 Task: For heading Use Italics Times New Roman with navy blue colour & Underline.  font size for heading24,  'Change the font style of data to'Verdana and font size to 16,  Change the alignment of both headline & data to Align right In the sheet  Budget Template Workbook Sheet
Action: Mouse moved to (29, 143)
Screenshot: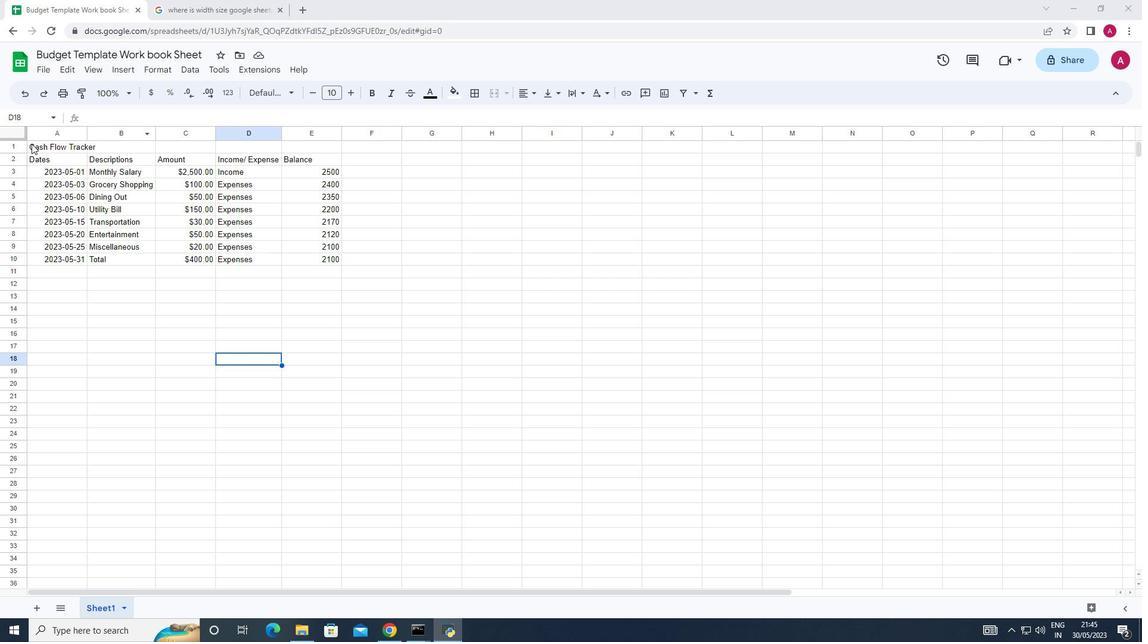 
Action: Mouse pressed left at (29, 143)
Screenshot: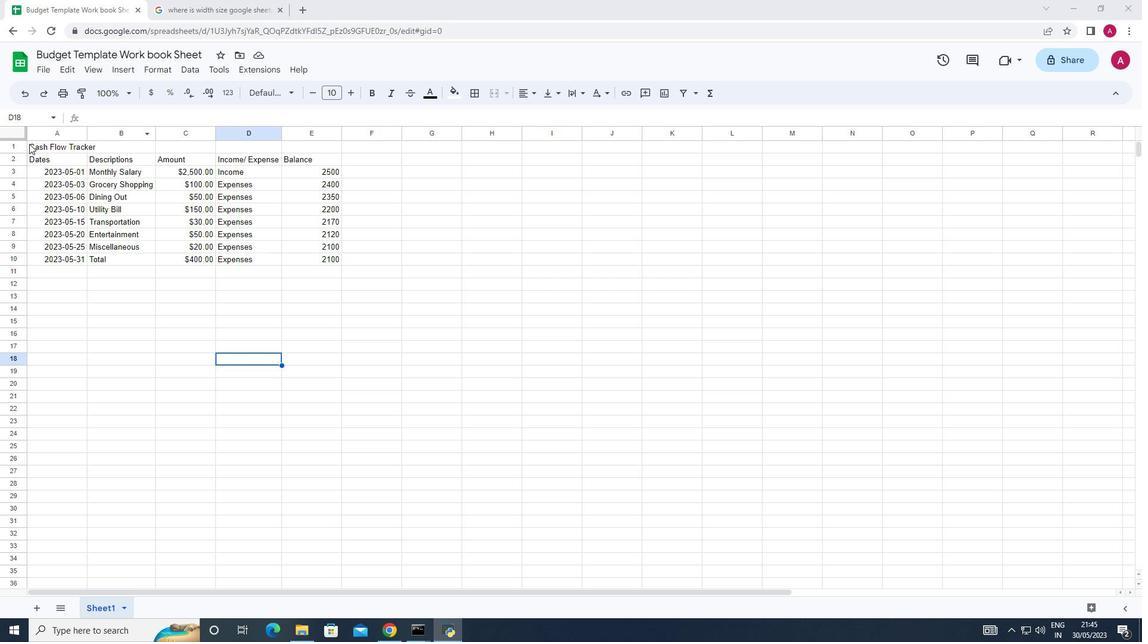 
Action: Mouse moved to (277, 91)
Screenshot: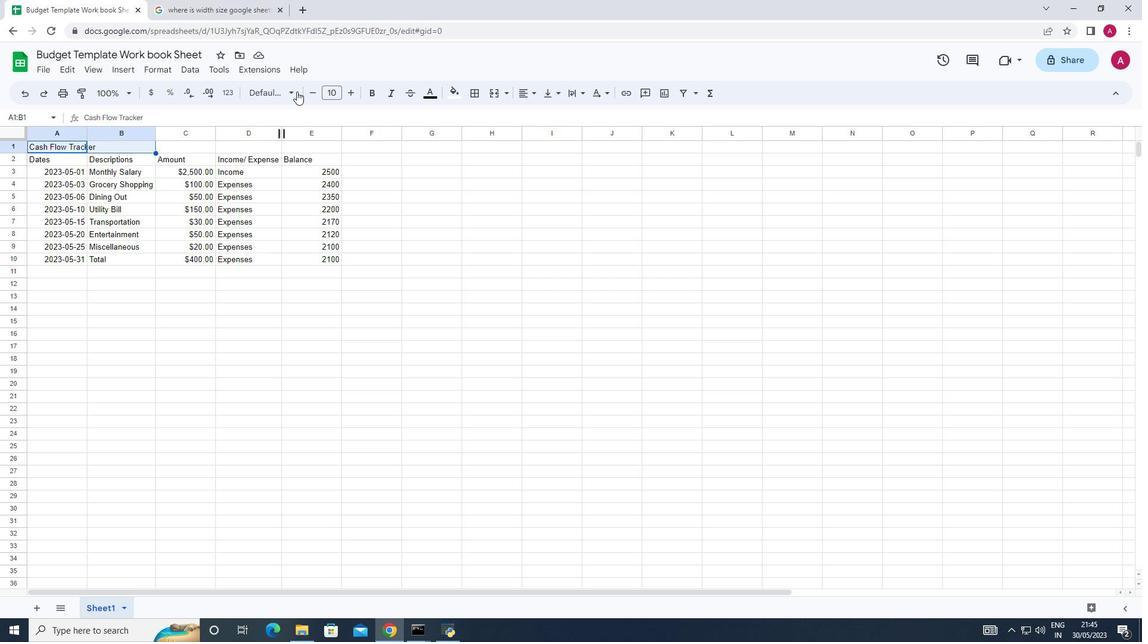 
Action: Mouse pressed left at (277, 91)
Screenshot: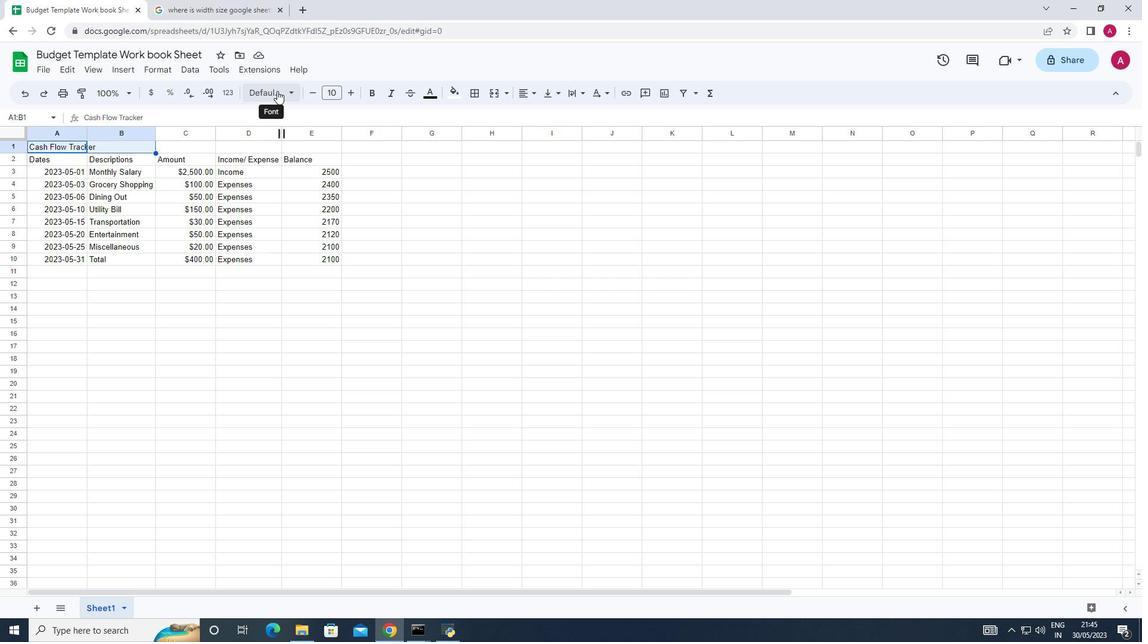 
Action: Mouse moved to (319, 397)
Screenshot: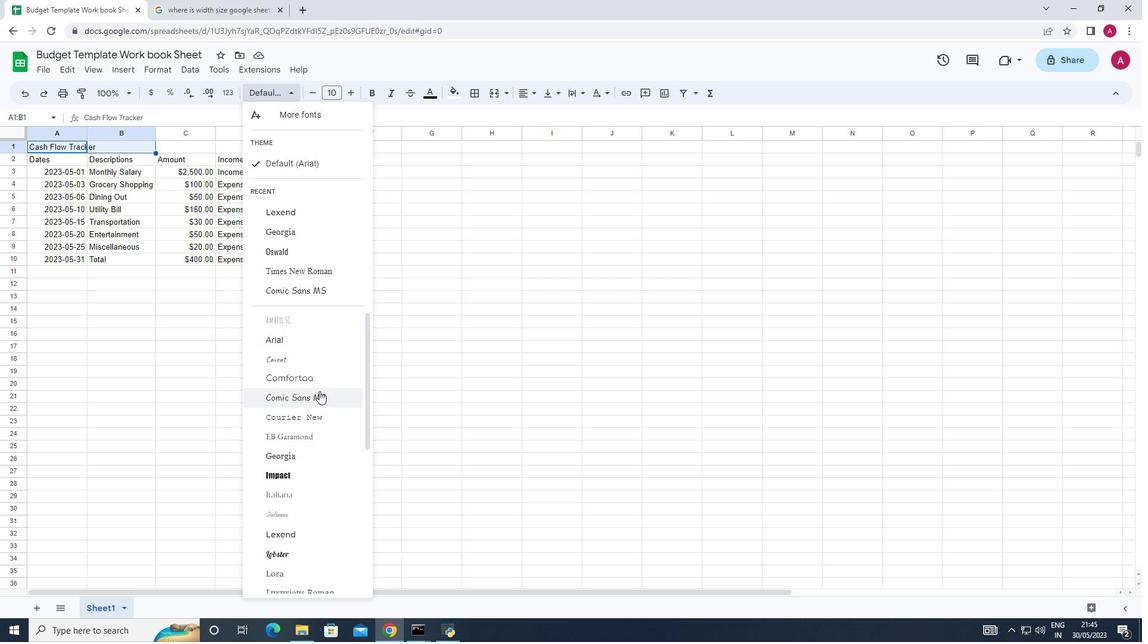 
Action: Mouse scrolled (319, 397) with delta (0, 0)
Screenshot: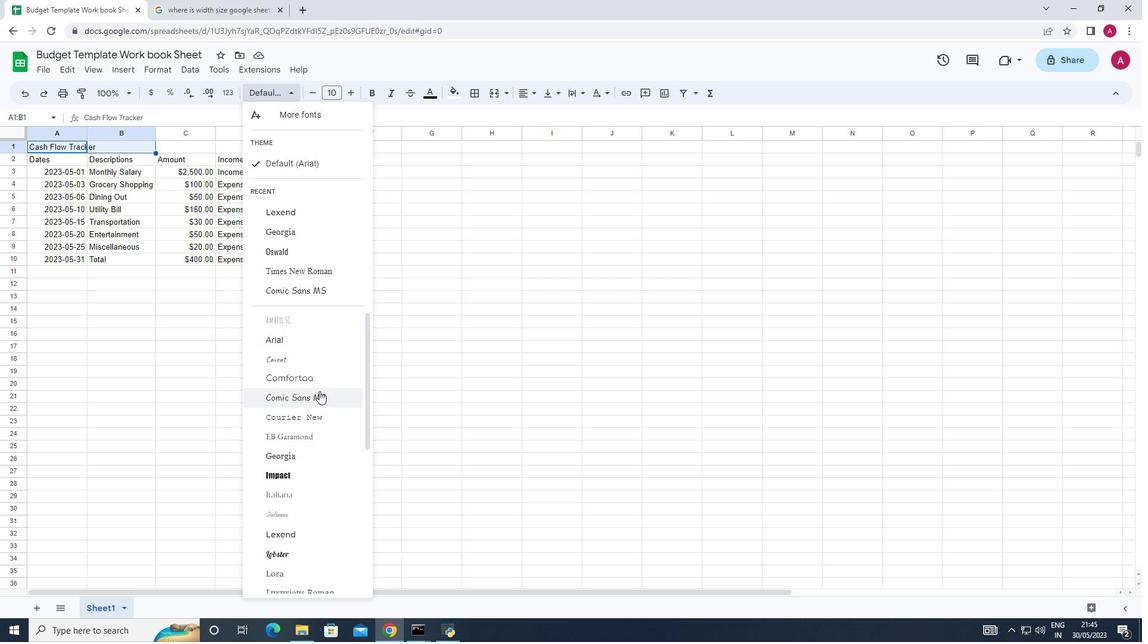 
Action: Mouse moved to (318, 414)
Screenshot: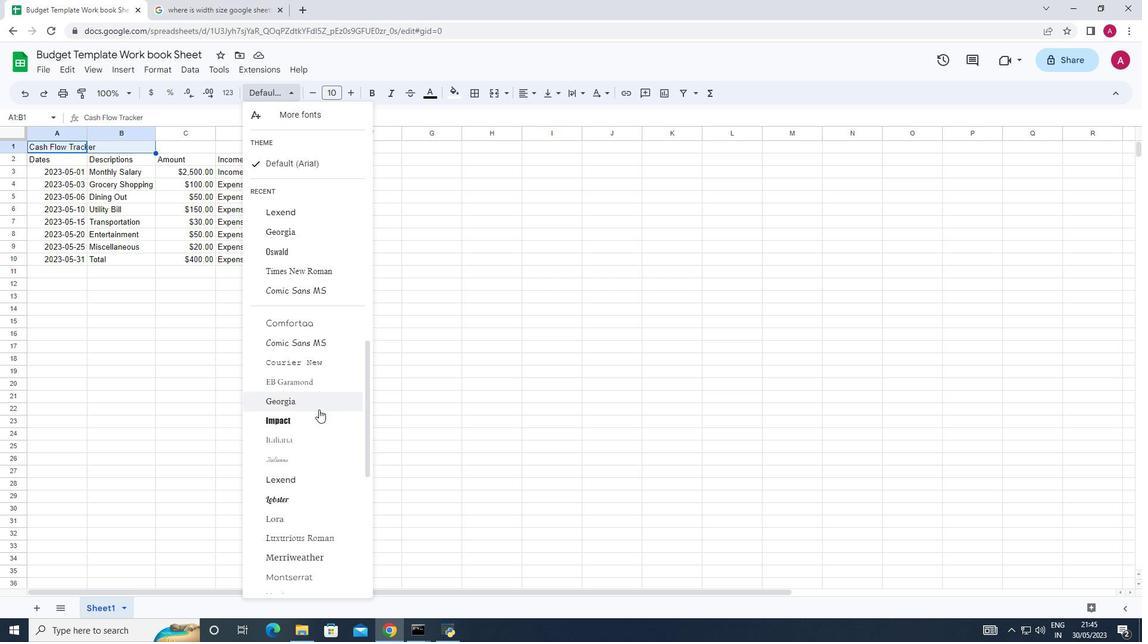 
Action: Mouse scrolled (318, 413) with delta (0, 0)
Screenshot: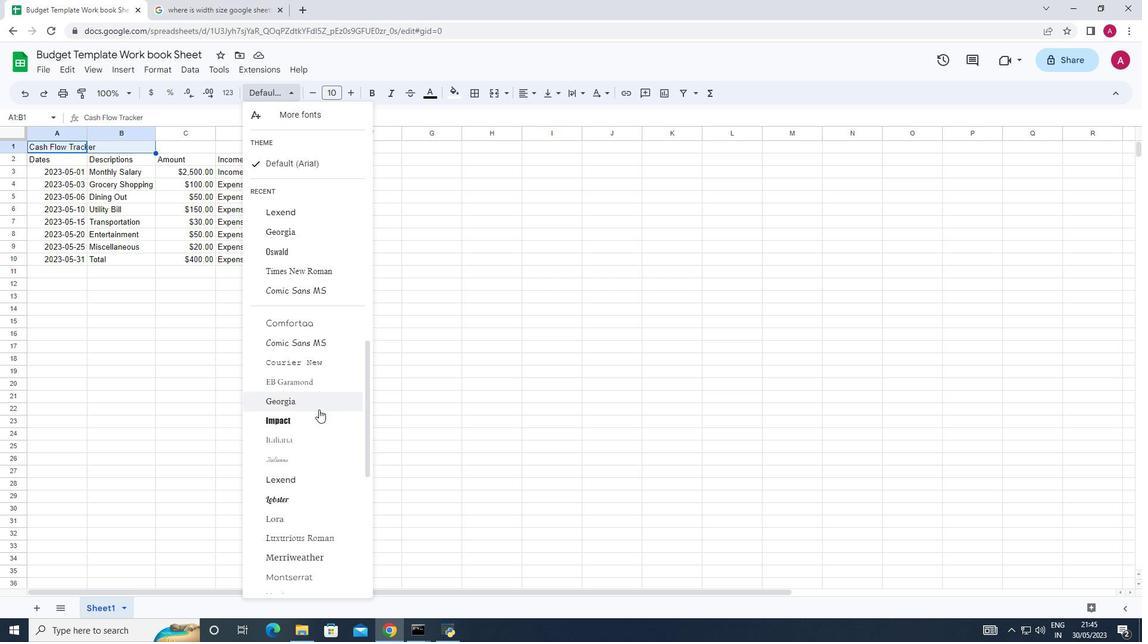 
Action: Mouse moved to (317, 422)
Screenshot: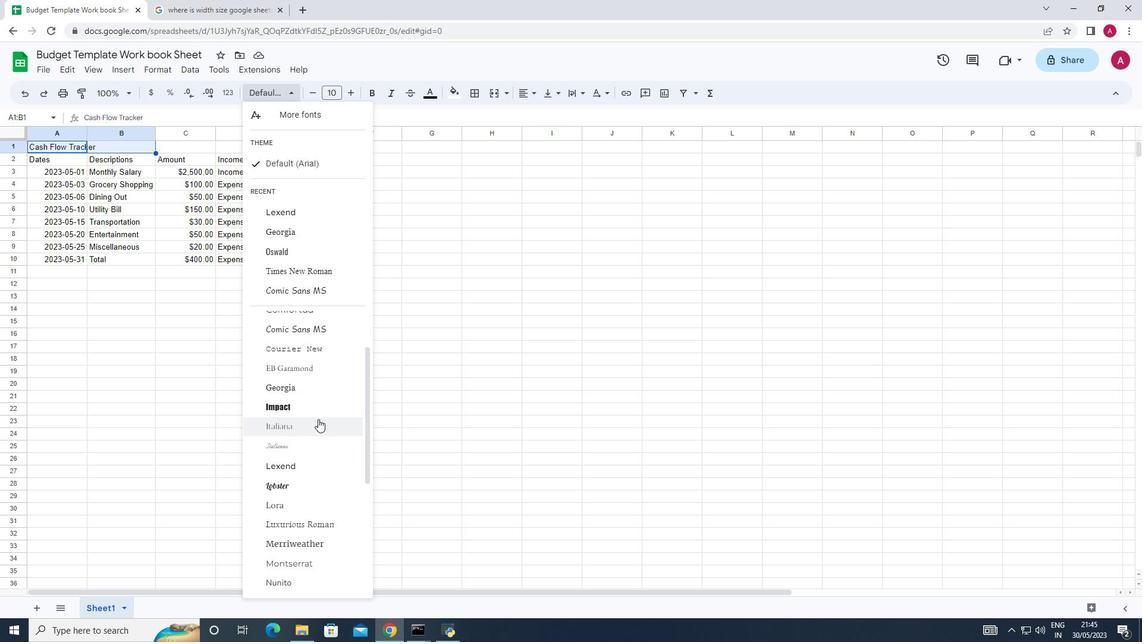 
Action: Mouse scrolled (317, 421) with delta (0, 0)
Screenshot: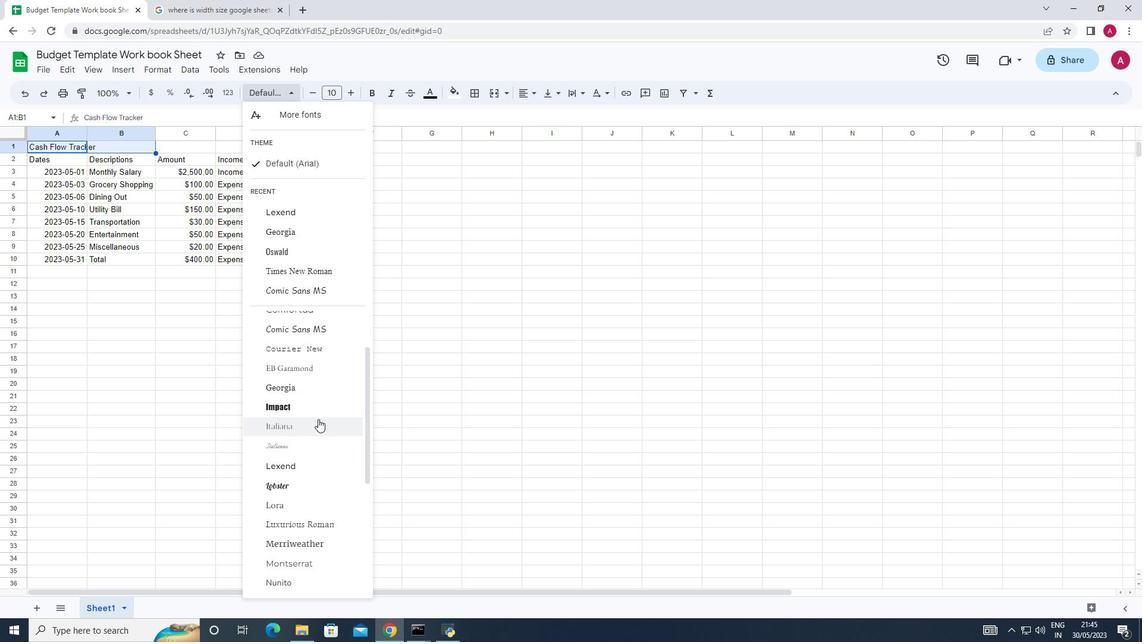 
Action: Mouse moved to (312, 438)
Screenshot: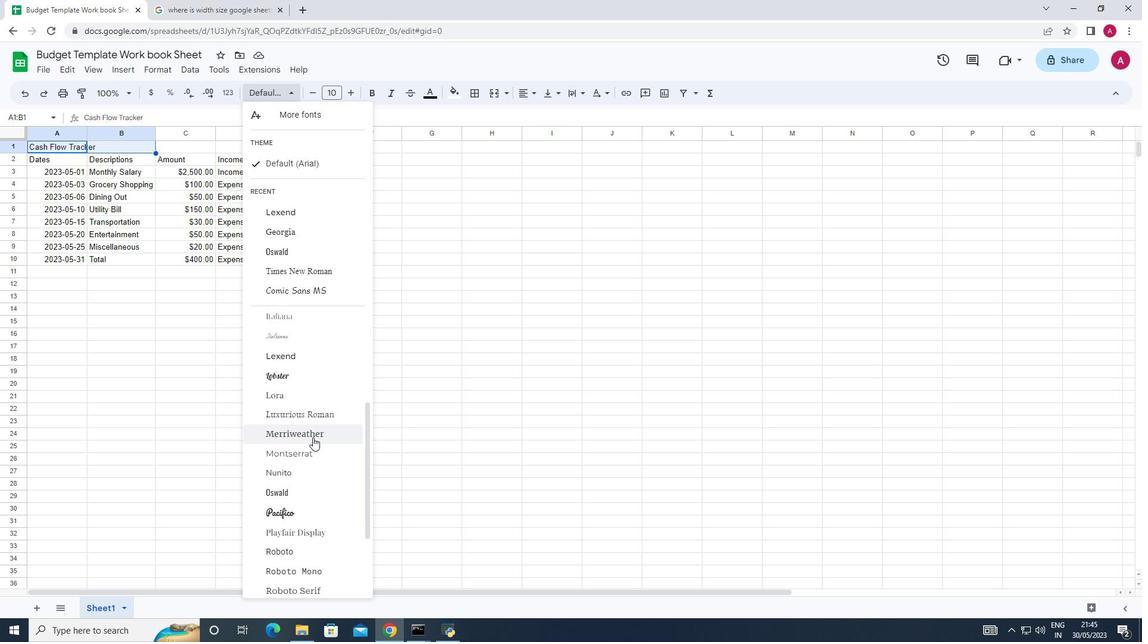 
Action: Mouse scrolled (312, 438) with delta (0, 0)
Screenshot: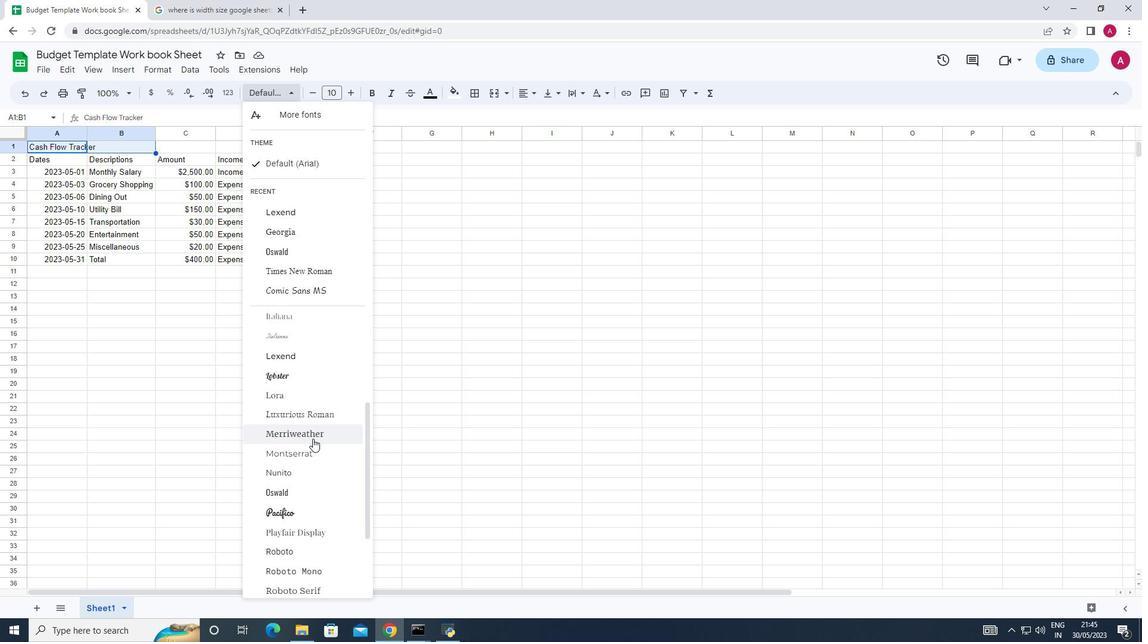 
Action: Mouse moved to (311, 443)
Screenshot: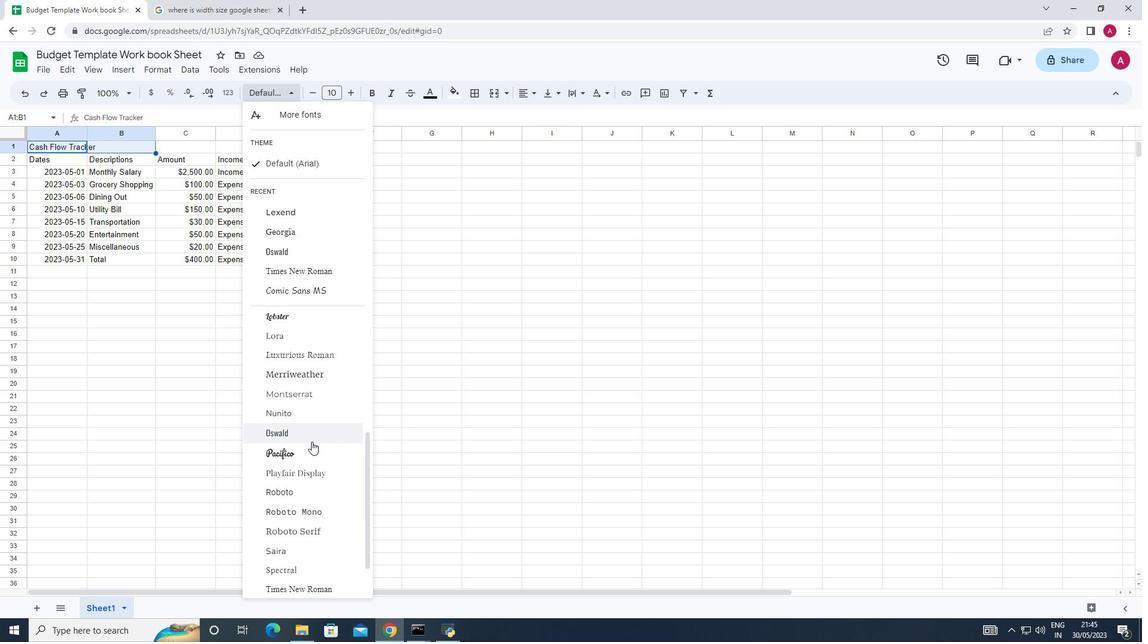 
Action: Mouse scrolled (311, 442) with delta (0, 0)
Screenshot: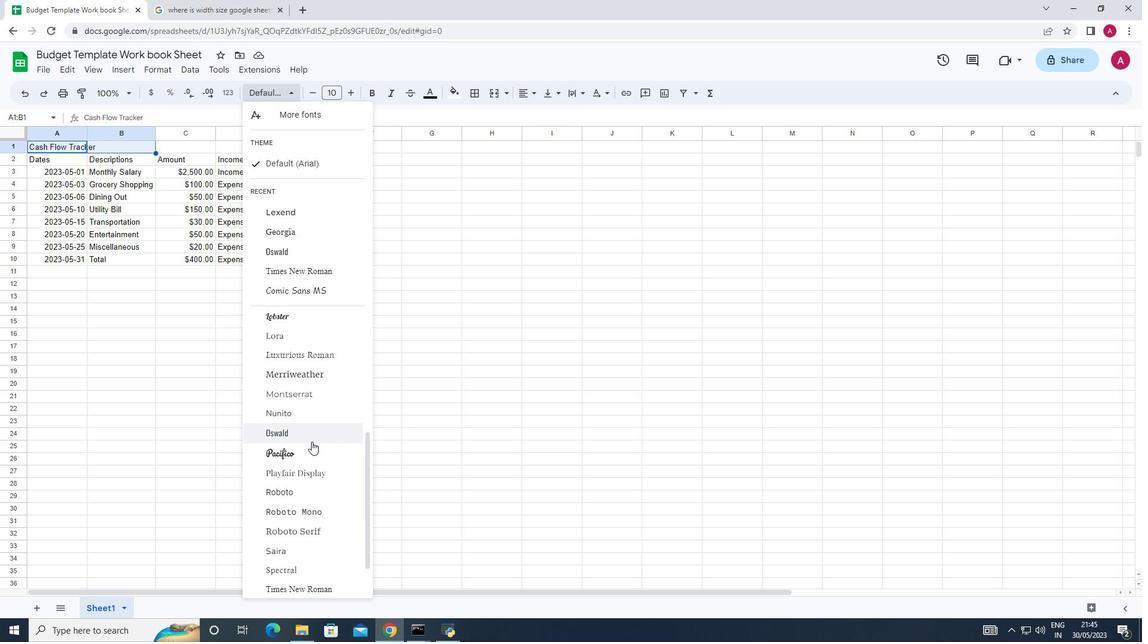 
Action: Mouse moved to (309, 453)
Screenshot: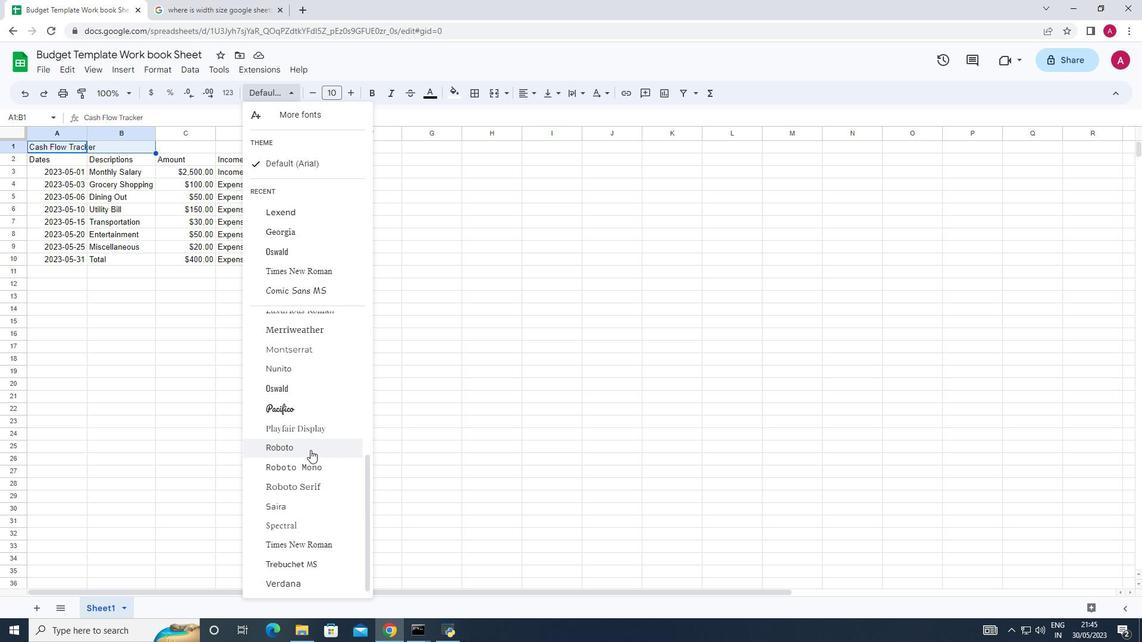 
Action: Mouse scrolled (309, 450) with delta (0, 0)
Screenshot: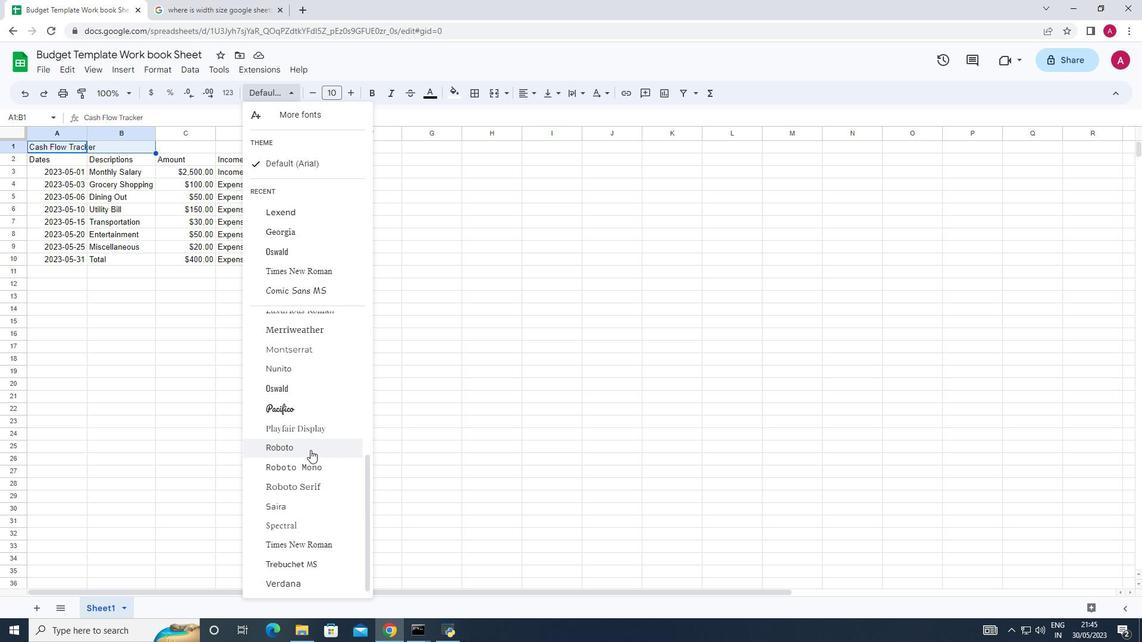 
Action: Mouse moved to (306, 460)
Screenshot: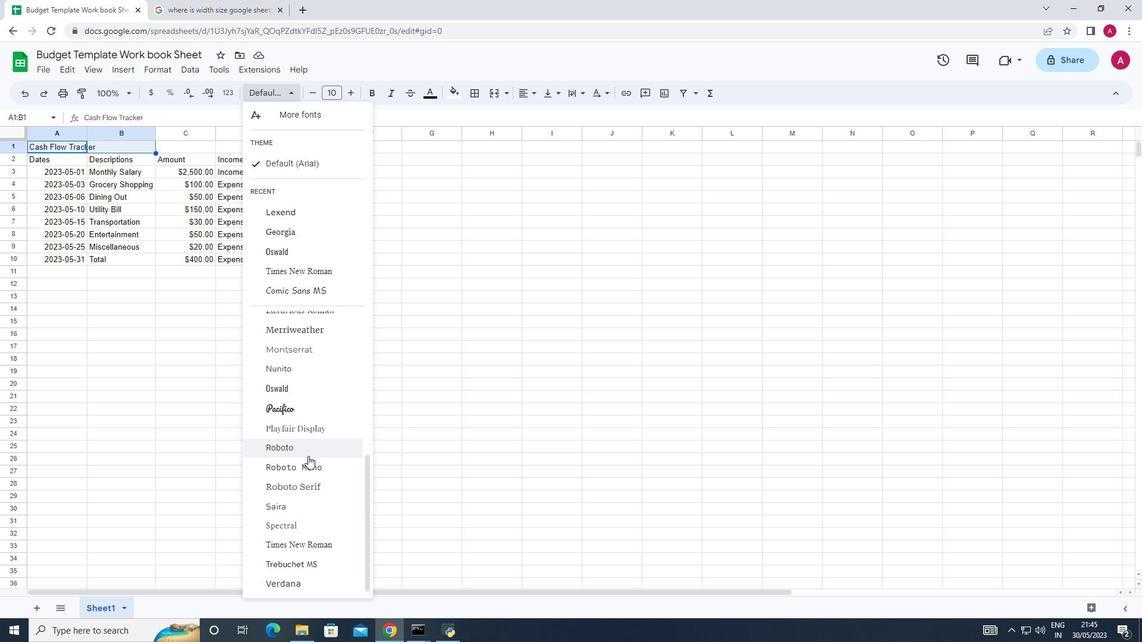 
Action: Mouse scrolled (306, 460) with delta (0, 0)
Screenshot: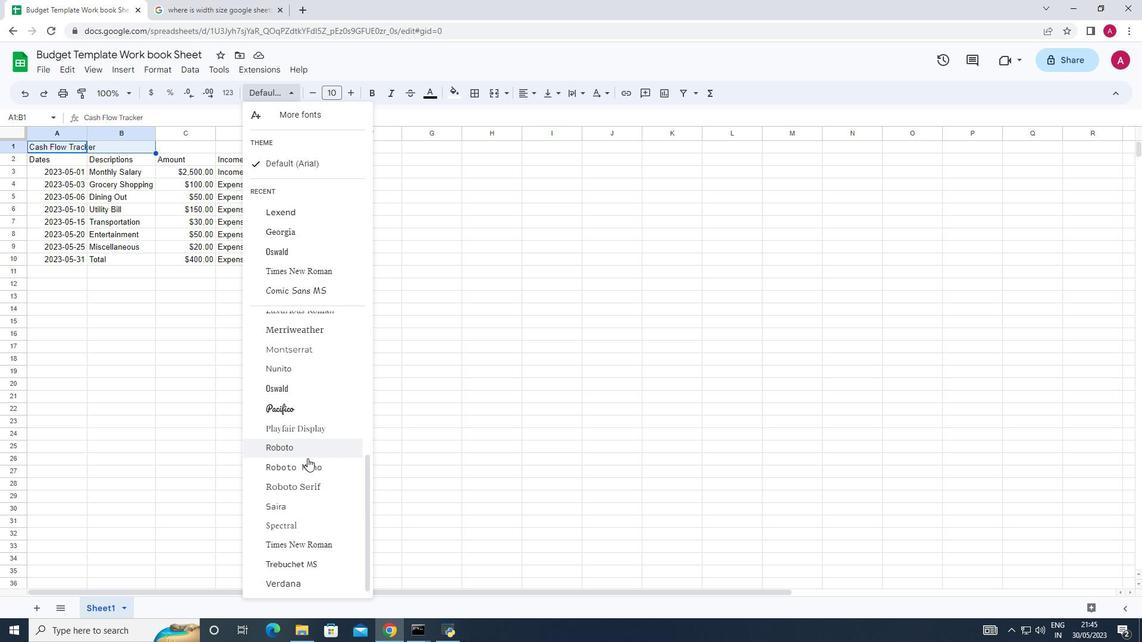 
Action: Mouse moved to (302, 540)
Screenshot: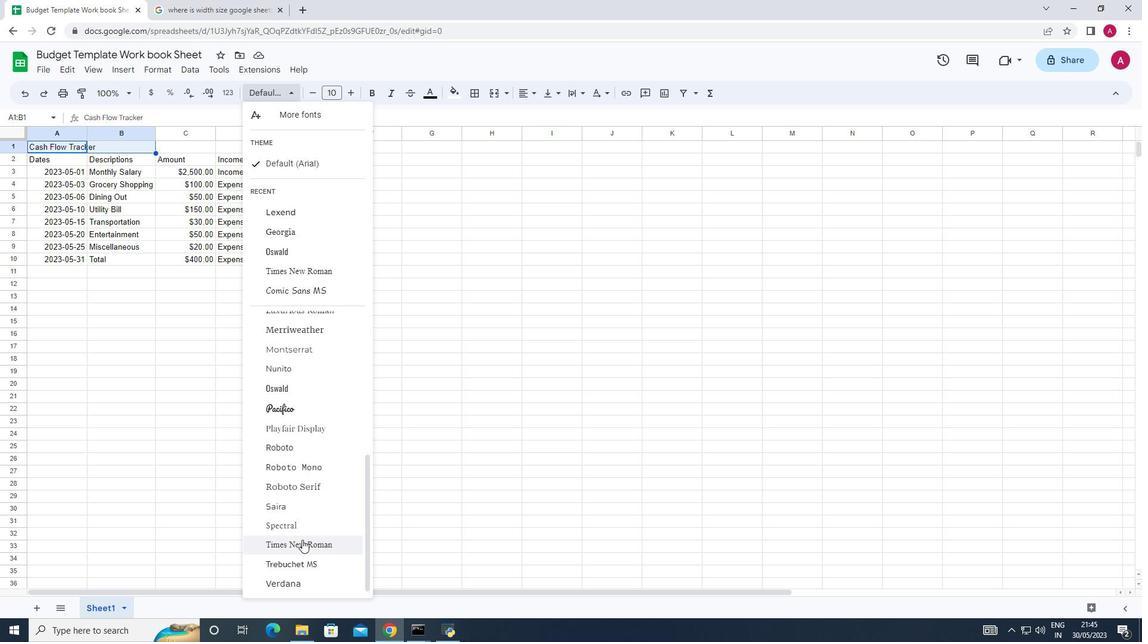 
Action: Mouse pressed left at (302, 540)
Screenshot: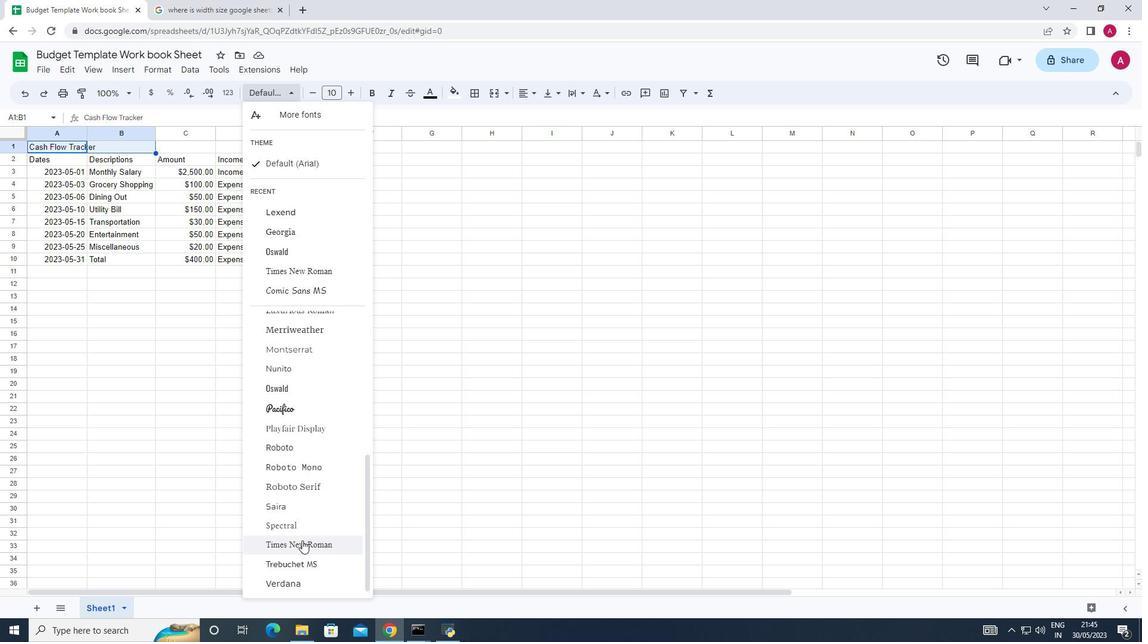 
Action: Mouse moved to (432, 96)
Screenshot: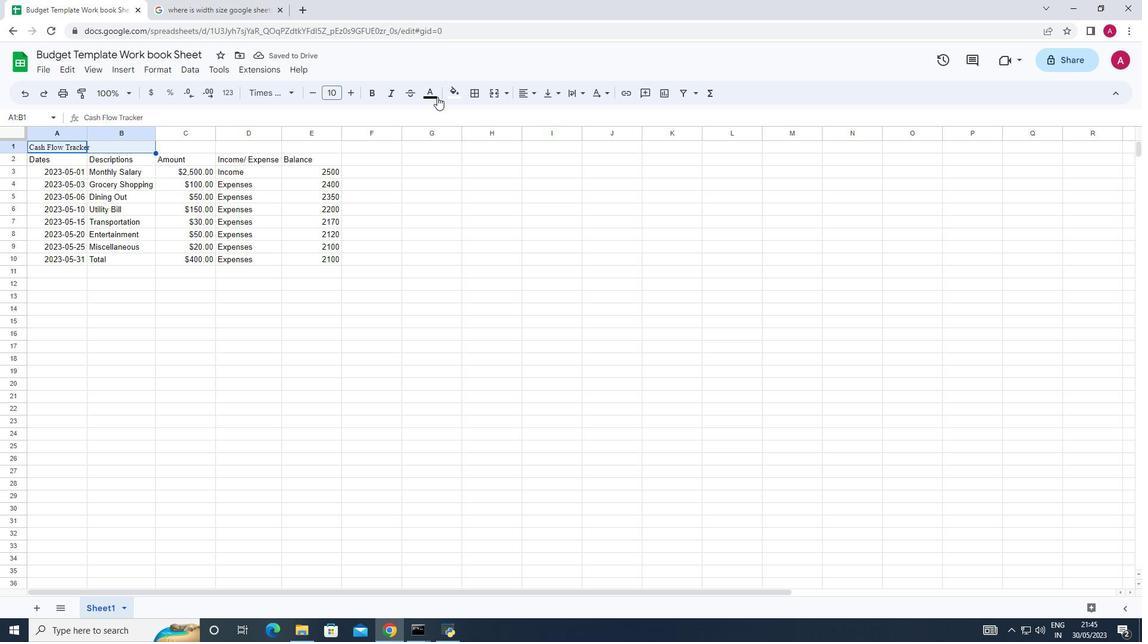 
Action: Mouse pressed left at (432, 96)
Screenshot: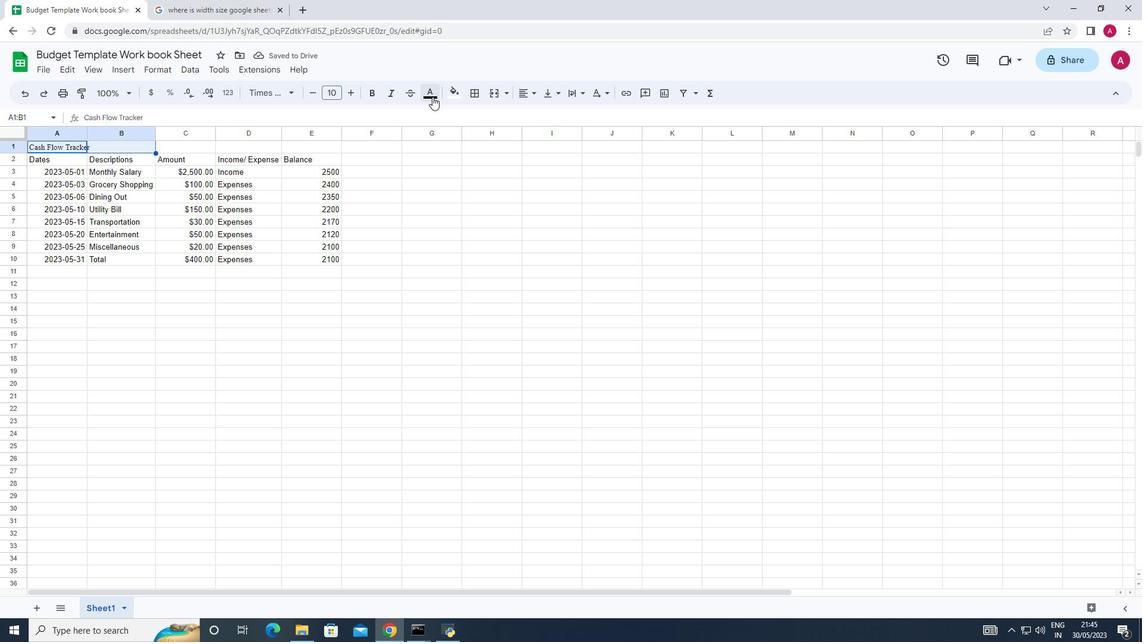 
Action: Mouse moved to (465, 284)
Screenshot: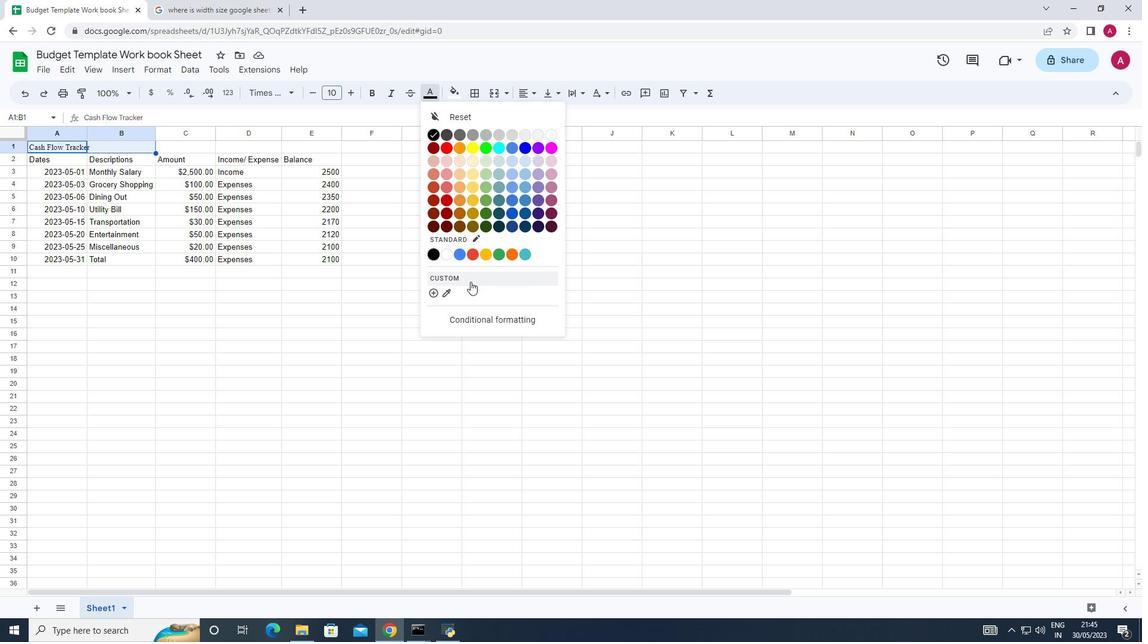 
Action: Mouse pressed left at (465, 284)
Screenshot: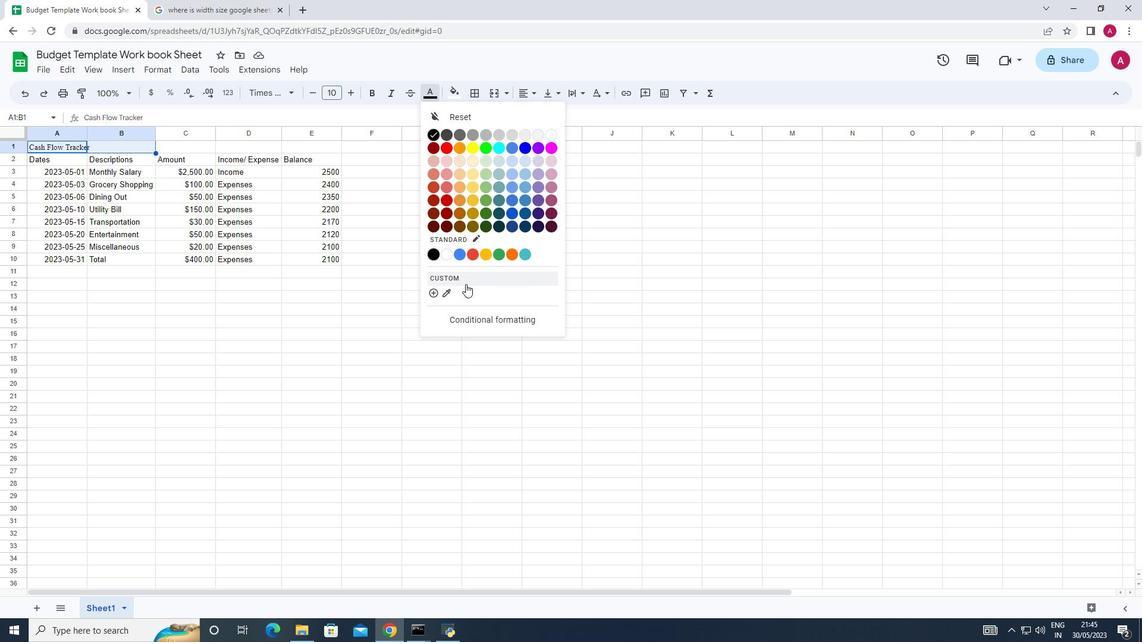
Action: Mouse moved to (608, 340)
Screenshot: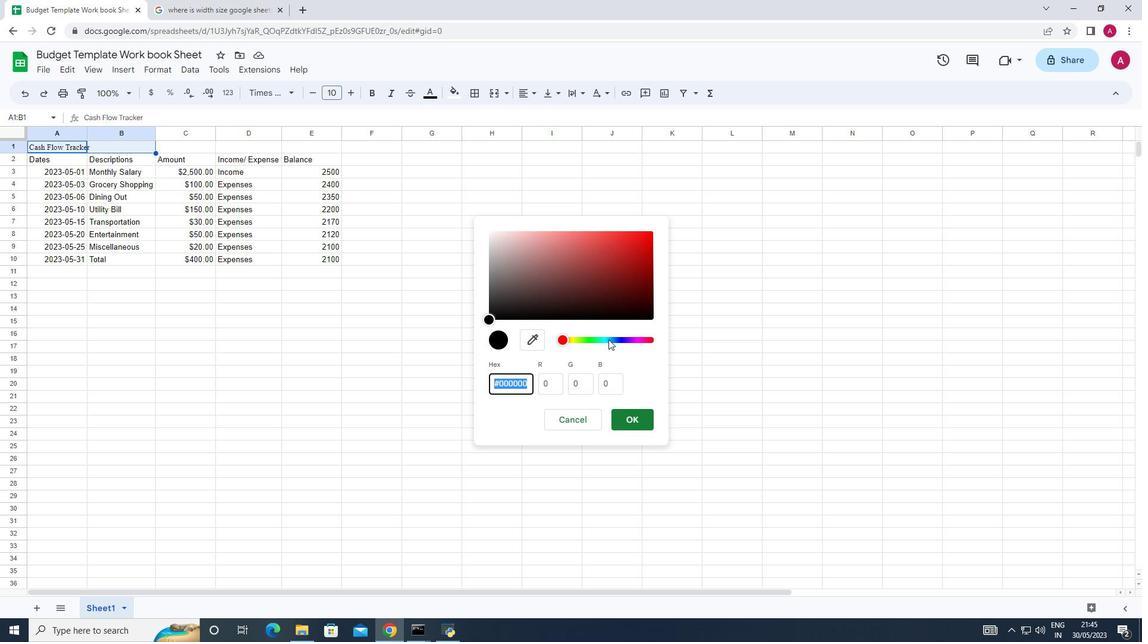 
Action: Mouse pressed left at (608, 340)
Screenshot: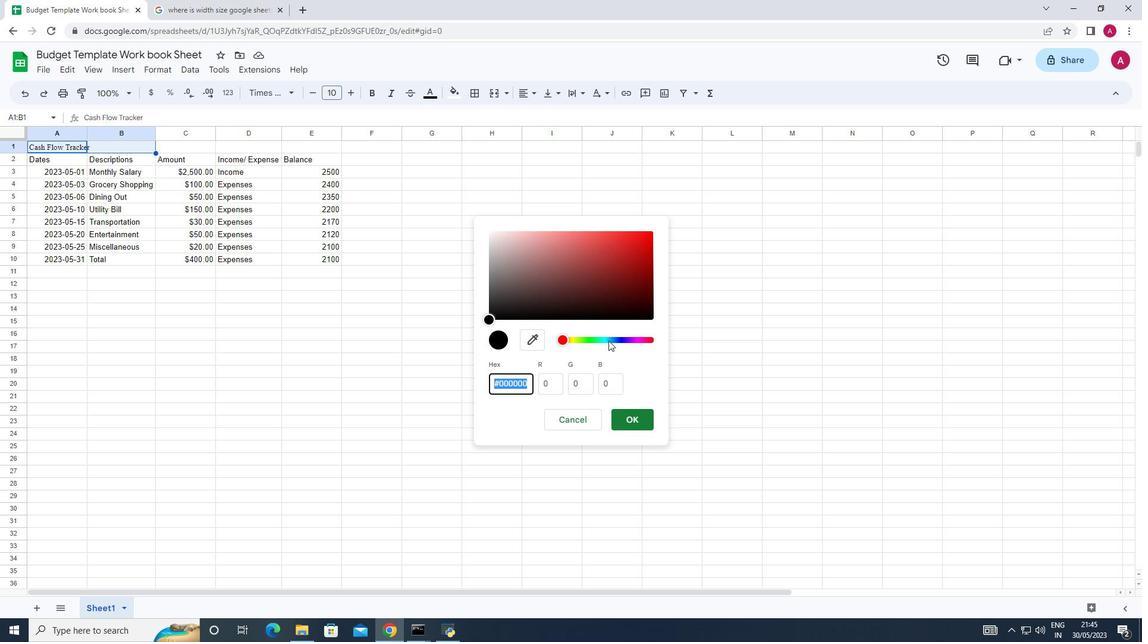 
Action: Mouse moved to (614, 340)
Screenshot: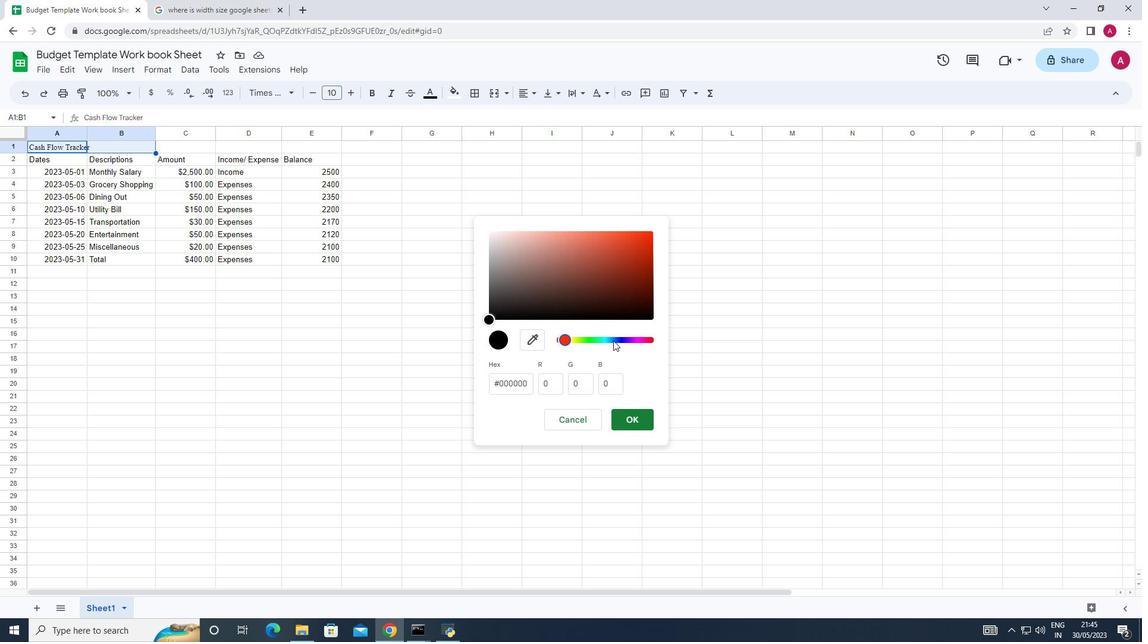 
Action: Mouse pressed left at (614, 340)
Screenshot: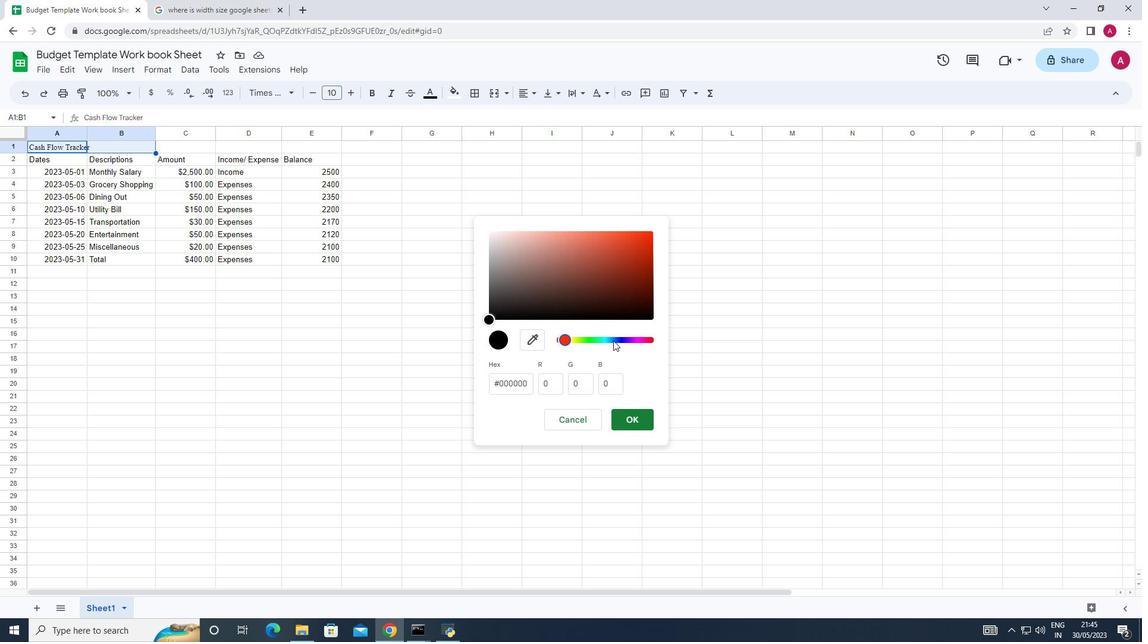 
Action: Mouse moved to (616, 338)
Screenshot: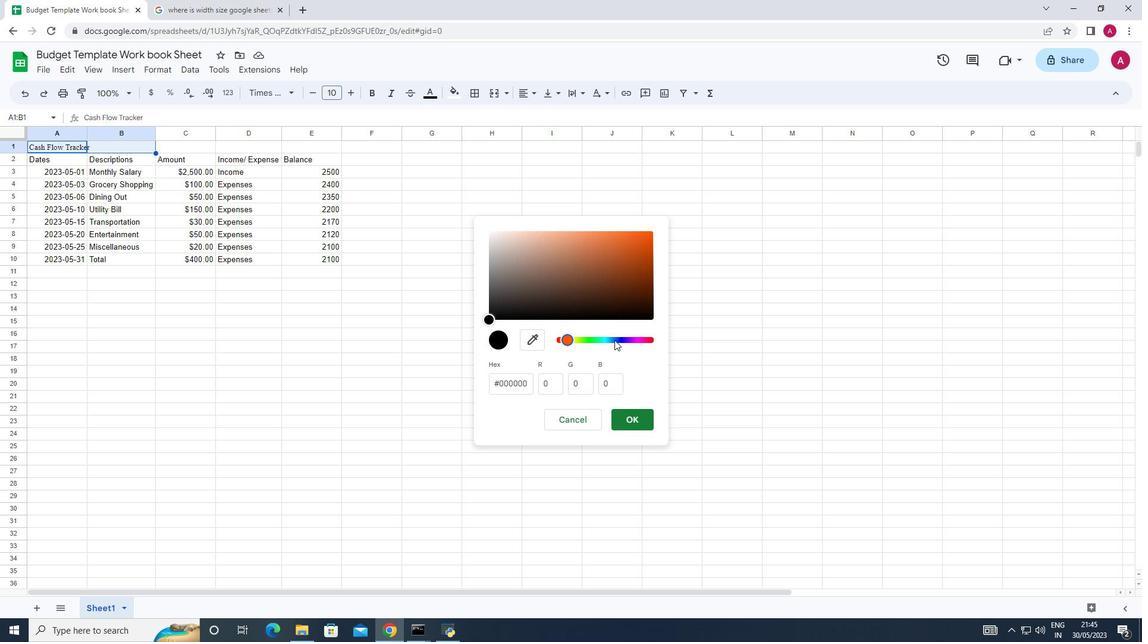 
Action: Mouse pressed left at (616, 338)
Screenshot: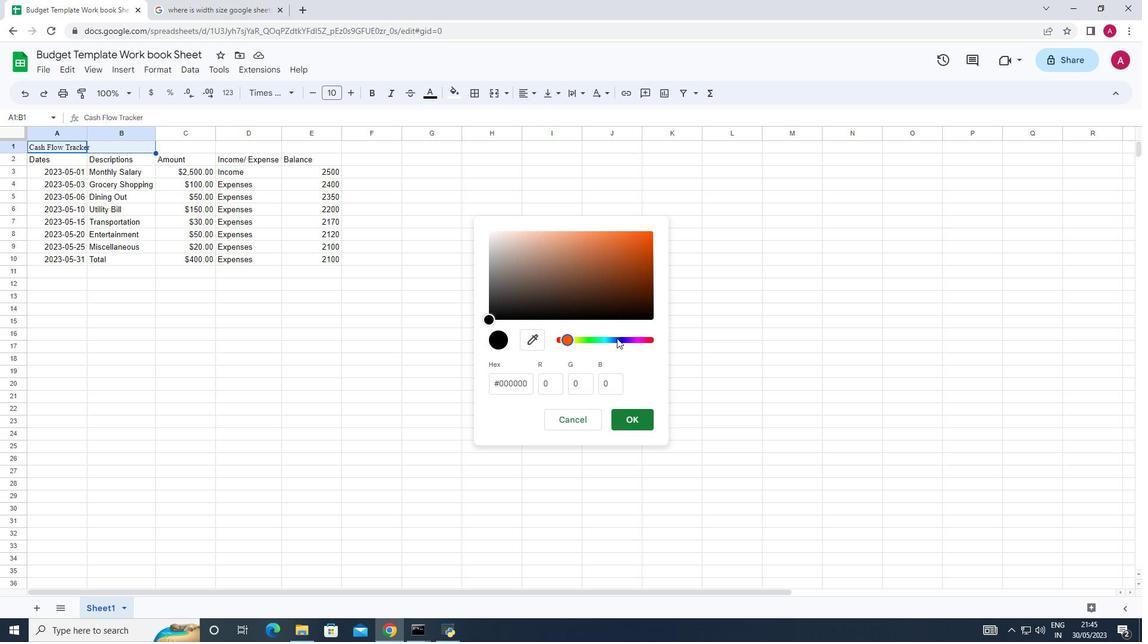 
Action: Mouse moved to (619, 339)
Screenshot: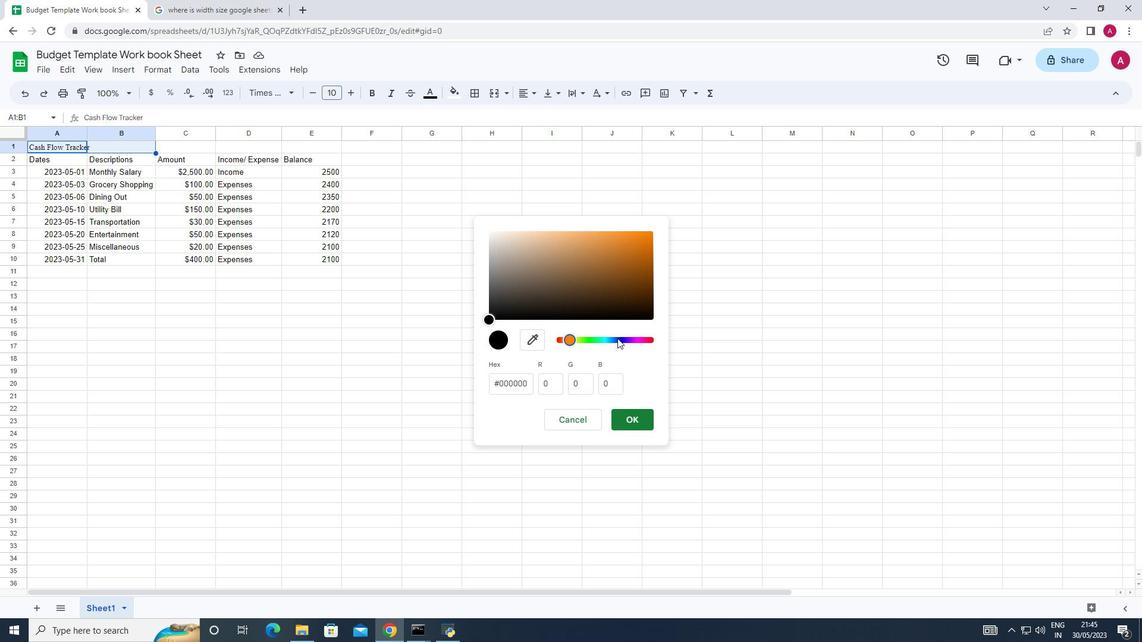 
Action: Mouse pressed left at (619, 339)
Screenshot: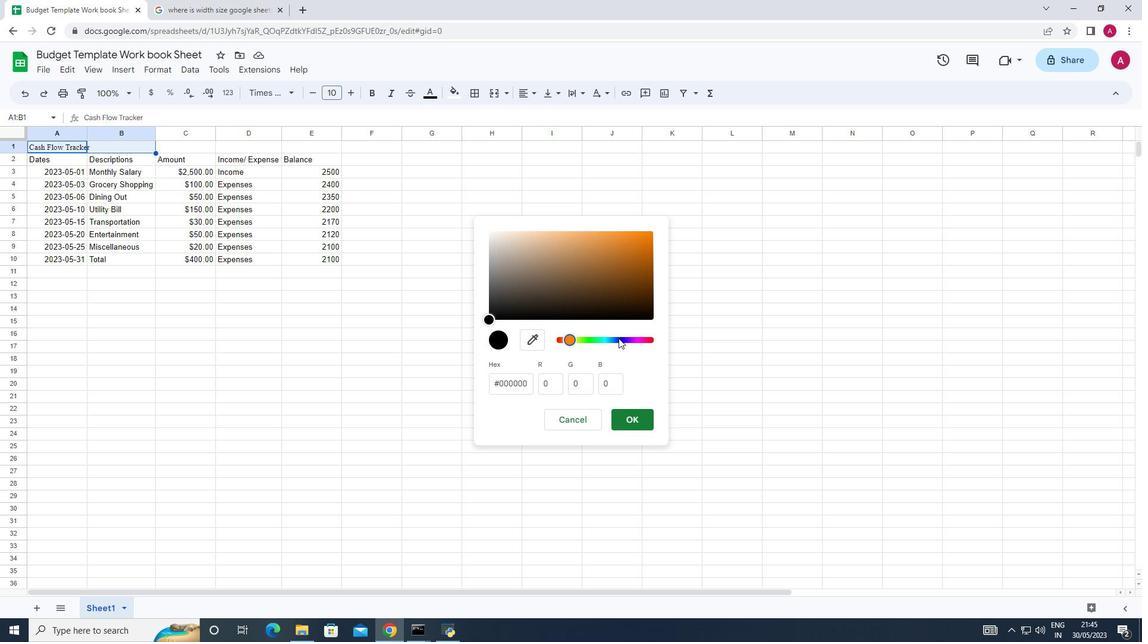 
Action: Mouse pressed left at (619, 339)
Screenshot: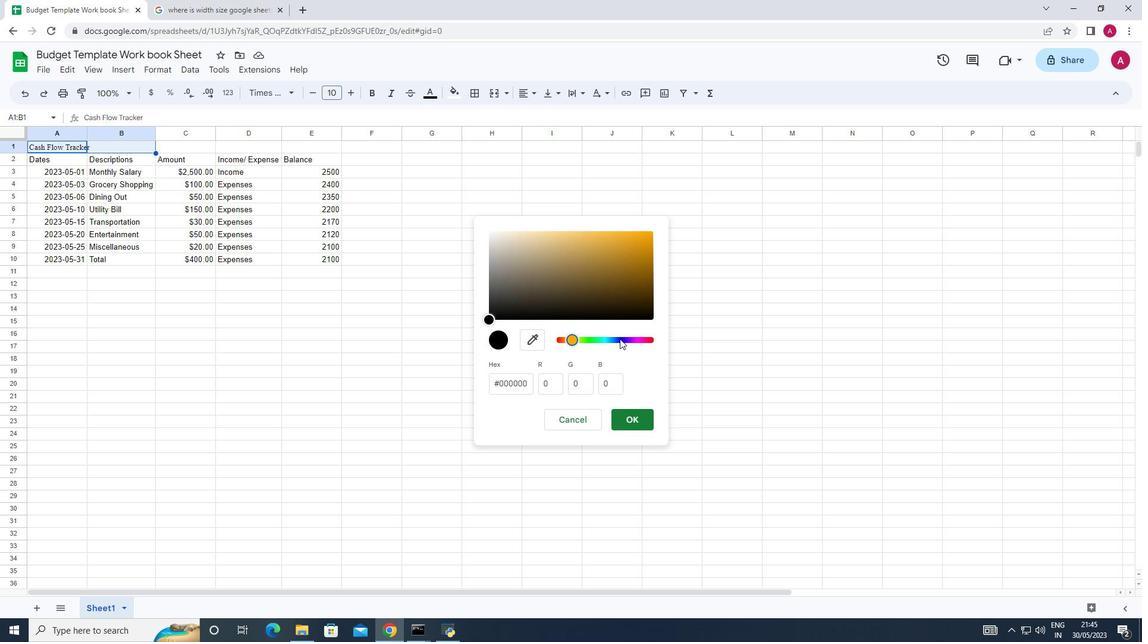 
Action: Mouse pressed left at (619, 339)
Screenshot: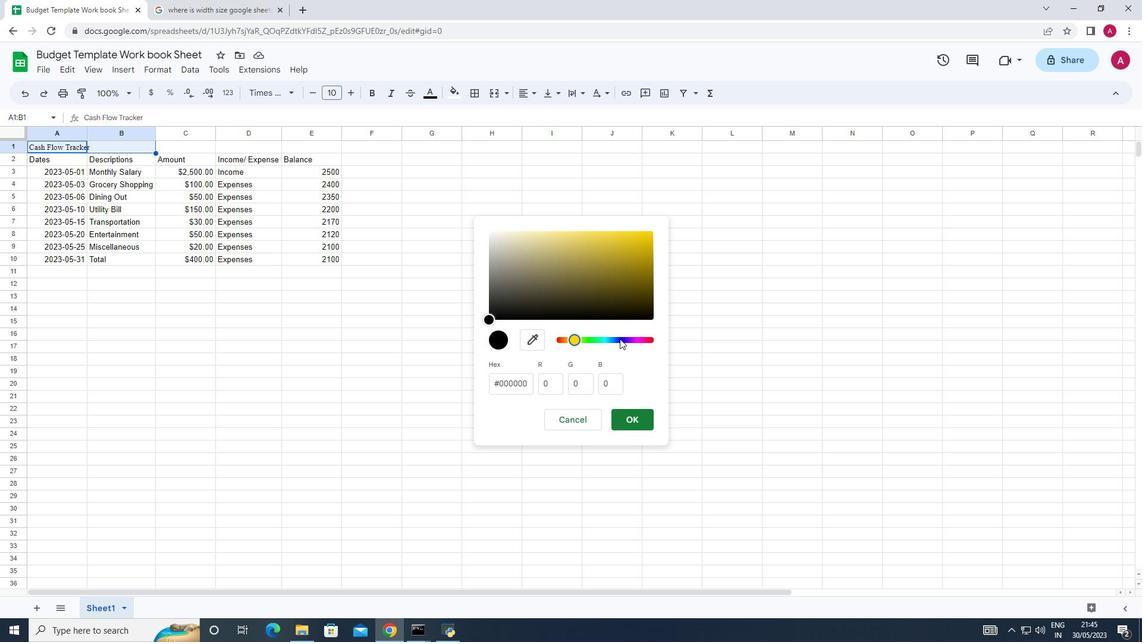 
Action: Mouse pressed left at (619, 339)
Screenshot: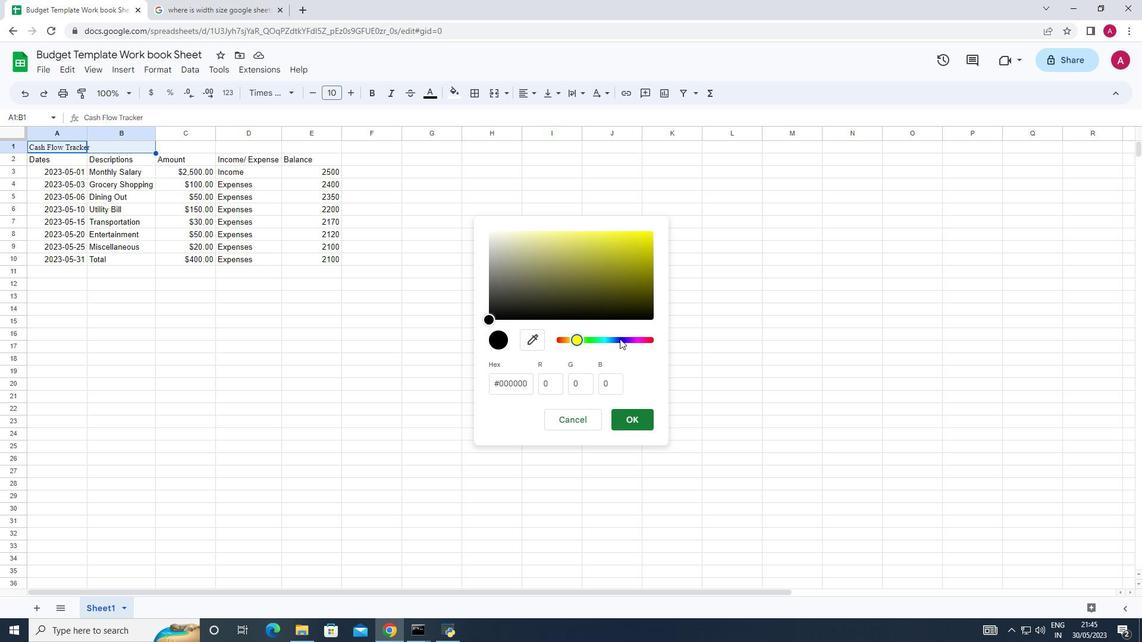 
Action: Mouse pressed left at (619, 339)
Screenshot: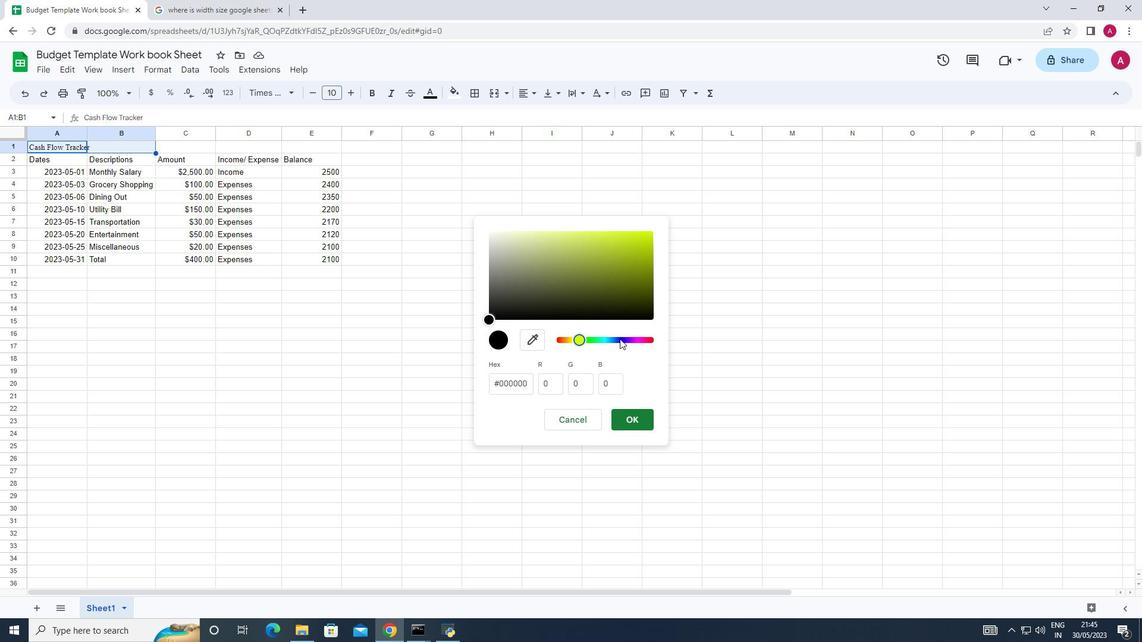 
Action: Mouse pressed left at (619, 339)
Screenshot: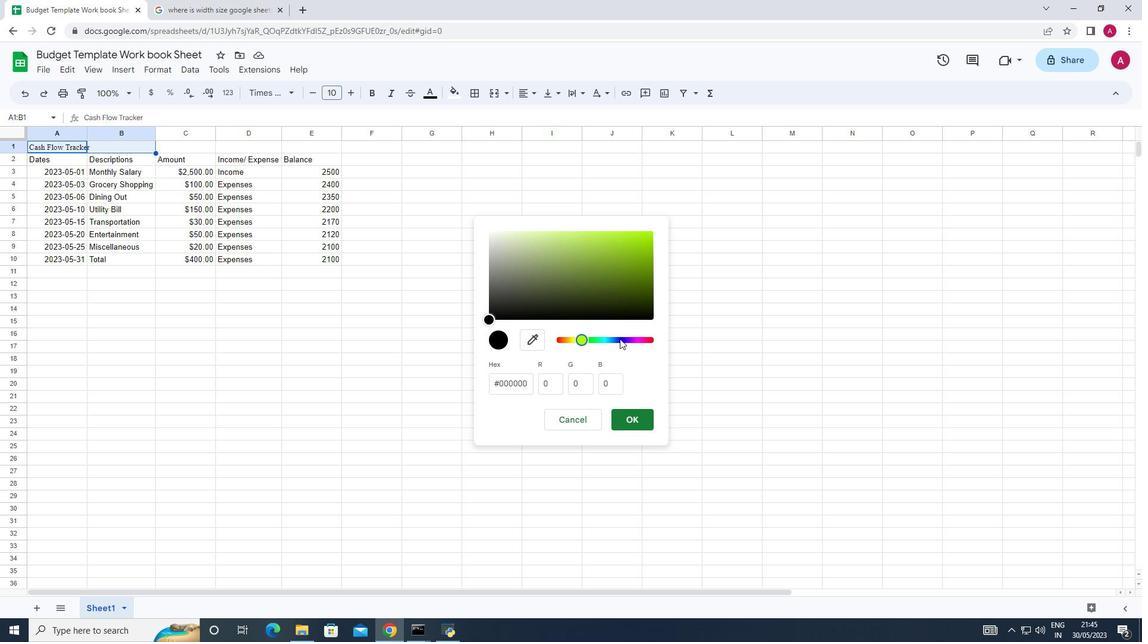 
Action: Mouse pressed left at (619, 339)
Screenshot: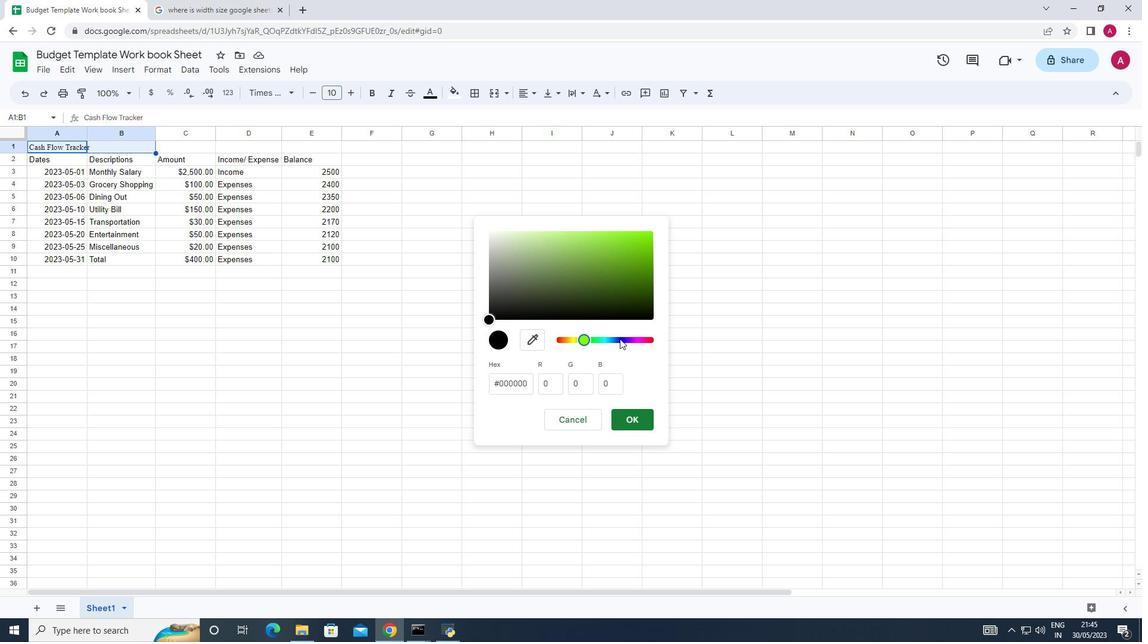 
Action: Mouse pressed left at (619, 339)
Screenshot: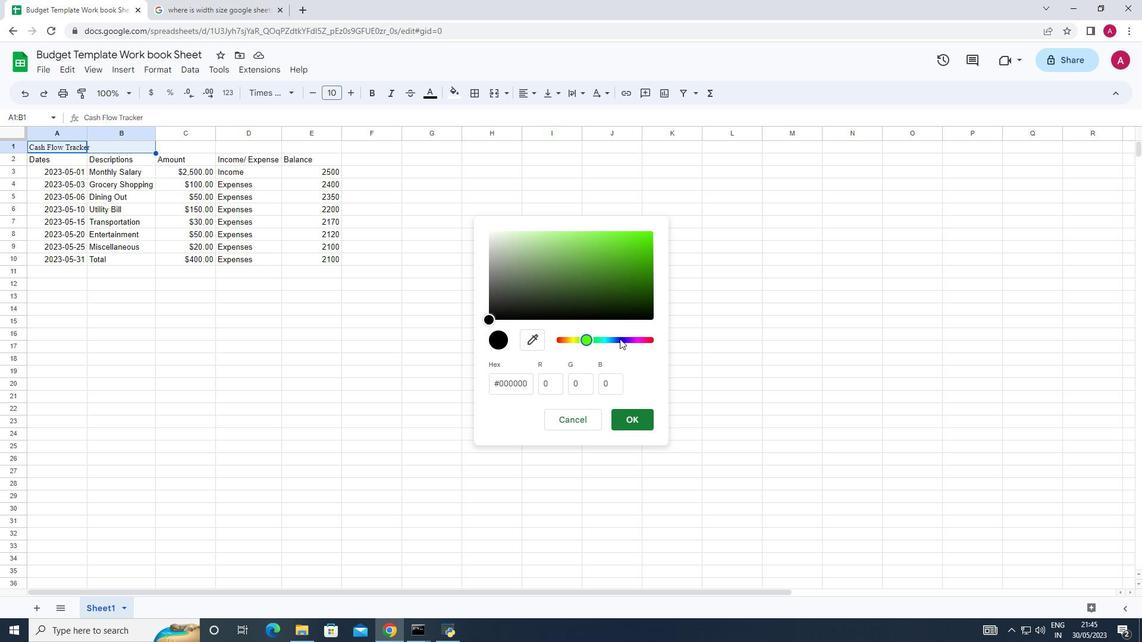 
Action: Mouse pressed left at (619, 339)
Screenshot: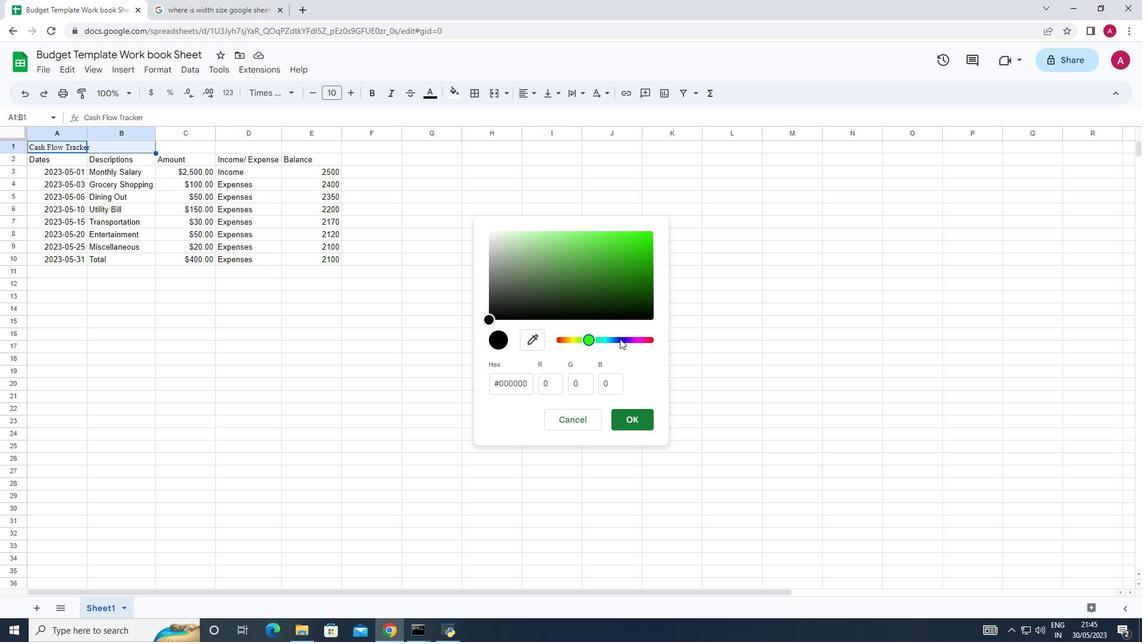 
Action: Mouse pressed left at (619, 339)
Screenshot: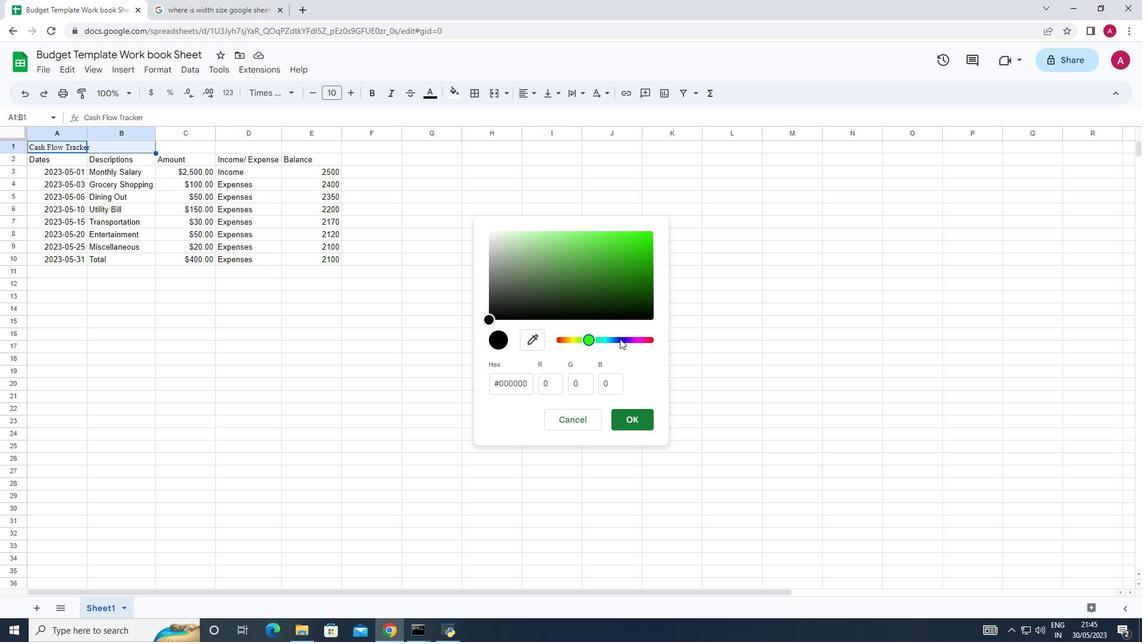 
Action: Mouse pressed left at (619, 339)
Screenshot: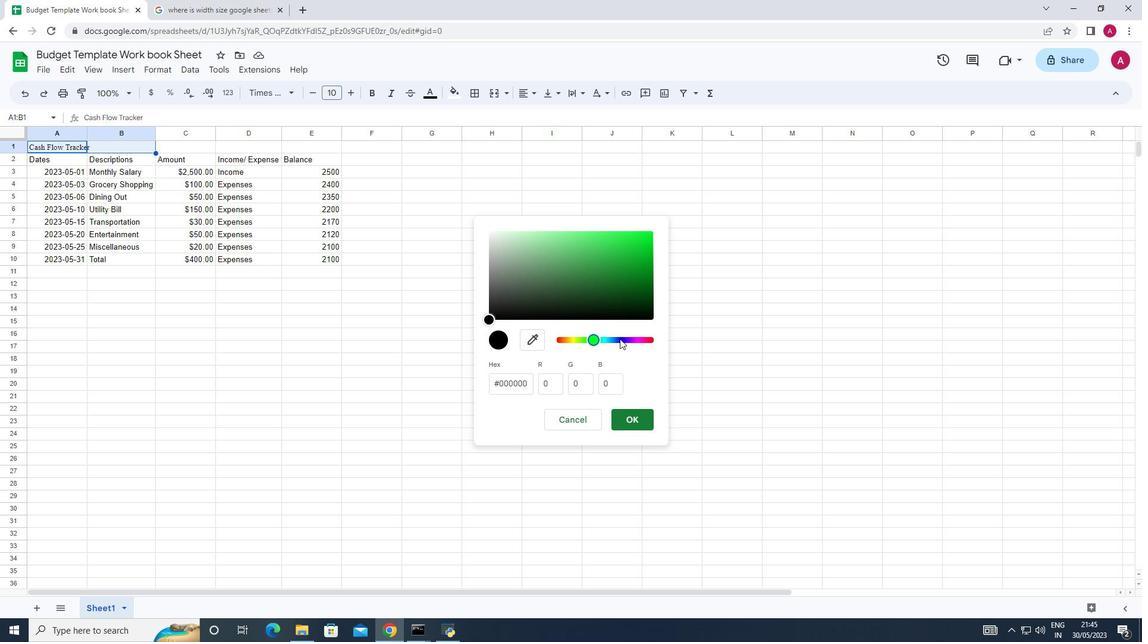 
Action: Mouse pressed left at (619, 339)
Screenshot: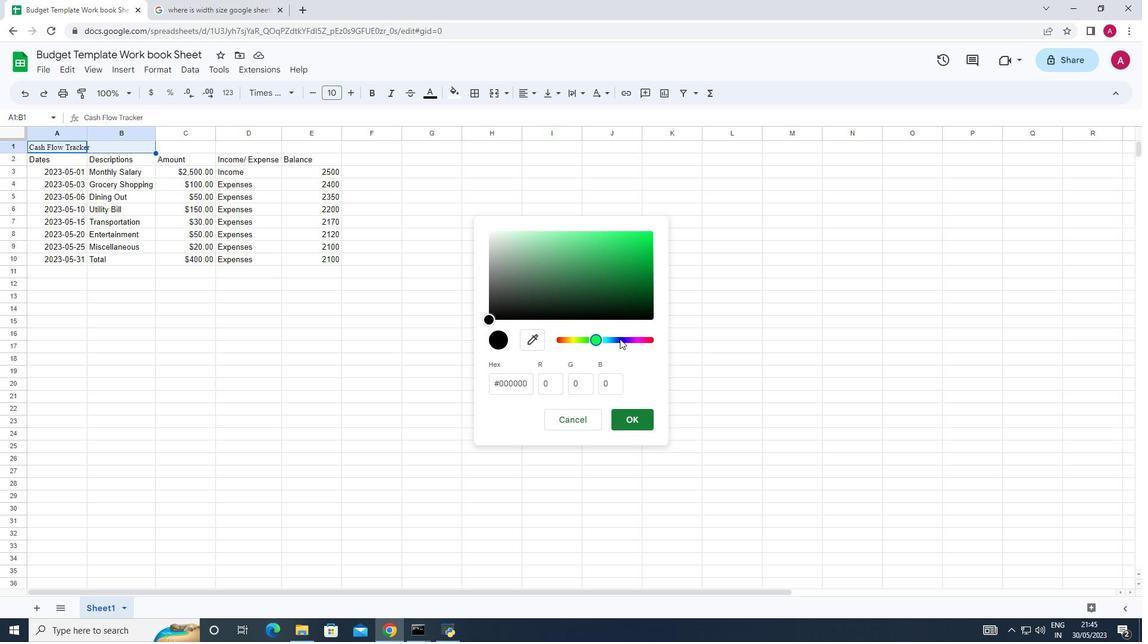
Action: Mouse pressed left at (619, 339)
Screenshot: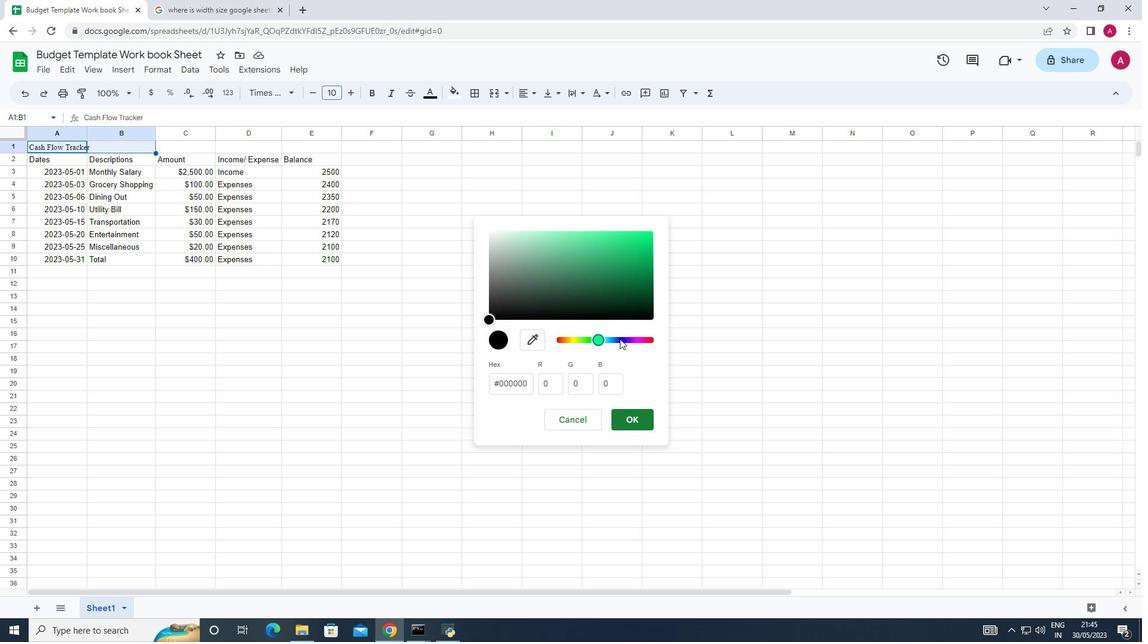 
Action: Mouse pressed left at (619, 339)
Screenshot: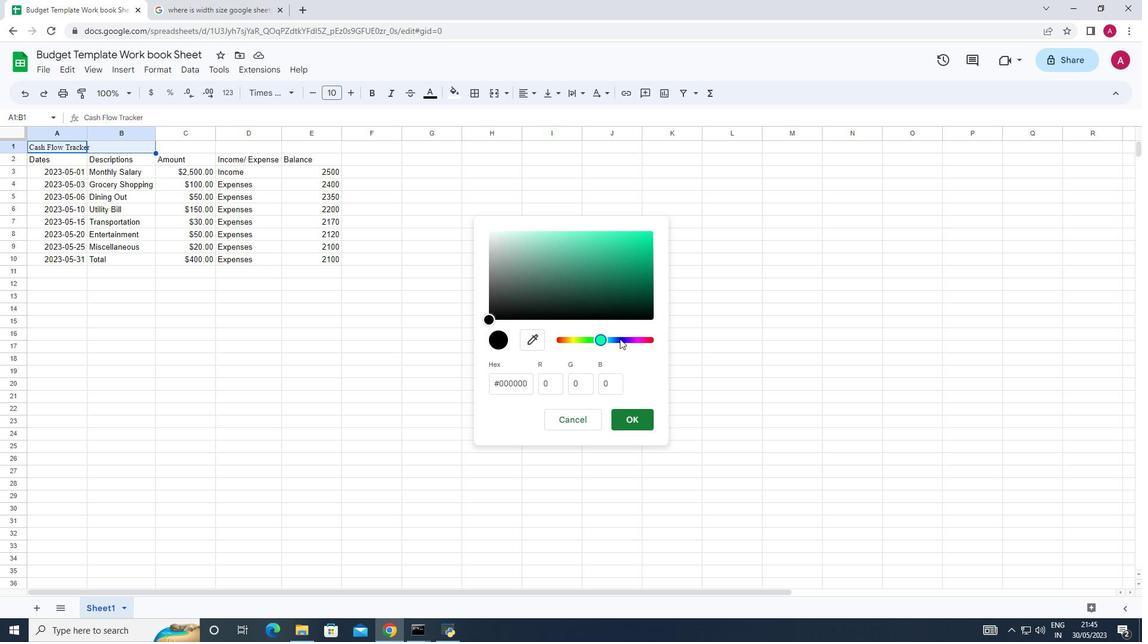 
Action: Mouse pressed left at (619, 339)
Screenshot: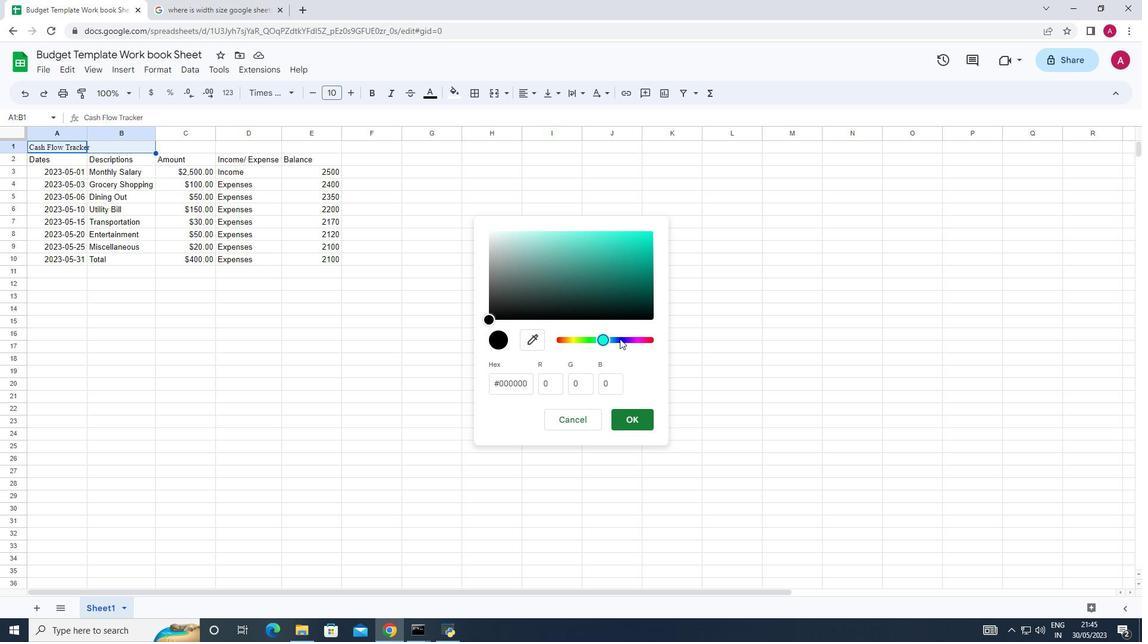 
Action: Mouse pressed left at (619, 339)
Screenshot: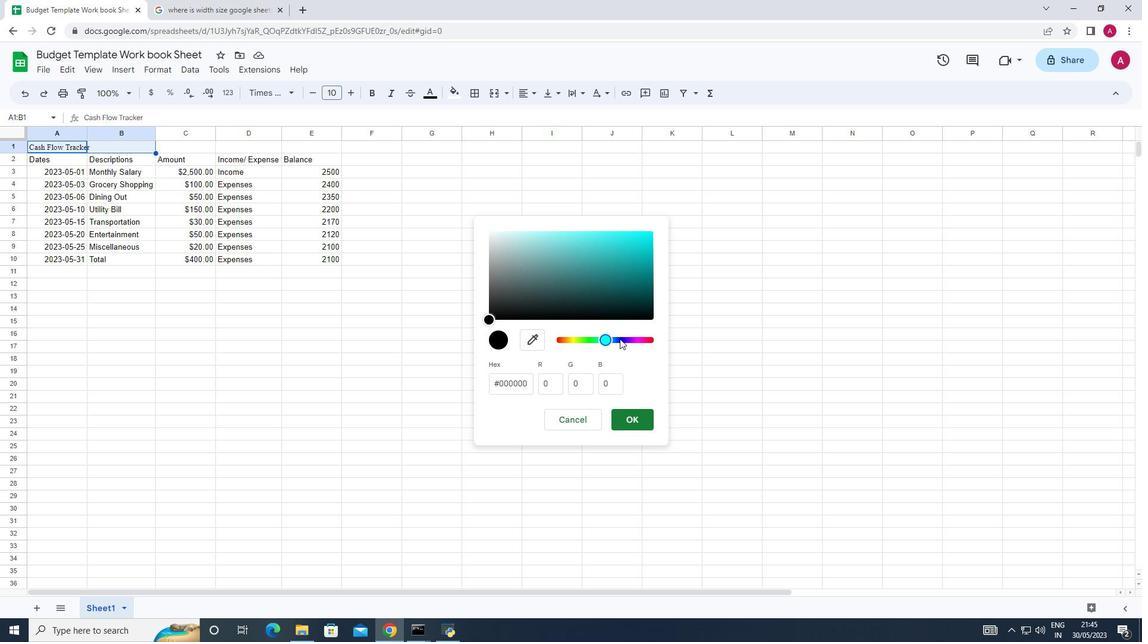 
Action: Mouse pressed left at (619, 339)
Screenshot: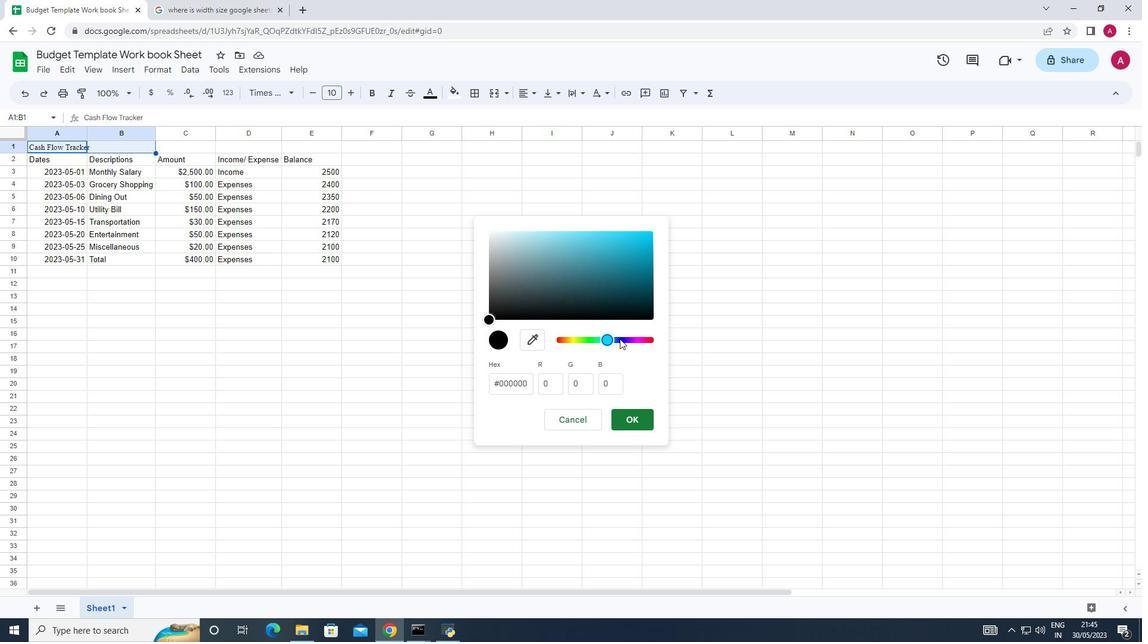 
Action: Mouse pressed left at (619, 339)
Screenshot: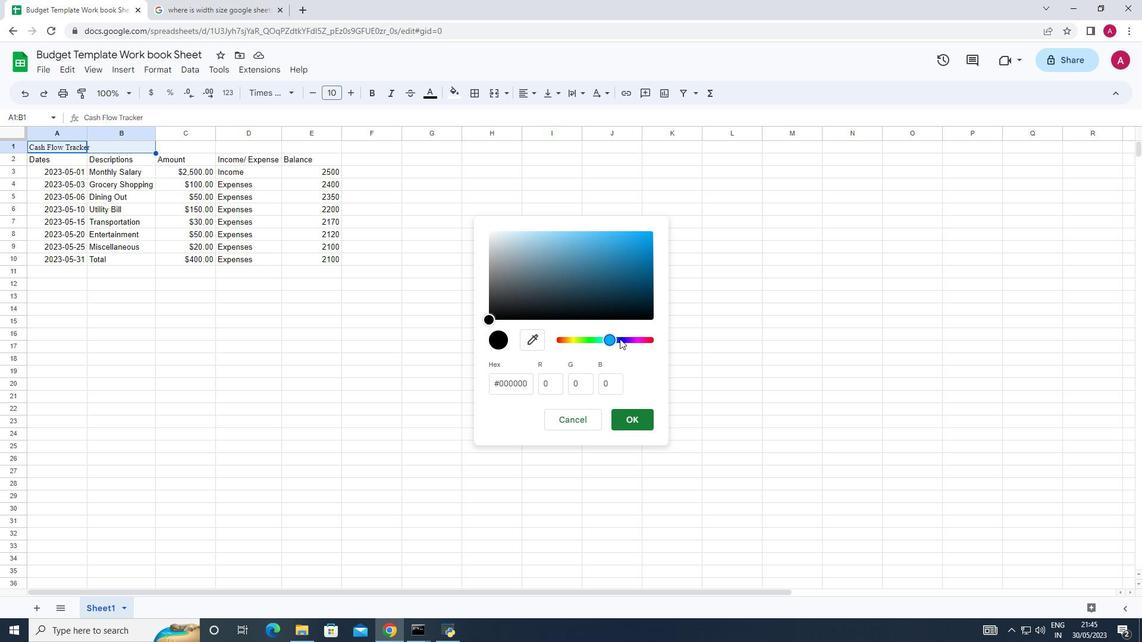 
Action: Mouse moved to (651, 266)
Screenshot: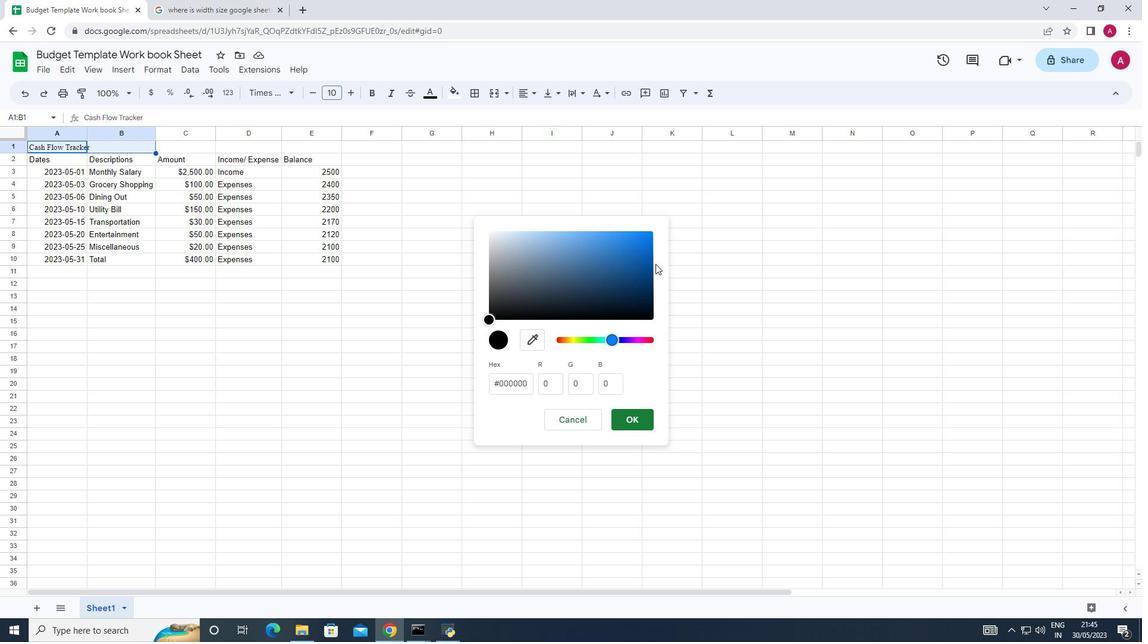 
Action: Mouse pressed left at (651, 266)
Screenshot: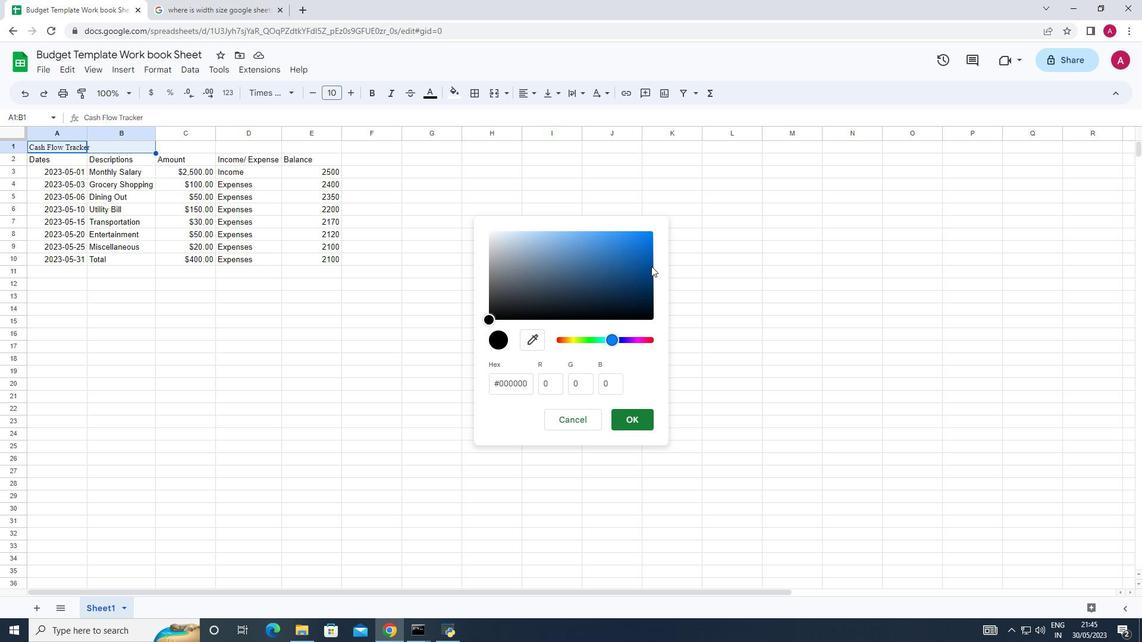 
Action: Mouse moved to (650, 264)
Screenshot: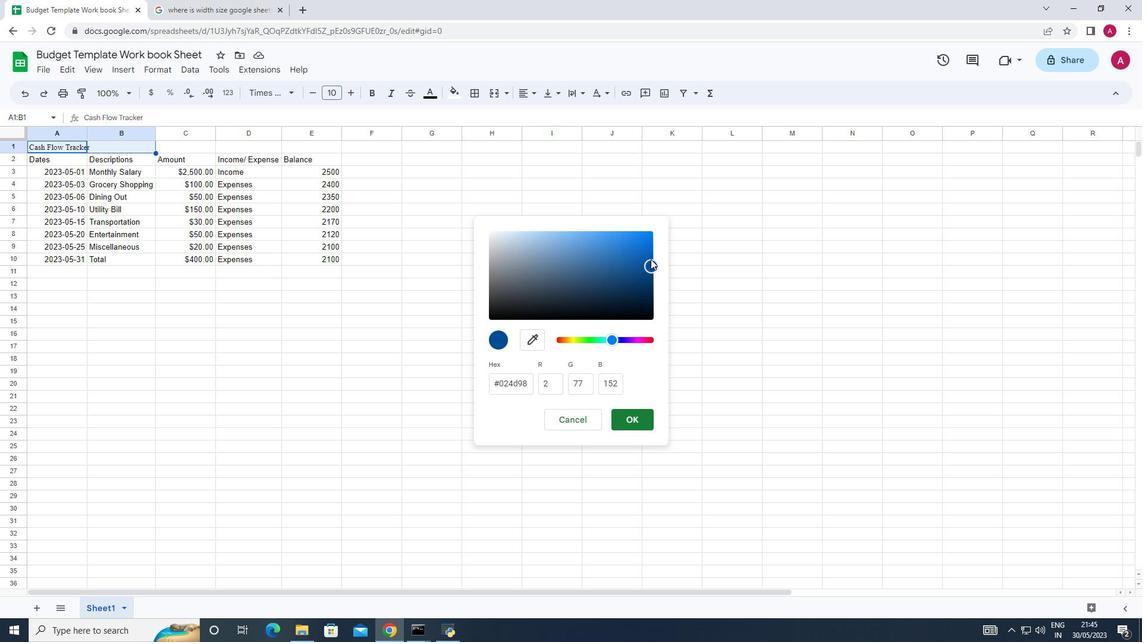 
Action: Mouse pressed left at (650, 264)
Screenshot: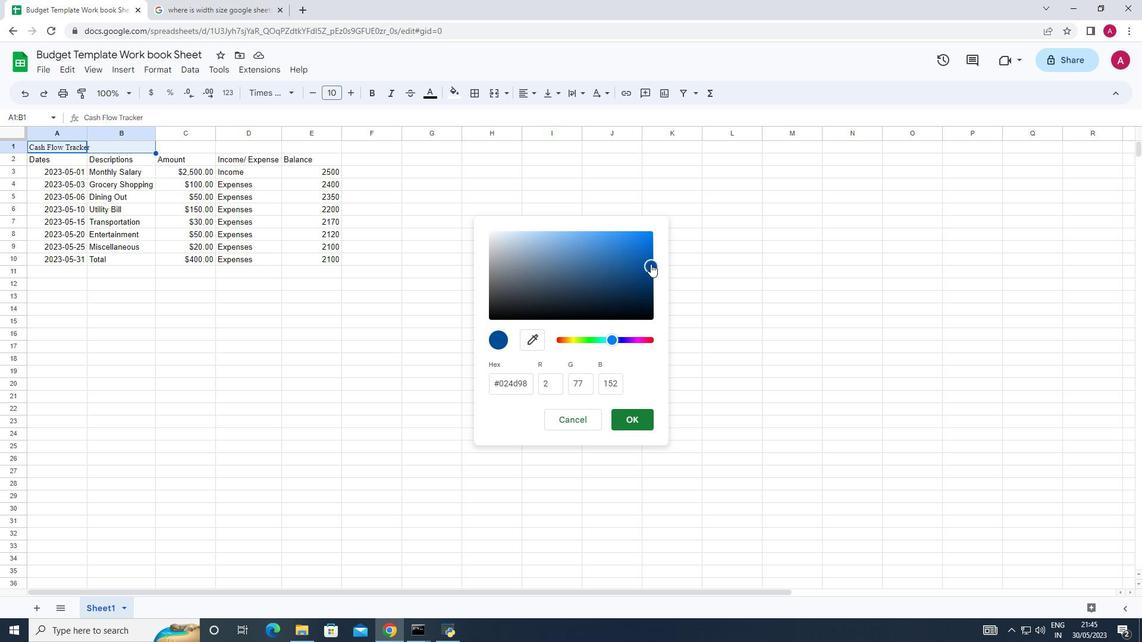 
Action: Mouse moved to (626, 415)
Screenshot: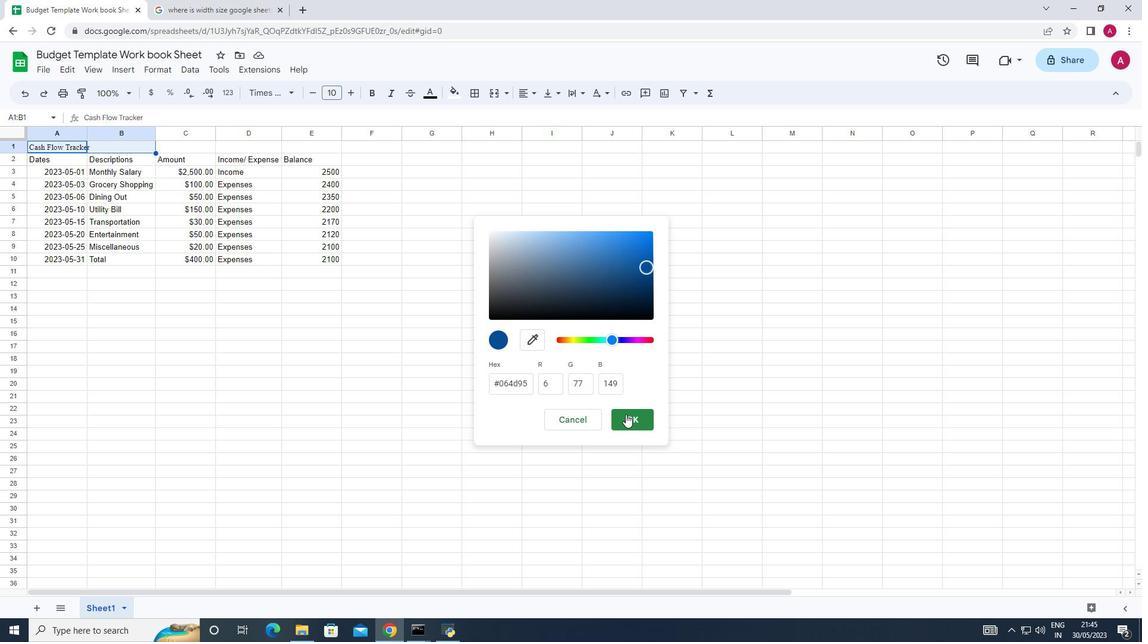 
Action: Mouse pressed left at (626, 415)
Screenshot: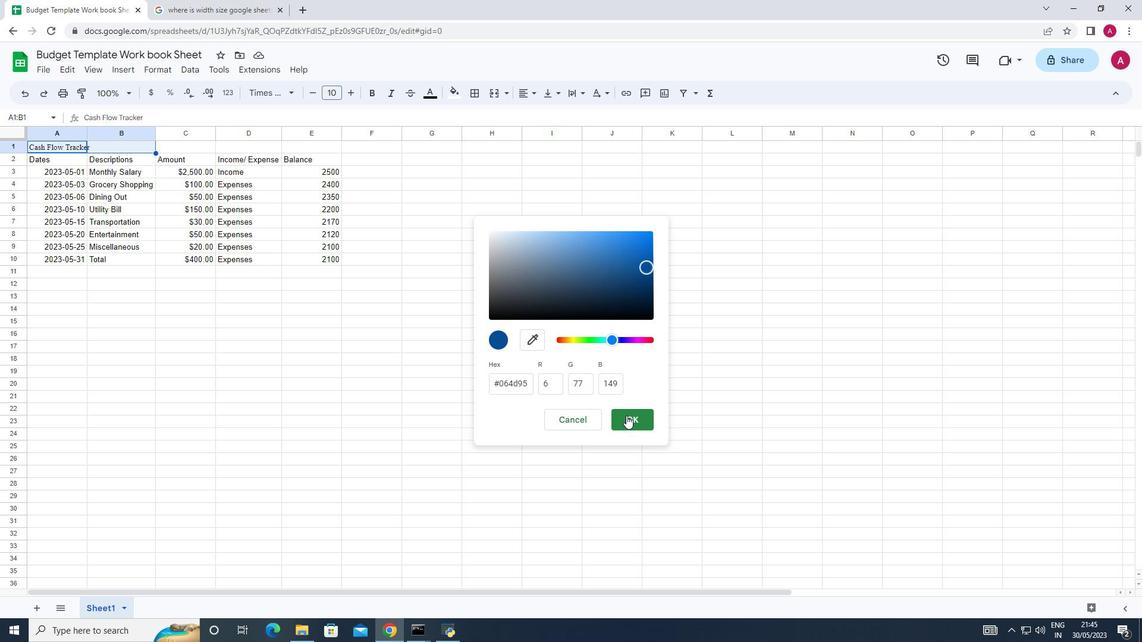 
Action: Mouse moved to (163, 74)
Screenshot: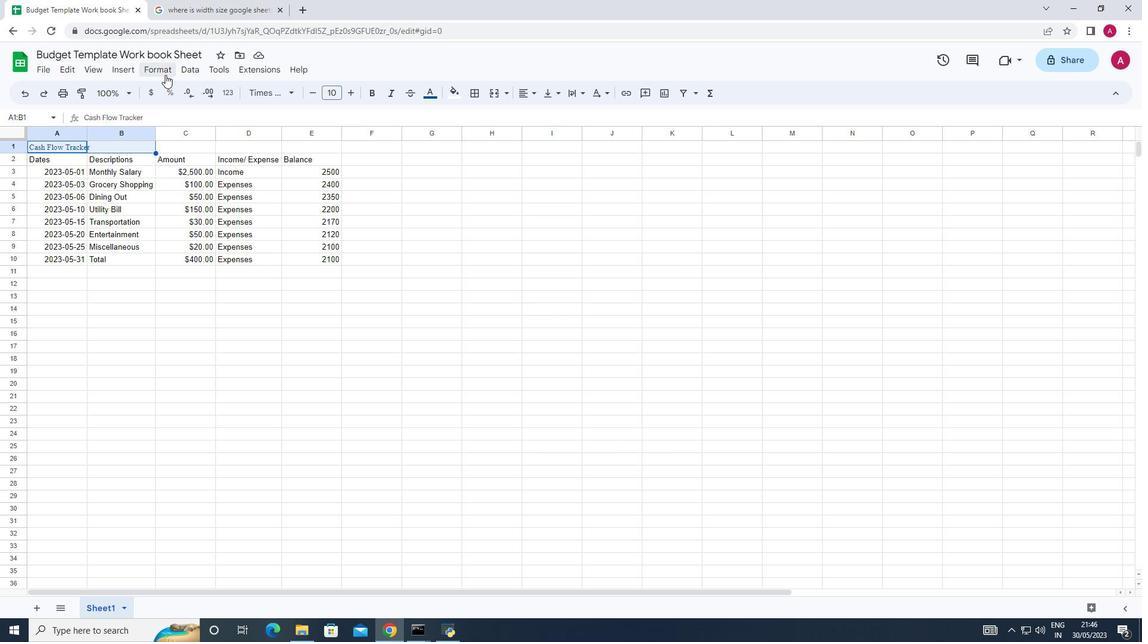 
Action: Mouse pressed left at (163, 74)
Screenshot: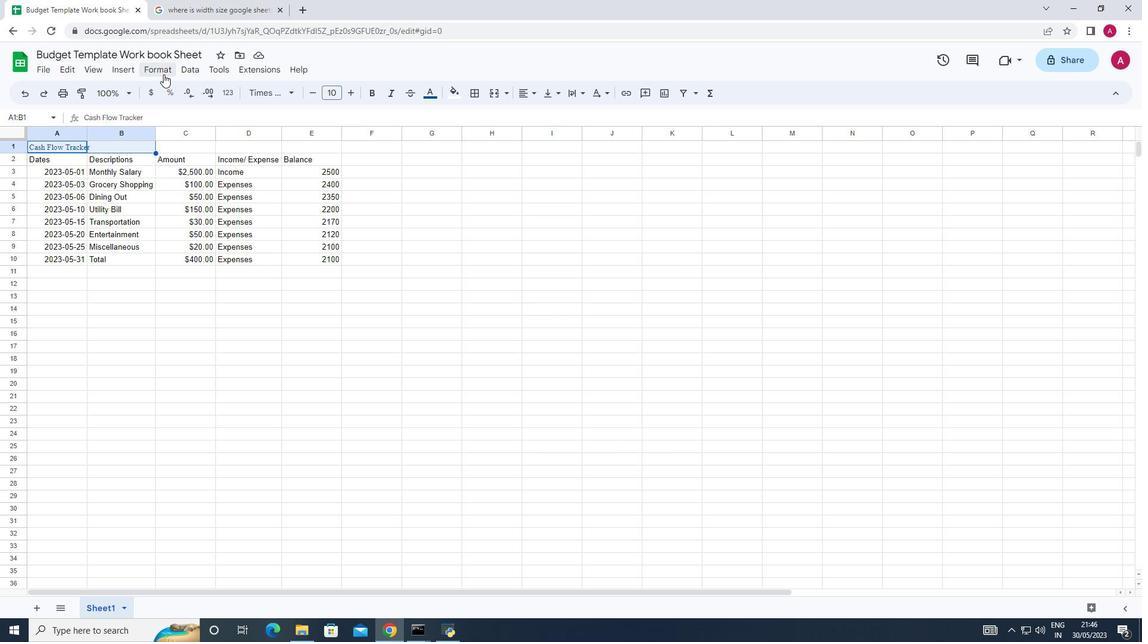
Action: Mouse moved to (218, 130)
Screenshot: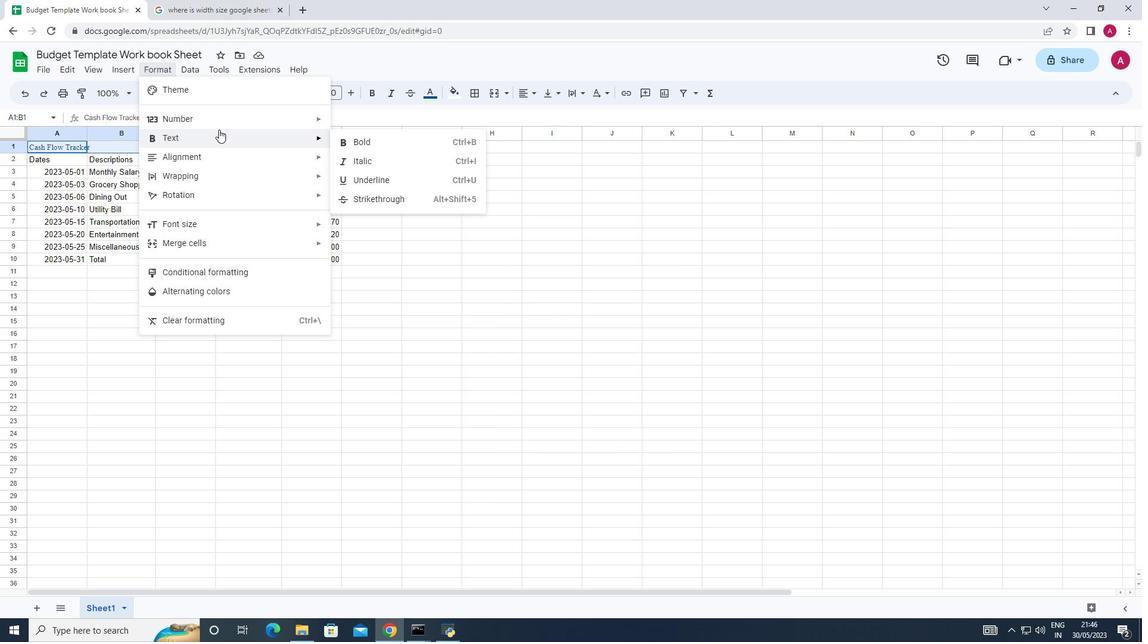 
Action: Mouse pressed left at (218, 130)
Screenshot: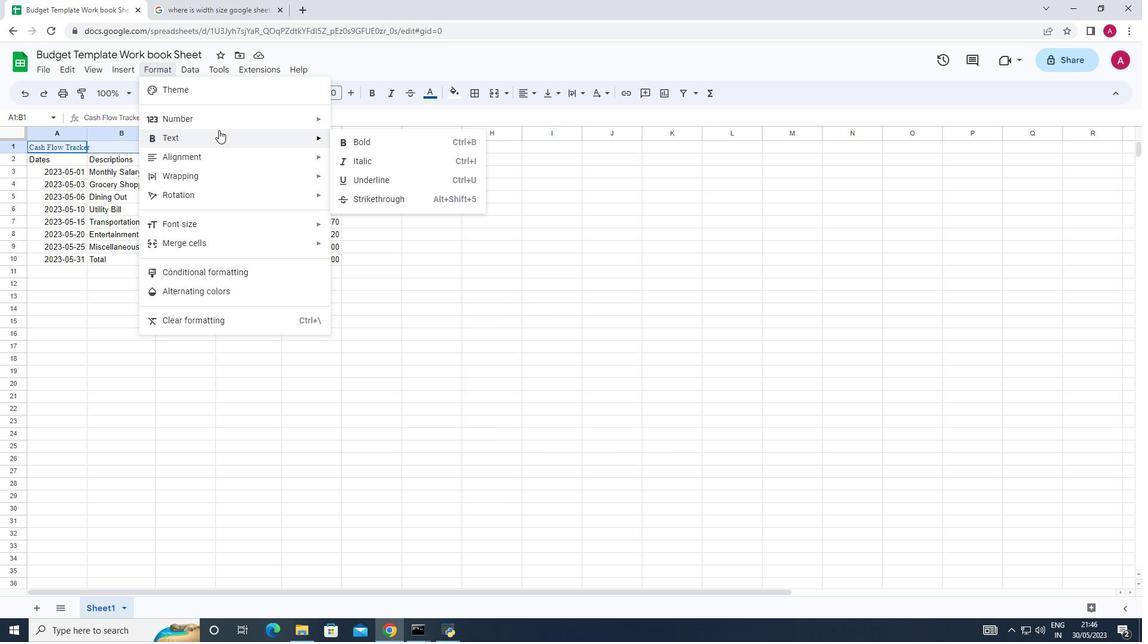 
Action: Mouse moved to (399, 180)
Screenshot: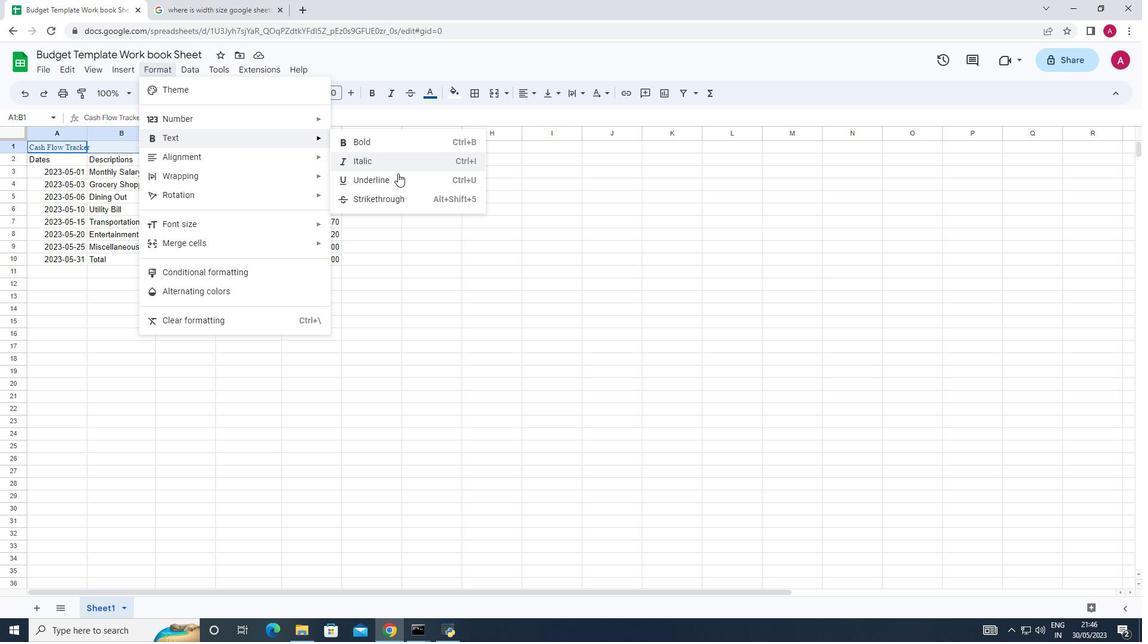 
Action: Mouse pressed left at (399, 180)
Screenshot: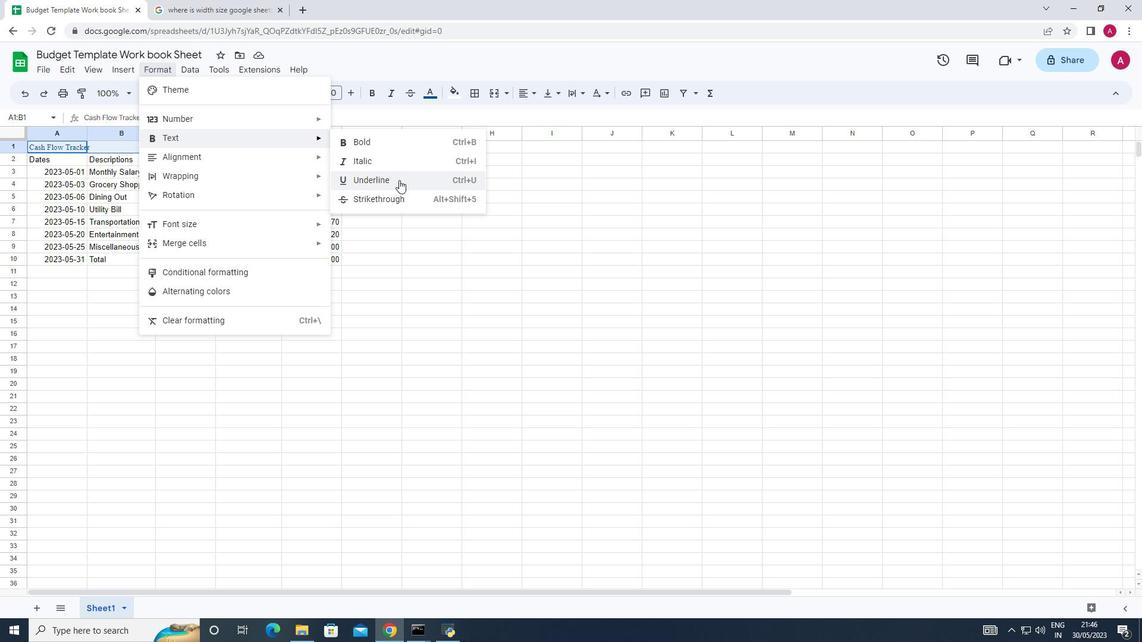 
Action: Mouse moved to (350, 98)
Screenshot: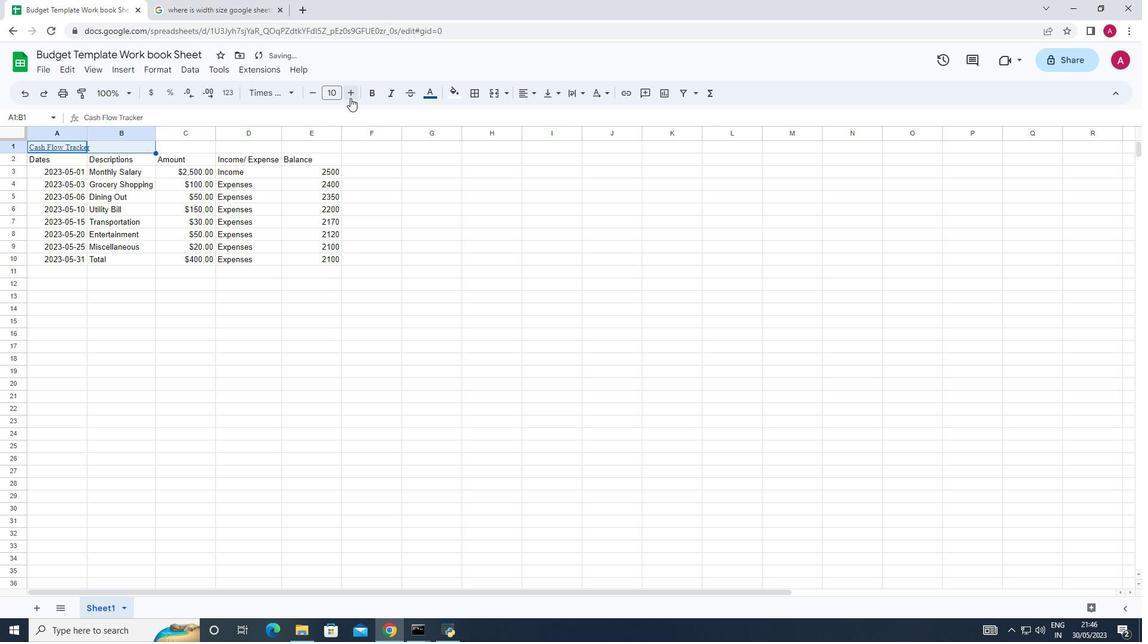 
Action: Mouse pressed left at (350, 98)
Screenshot: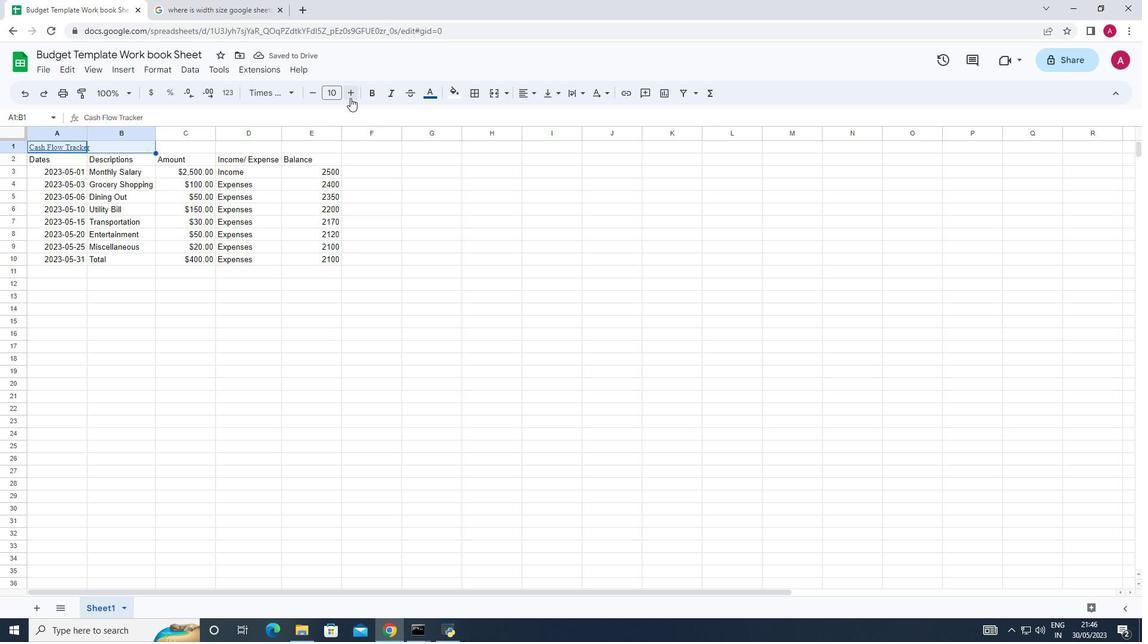 
Action: Mouse pressed left at (350, 98)
Screenshot: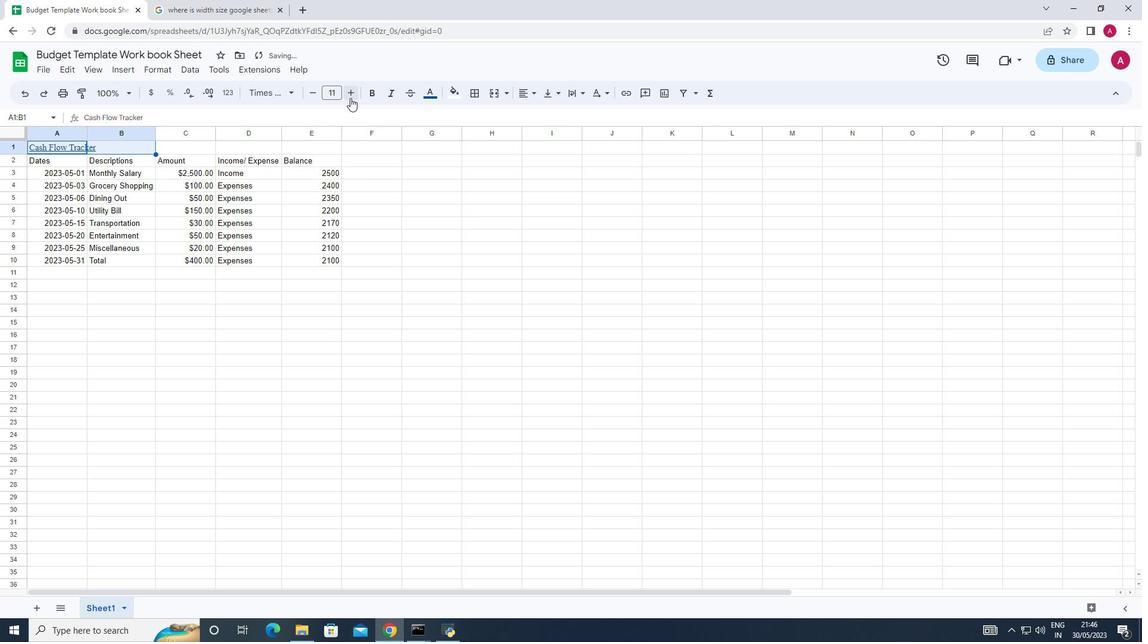 
Action: Mouse pressed left at (350, 98)
Screenshot: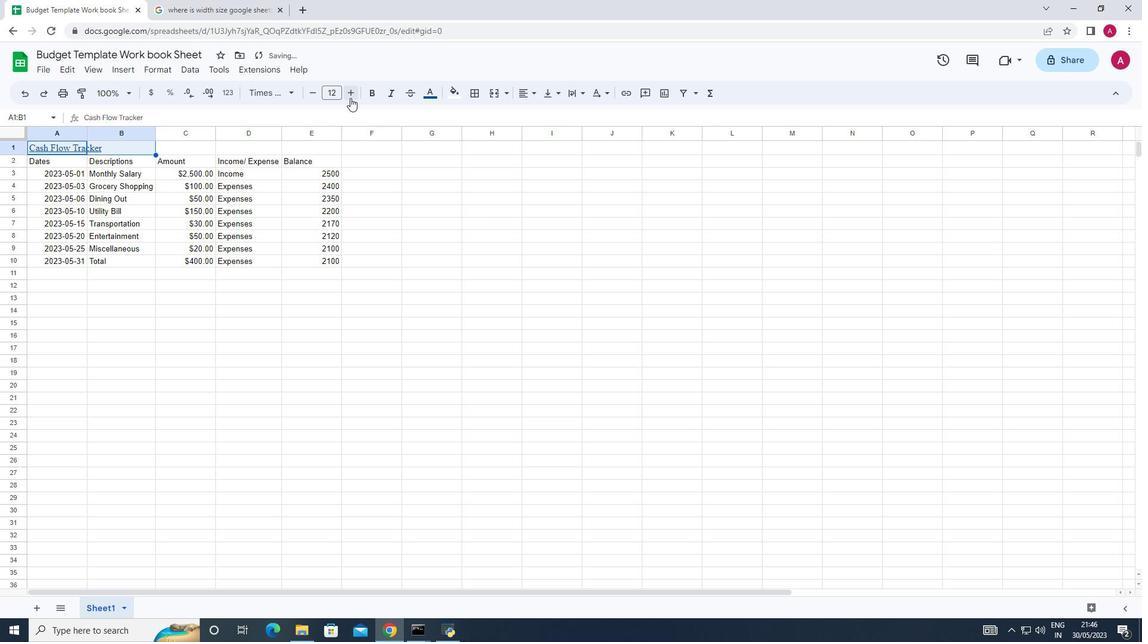 
Action: Mouse pressed left at (350, 98)
Screenshot: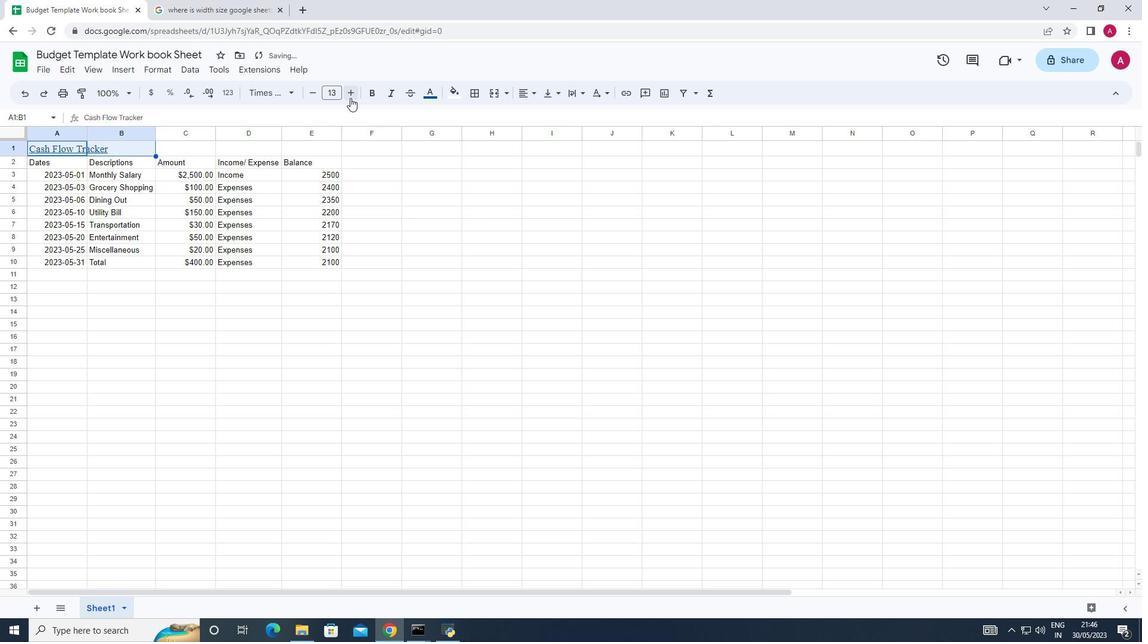 
Action: Mouse pressed left at (350, 98)
Screenshot: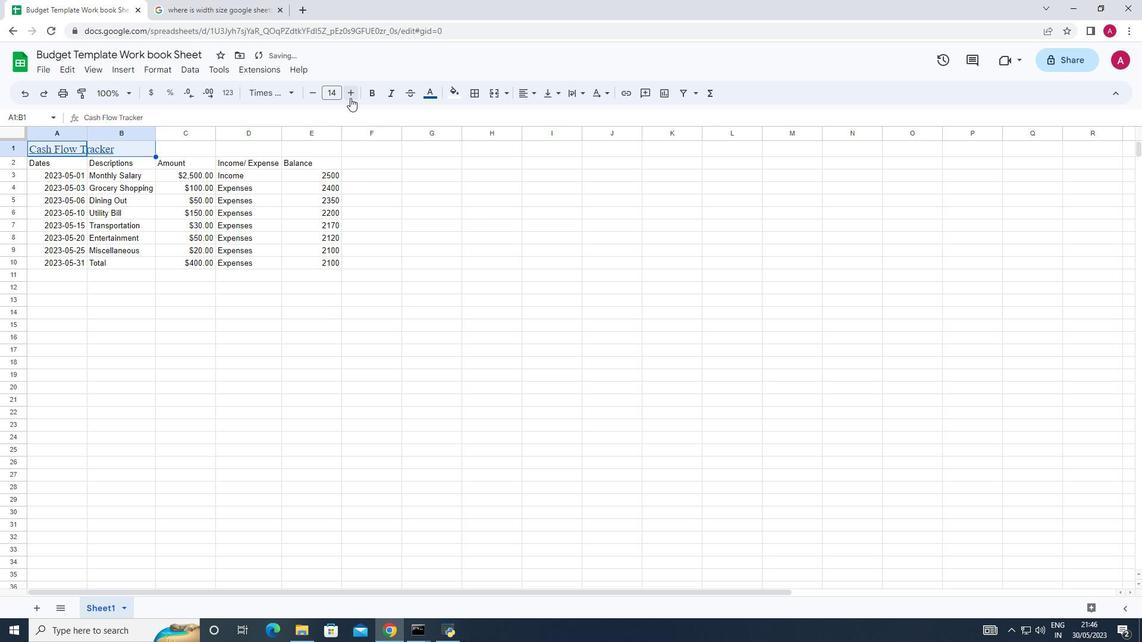 
Action: Mouse pressed left at (350, 98)
Screenshot: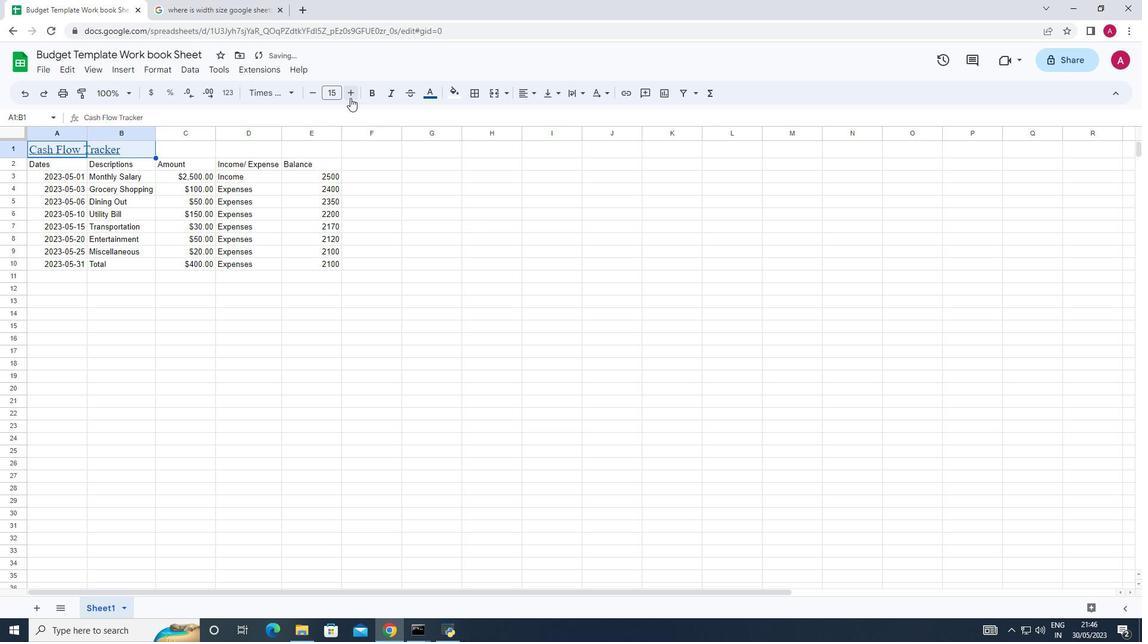 
Action: Mouse pressed left at (350, 98)
Screenshot: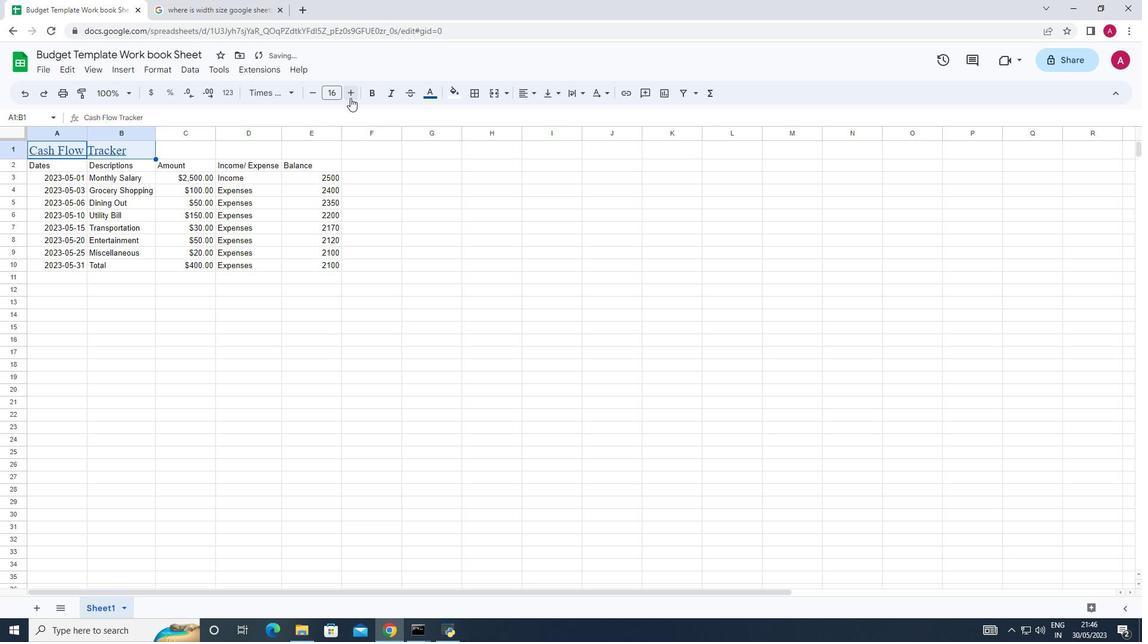 
Action: Mouse pressed left at (350, 98)
Screenshot: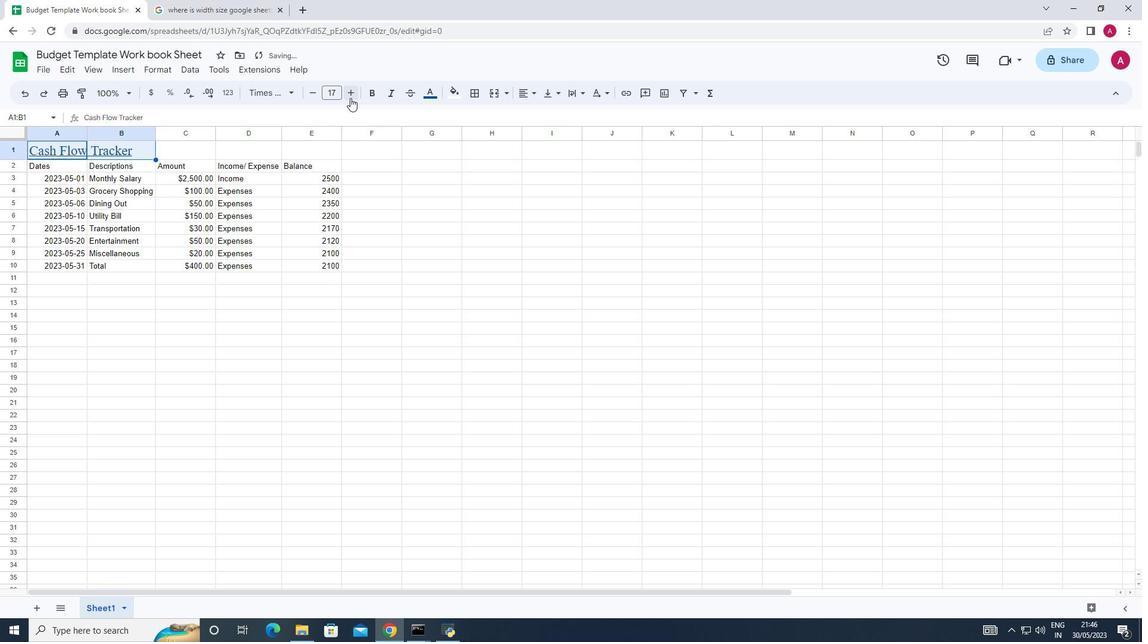
Action: Mouse pressed left at (350, 98)
Screenshot: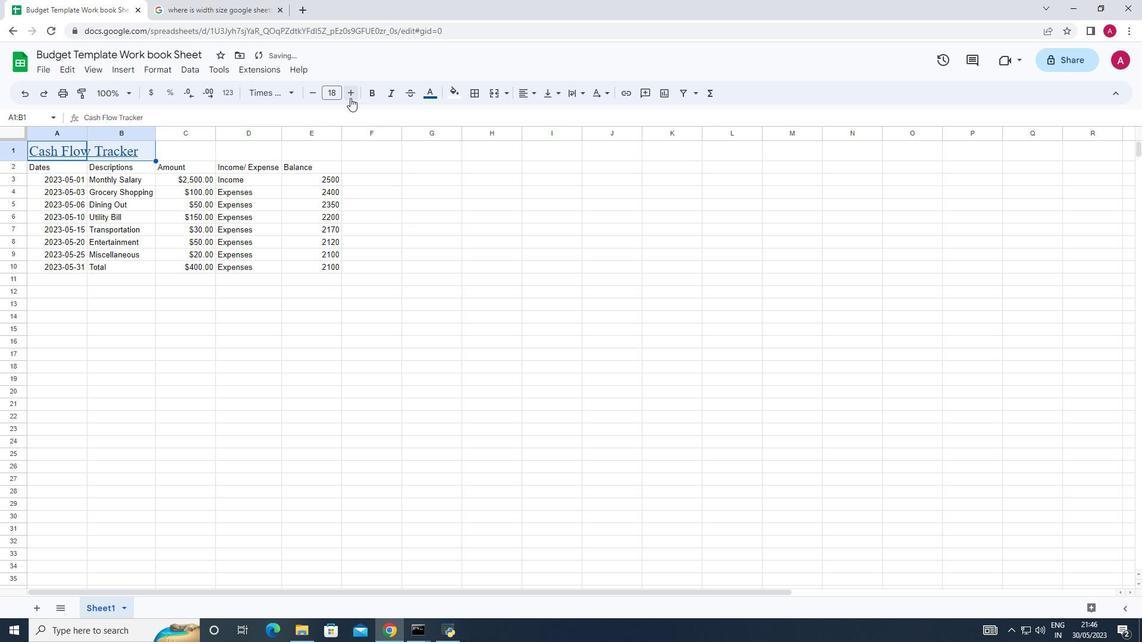 
Action: Mouse pressed left at (350, 98)
Screenshot: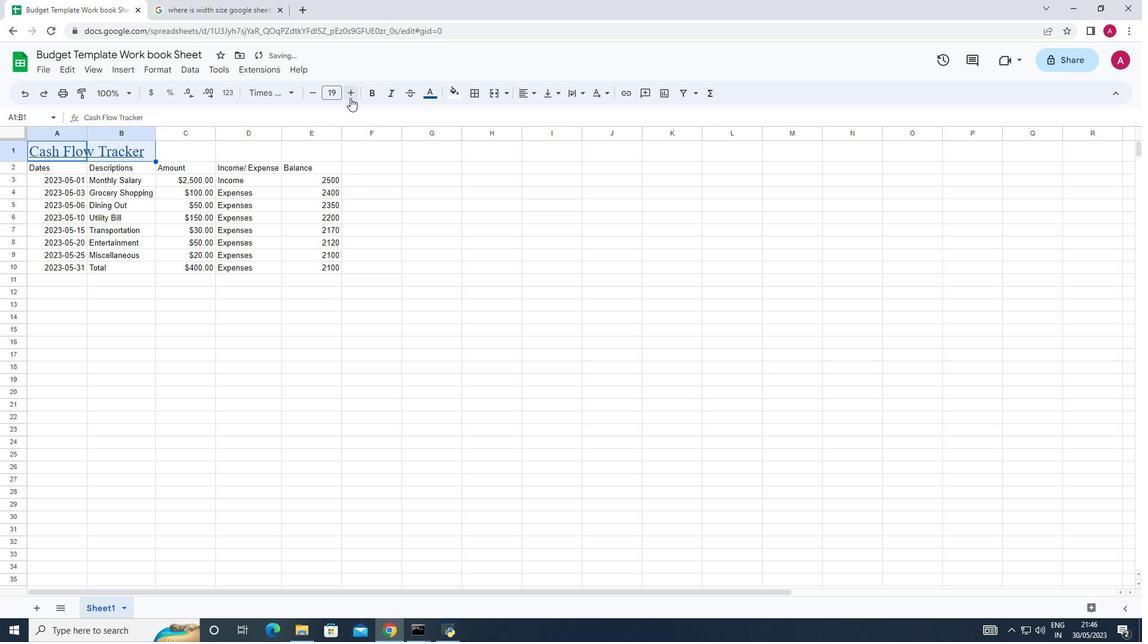 
Action: Mouse pressed left at (350, 98)
Screenshot: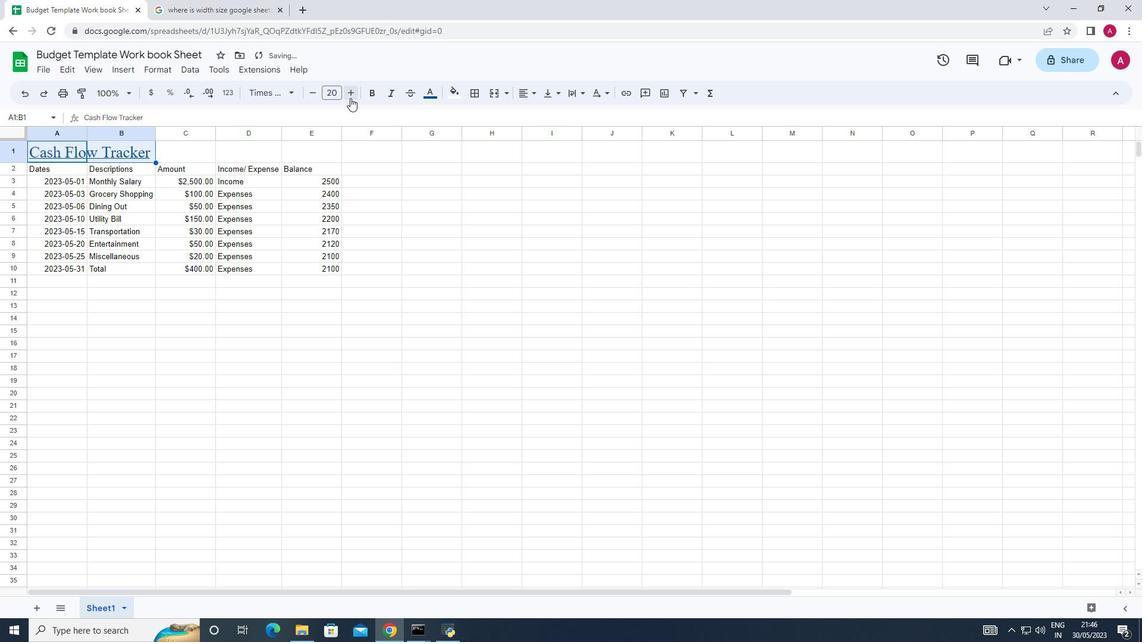 
Action: Mouse pressed left at (350, 98)
Screenshot: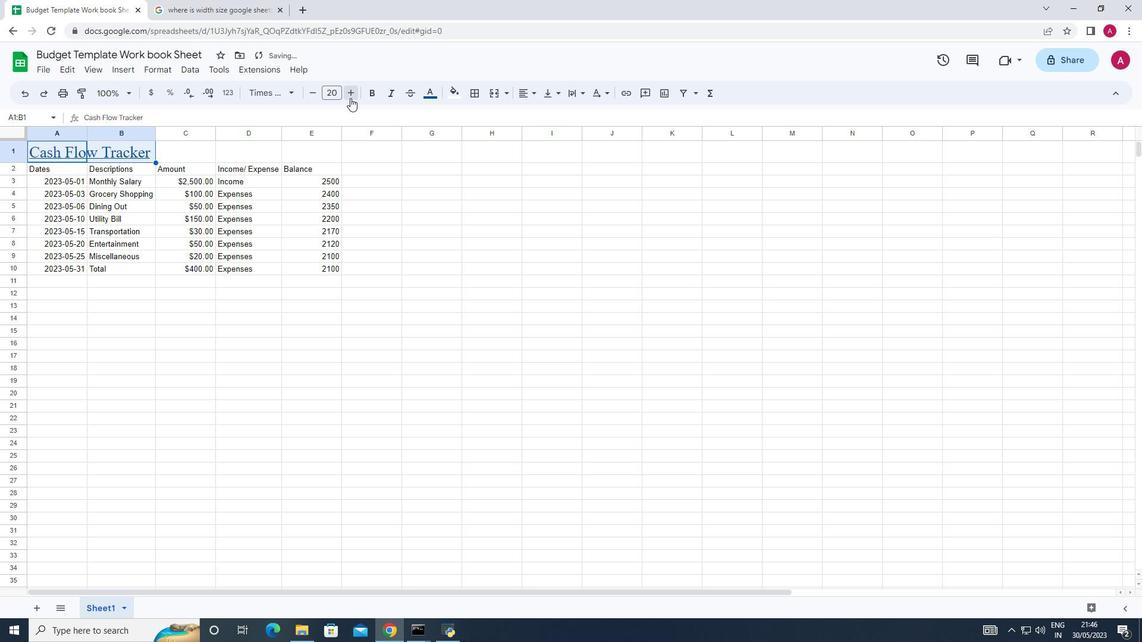 
Action: Mouse pressed left at (350, 98)
Screenshot: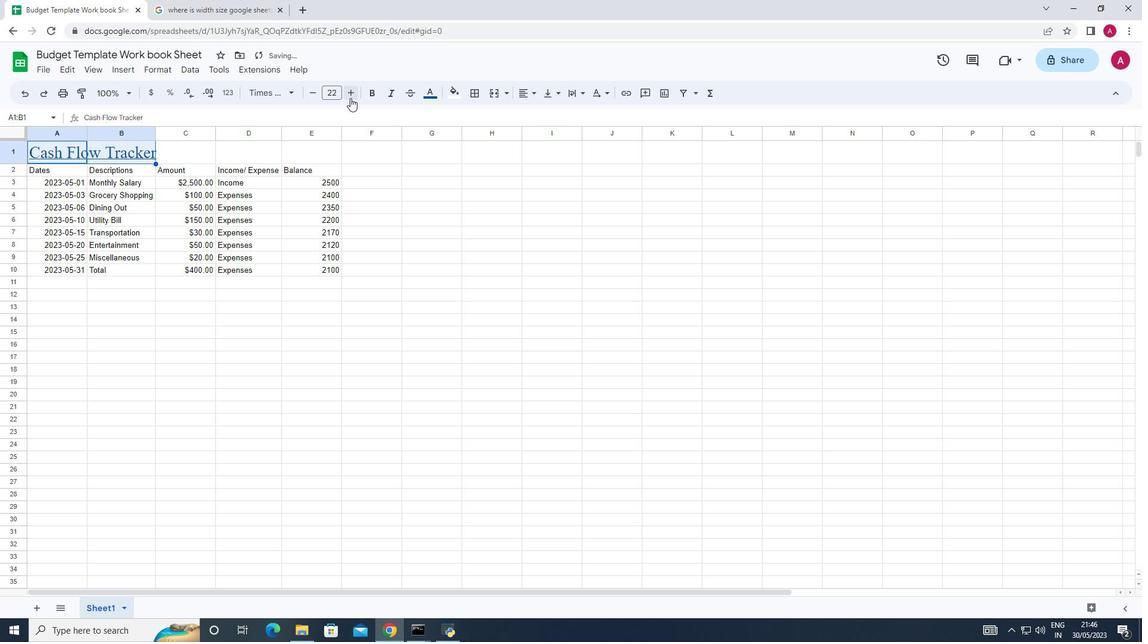 
Action: Mouse pressed left at (350, 98)
Screenshot: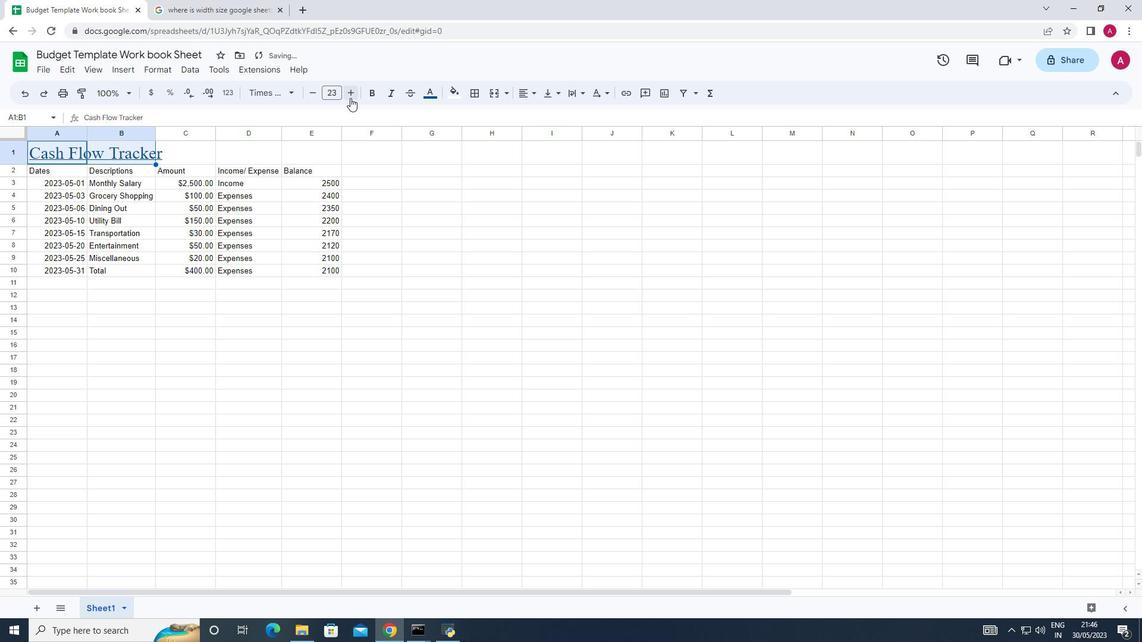 
Action: Mouse moved to (431, 265)
Screenshot: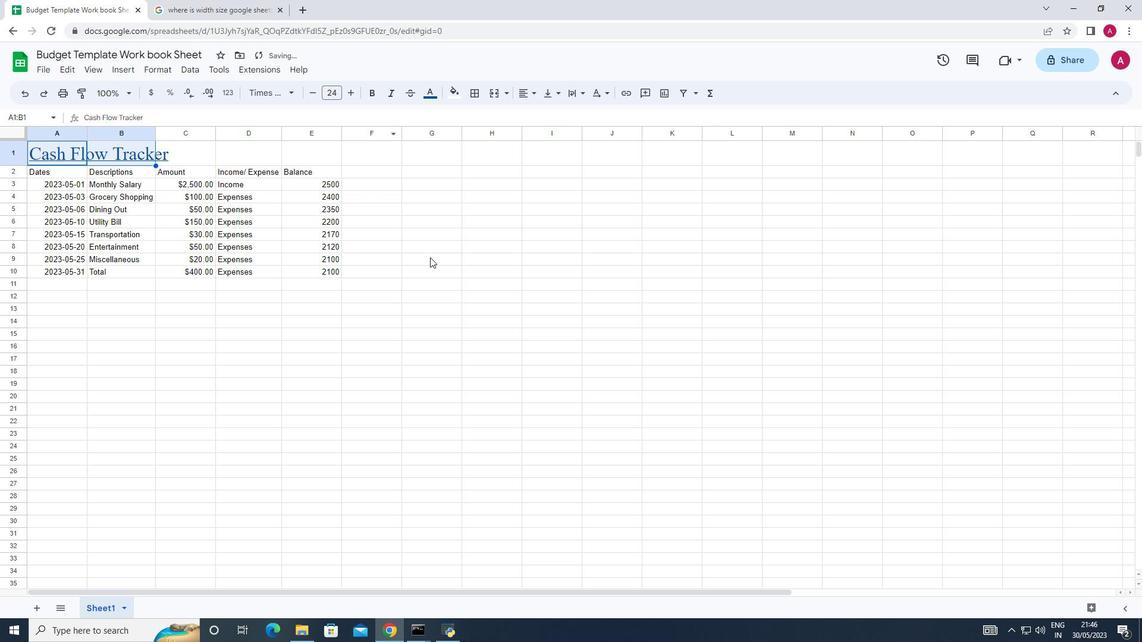 
Action: Mouse pressed left at (431, 265)
Screenshot: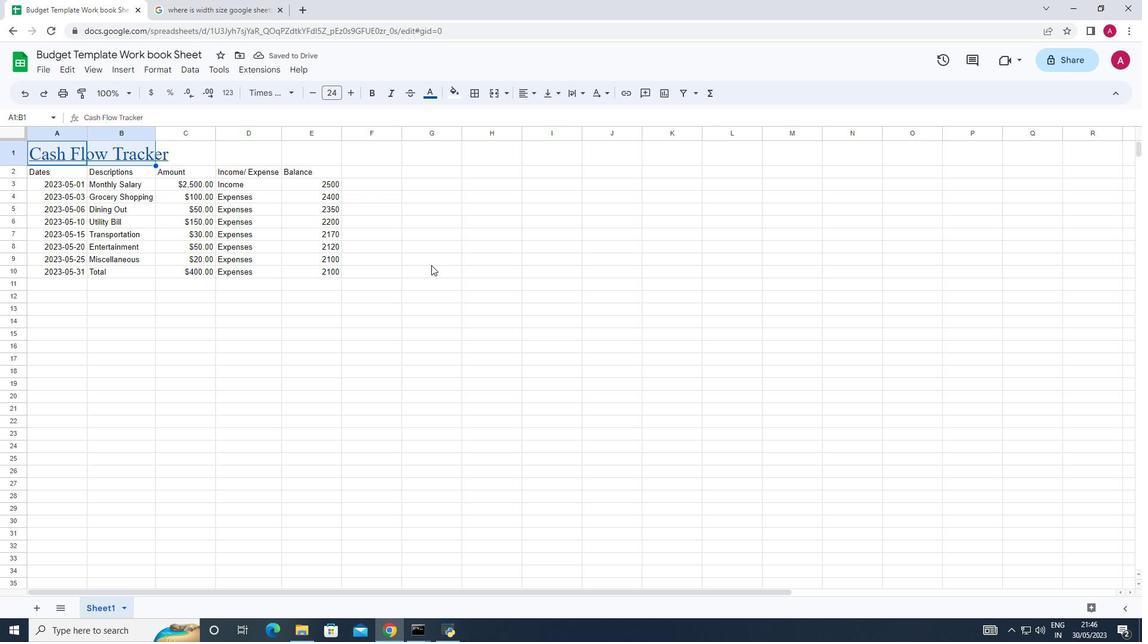 
Action: Mouse moved to (35, 168)
Screenshot: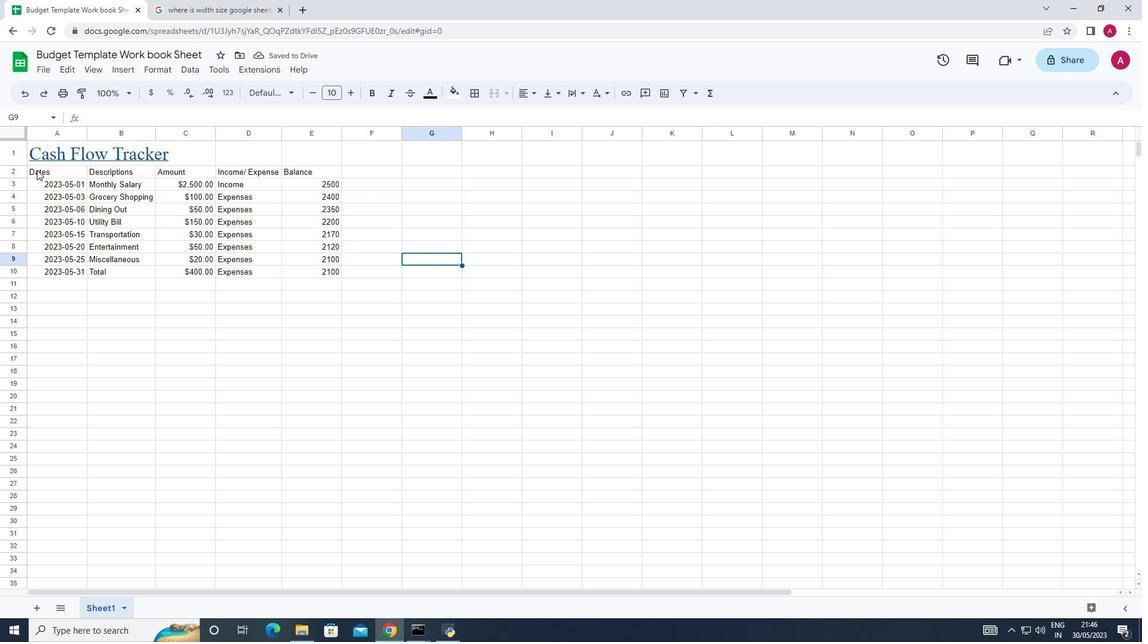 
Action: Mouse pressed left at (35, 168)
Screenshot: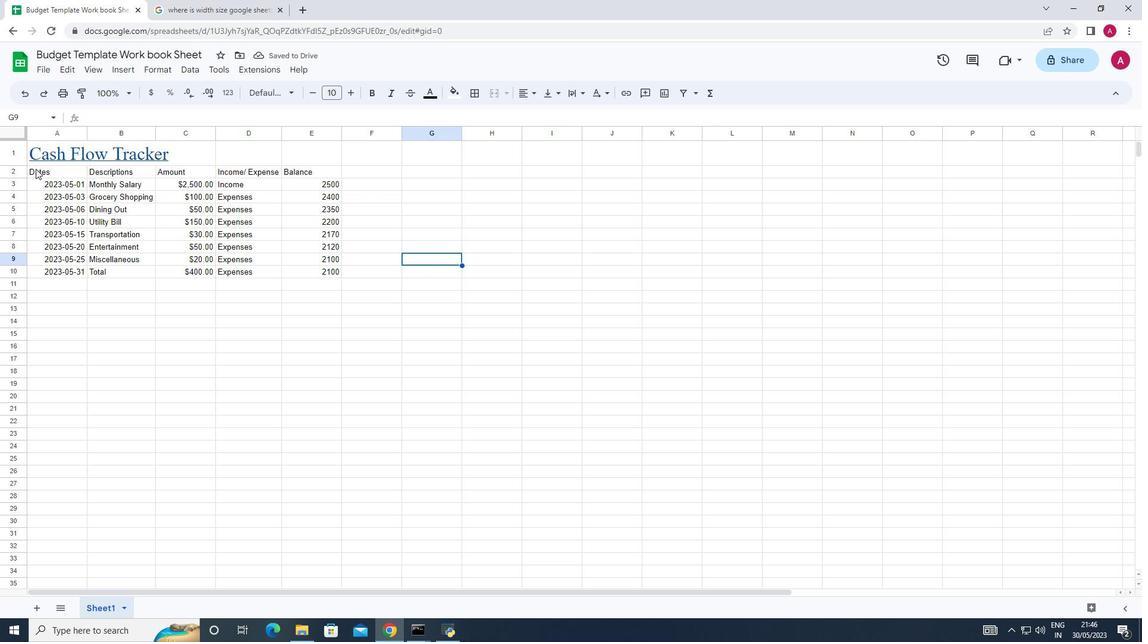 
Action: Mouse moved to (284, 95)
Screenshot: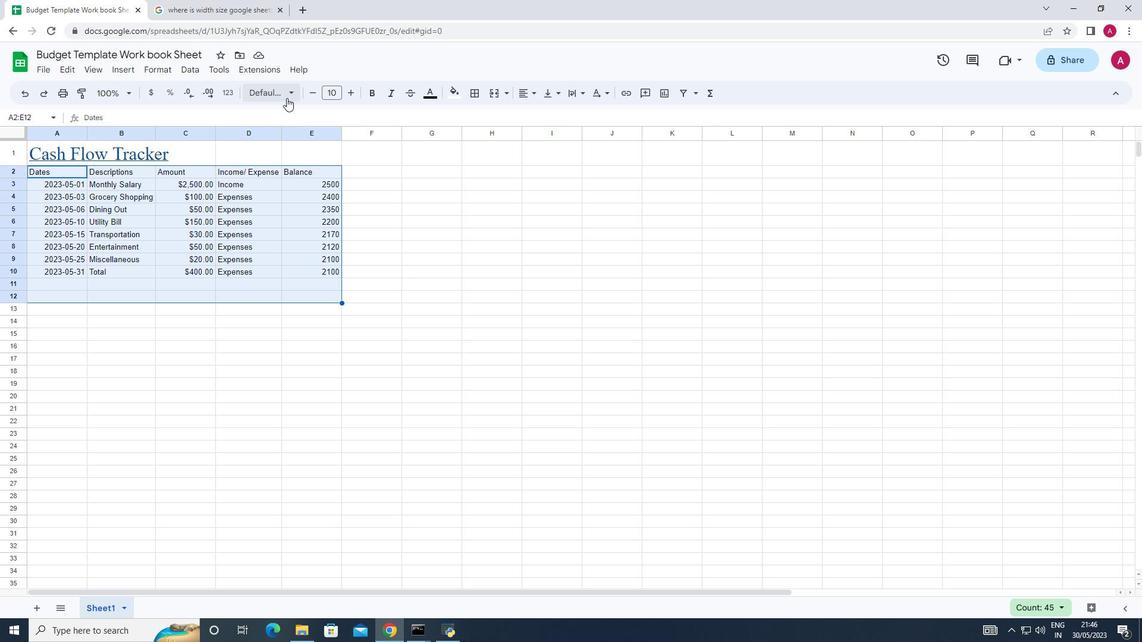 
Action: Mouse pressed left at (284, 95)
Screenshot: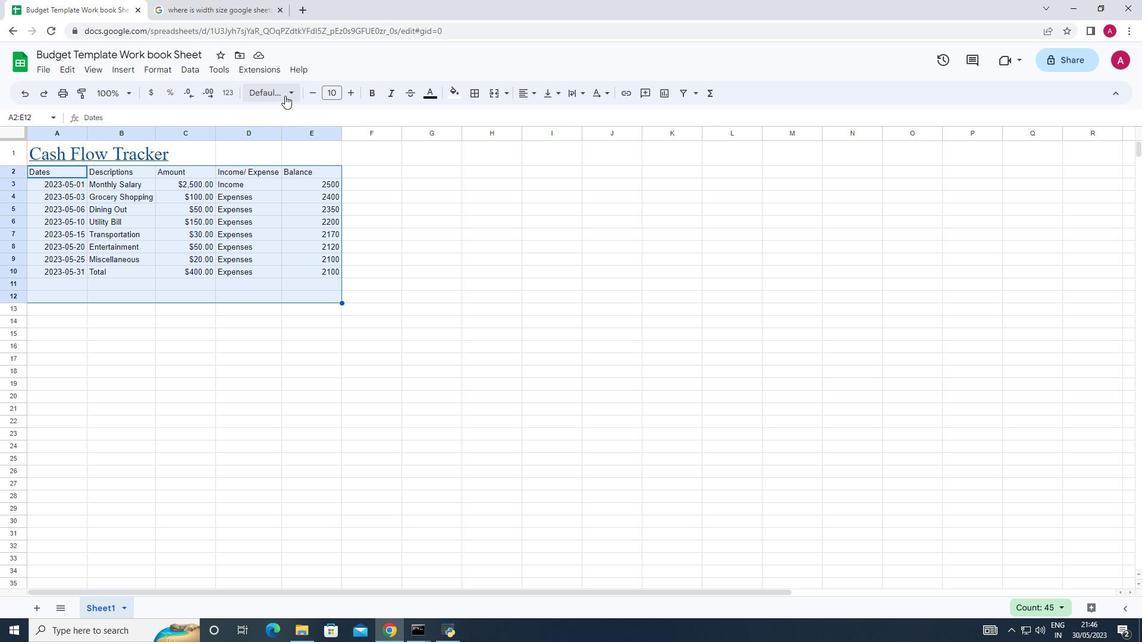 
Action: Mouse moved to (293, 357)
Screenshot: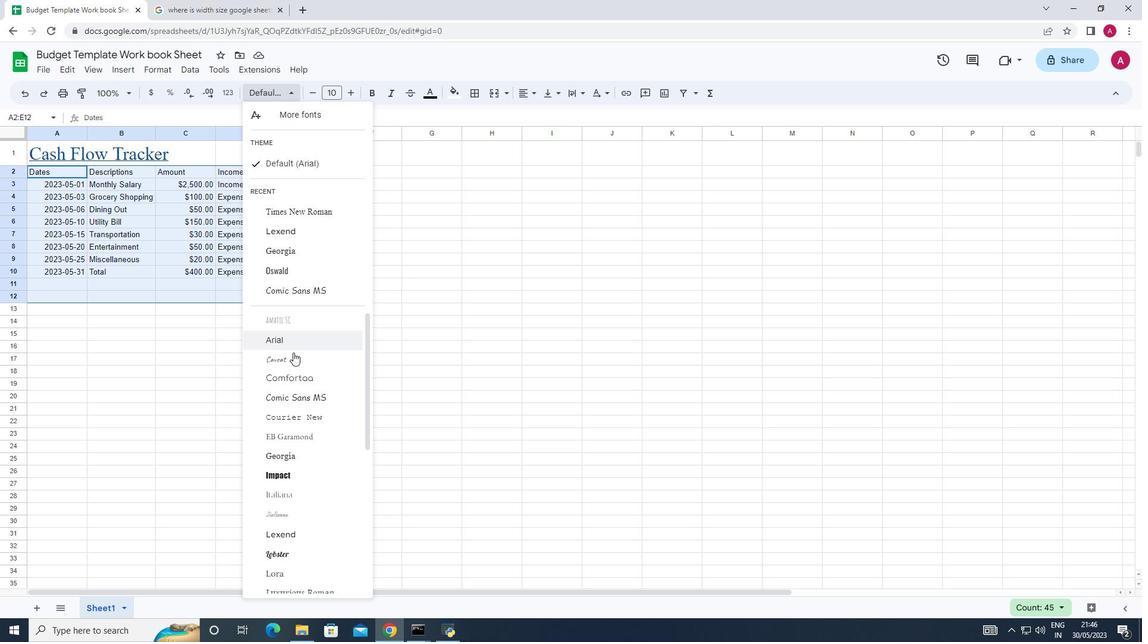 
Action: Mouse scrolled (293, 356) with delta (0, 0)
Screenshot: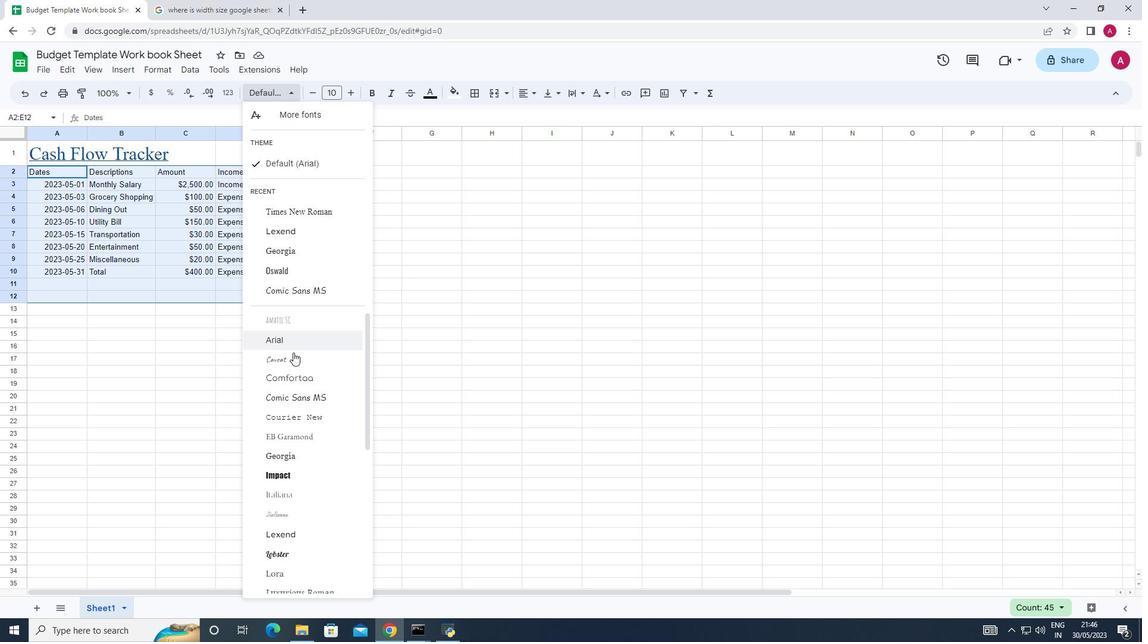 
Action: Mouse moved to (285, 390)
Screenshot: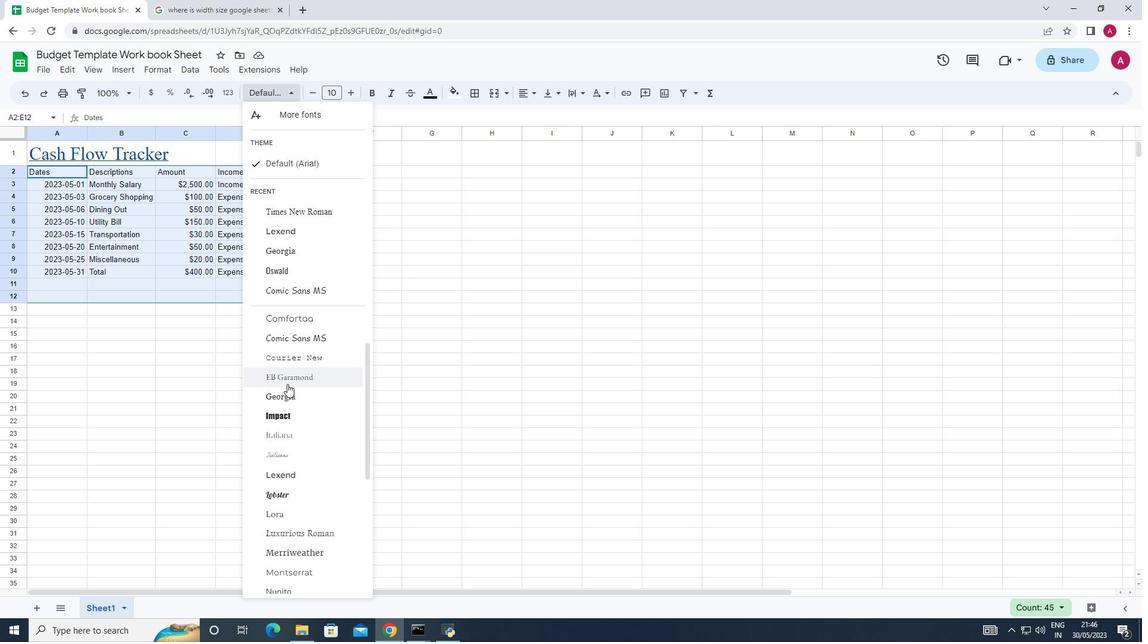 
Action: Mouse scrolled (285, 390) with delta (0, 0)
Screenshot: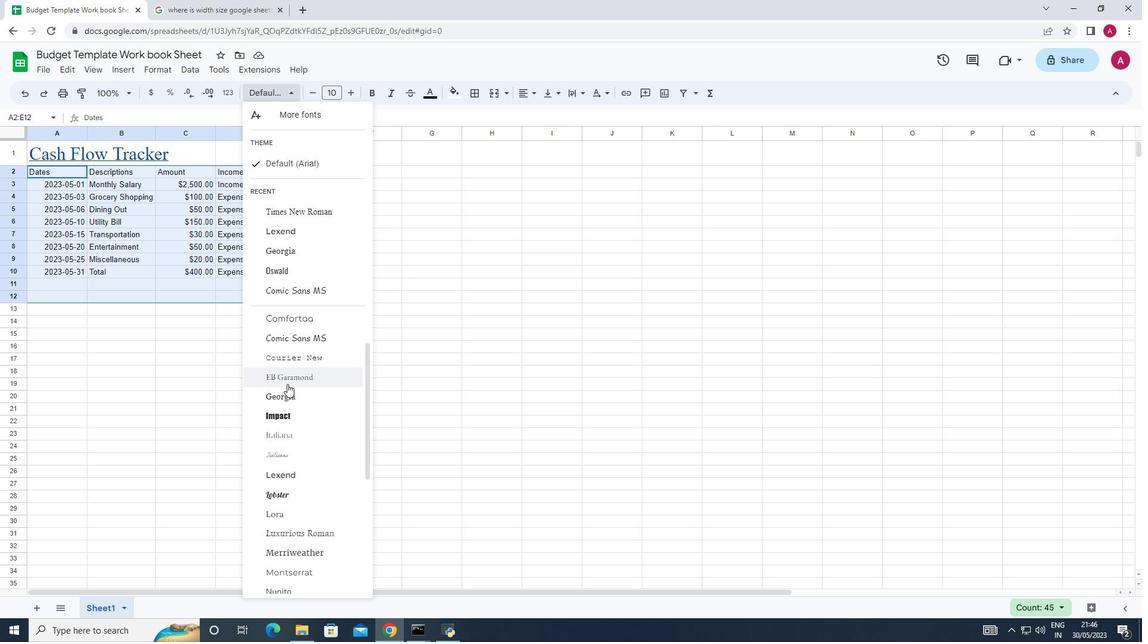 
Action: Mouse moved to (280, 415)
Screenshot: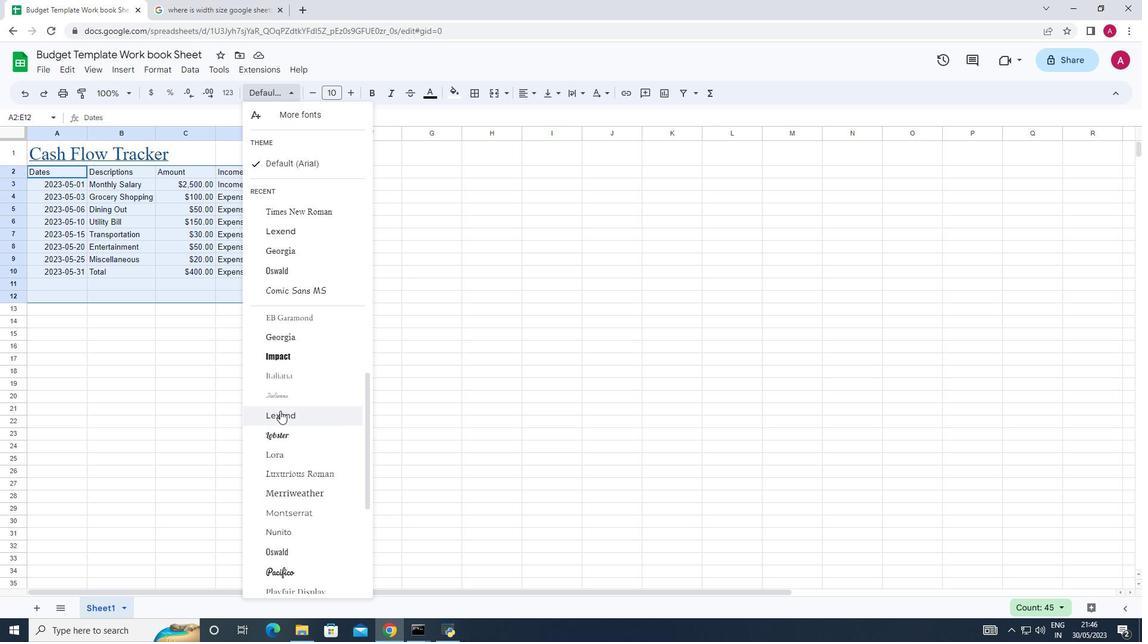 
Action: Mouse scrolled (280, 415) with delta (0, 0)
Screenshot: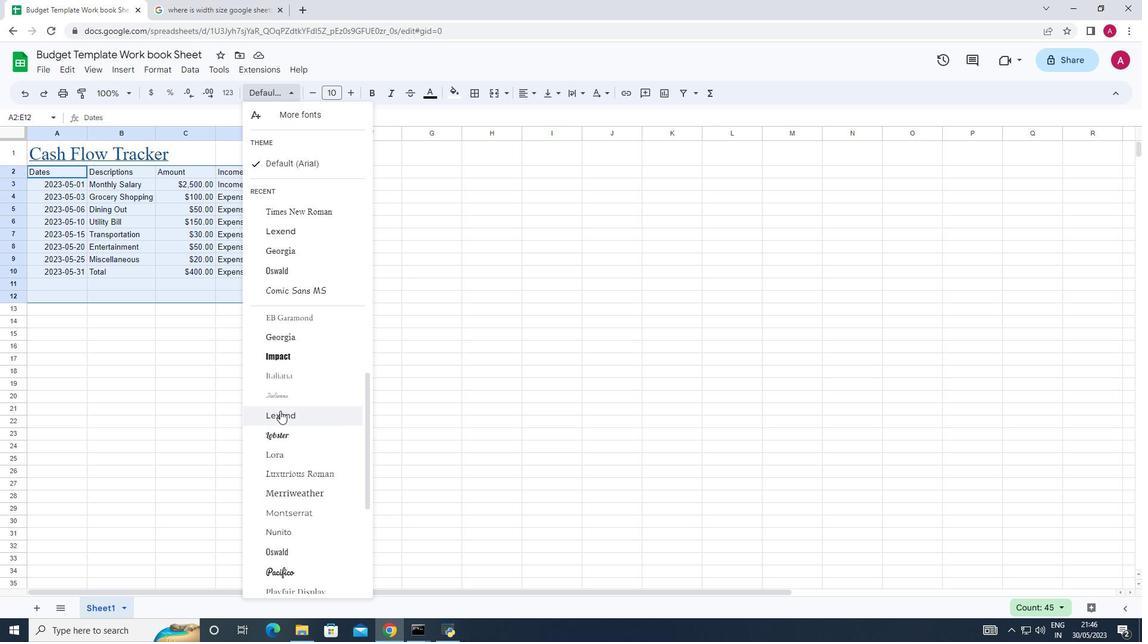 
Action: Mouse moved to (281, 428)
Screenshot: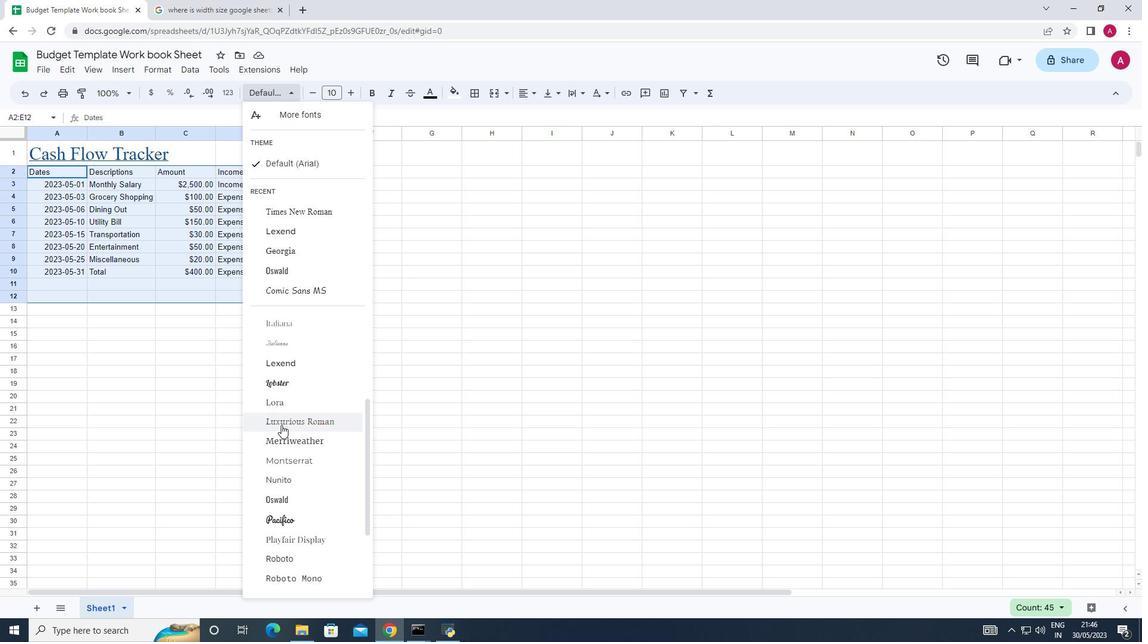 
Action: Mouse scrolled (281, 427) with delta (0, 0)
Screenshot: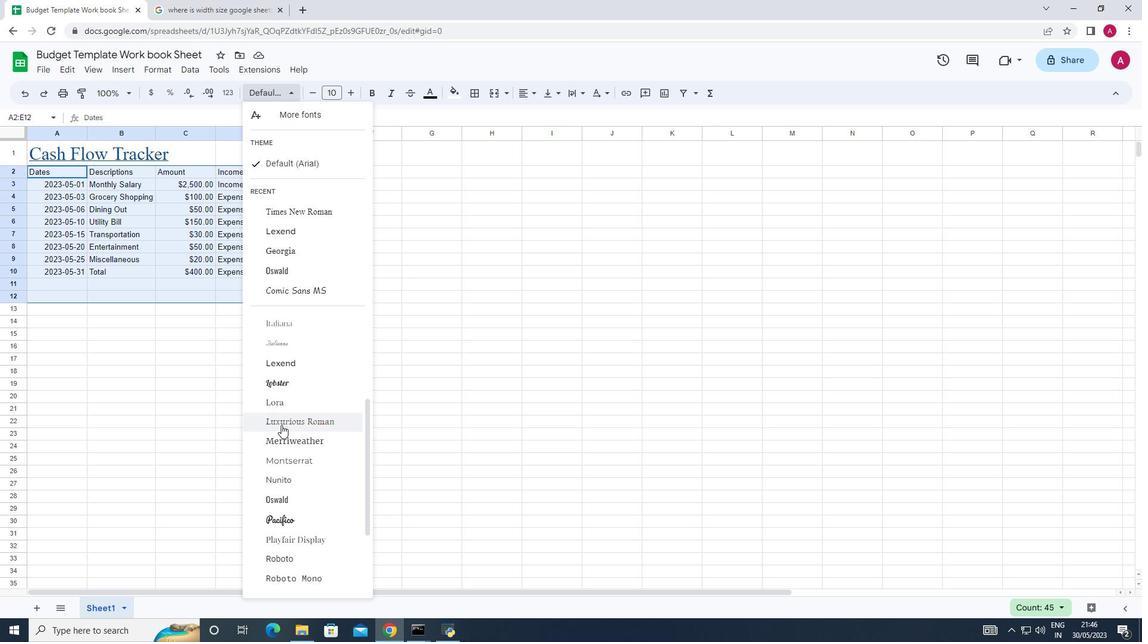 
Action: Mouse moved to (282, 433)
Screenshot: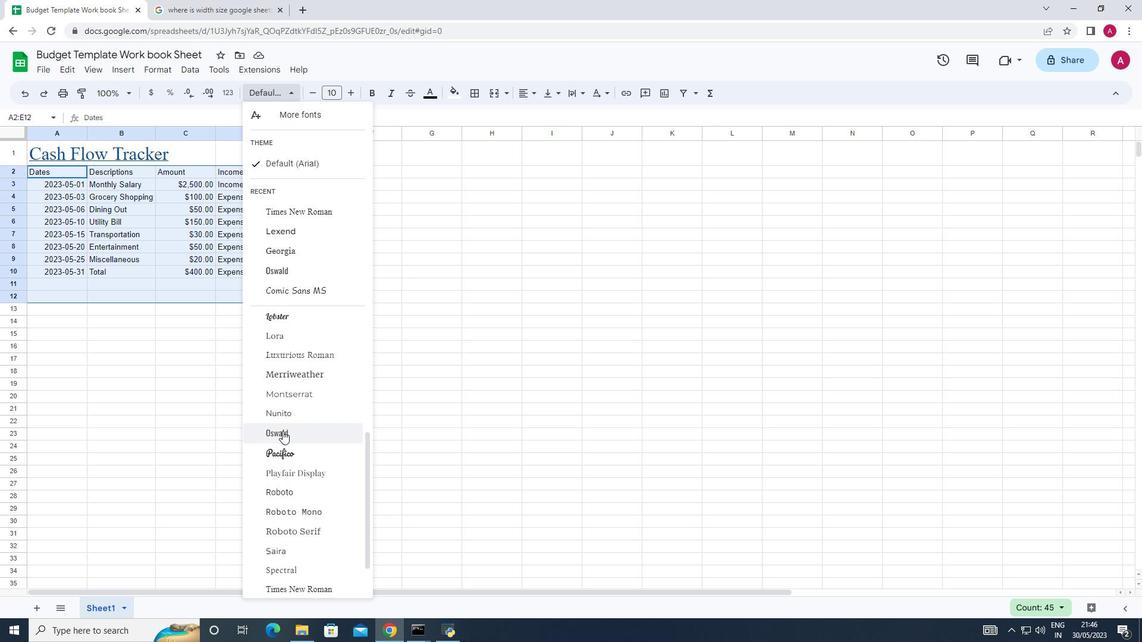 
Action: Mouse scrolled (282, 432) with delta (0, 0)
Screenshot: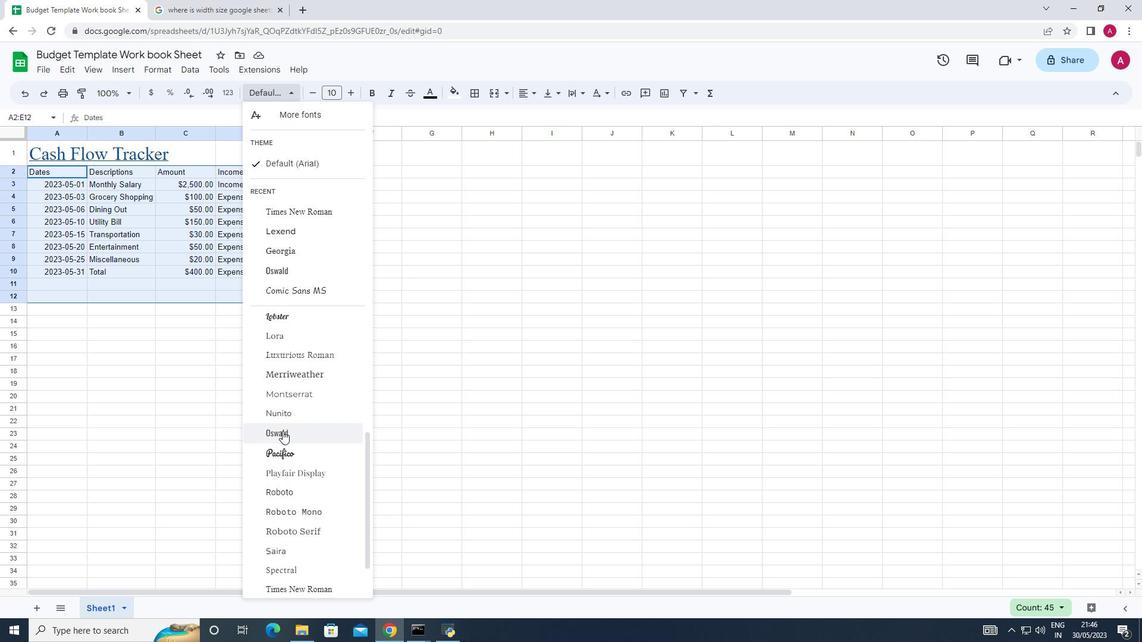 
Action: Mouse moved to (283, 434)
Screenshot: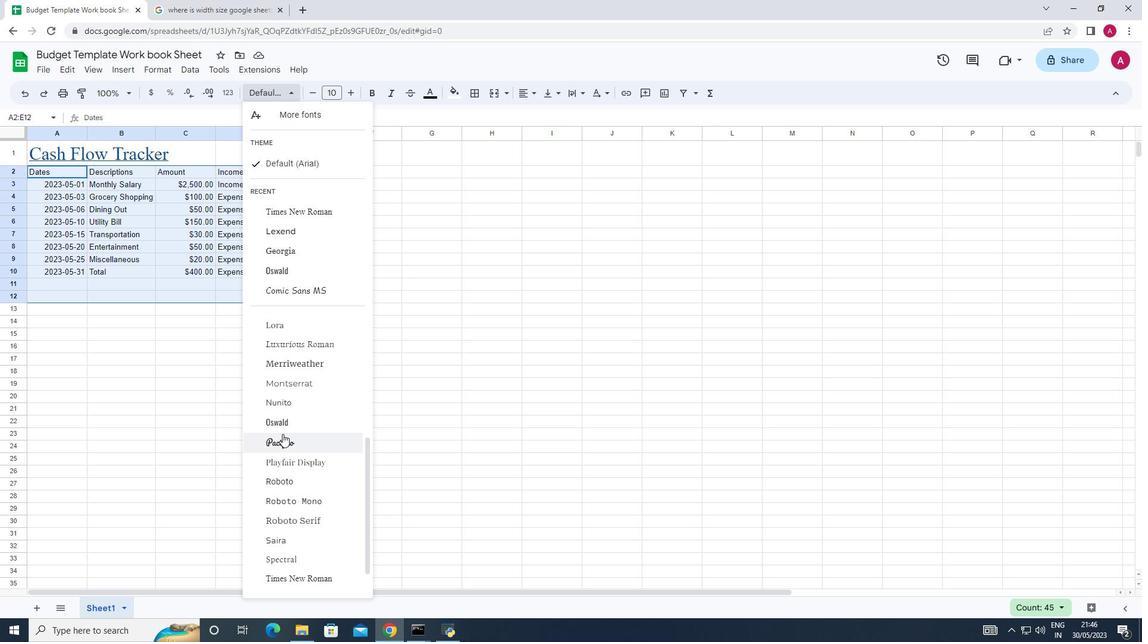 
Action: Mouse scrolled (283, 433) with delta (0, 0)
Screenshot: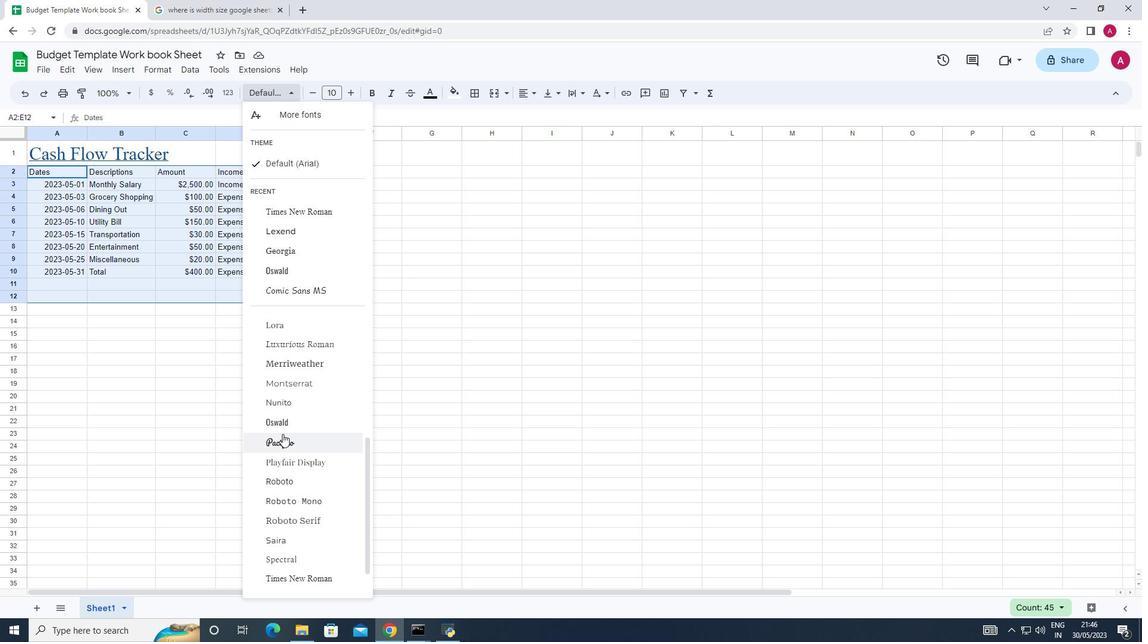
Action: Mouse moved to (283, 441)
Screenshot: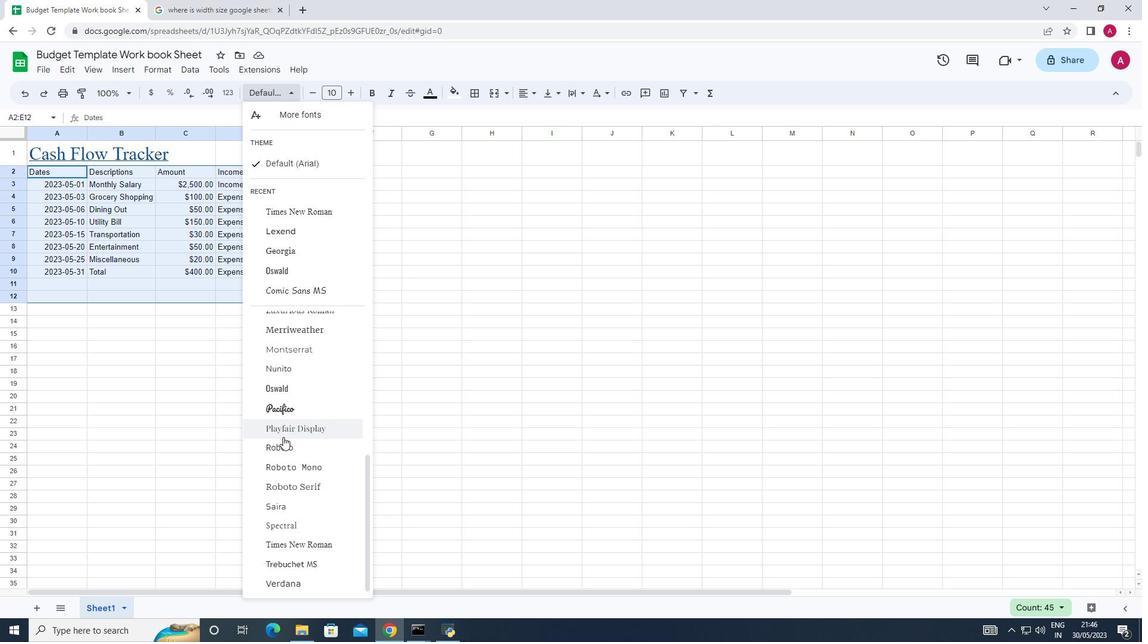 
Action: Mouse scrolled (283, 440) with delta (0, 0)
Screenshot: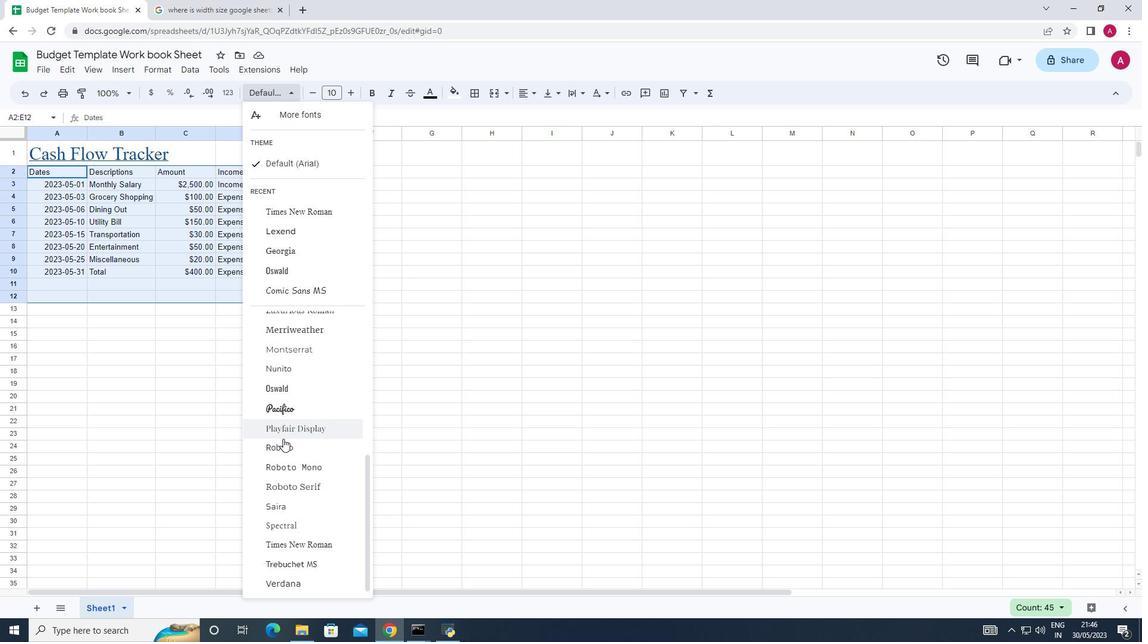 
Action: Mouse moved to (283, 441)
Screenshot: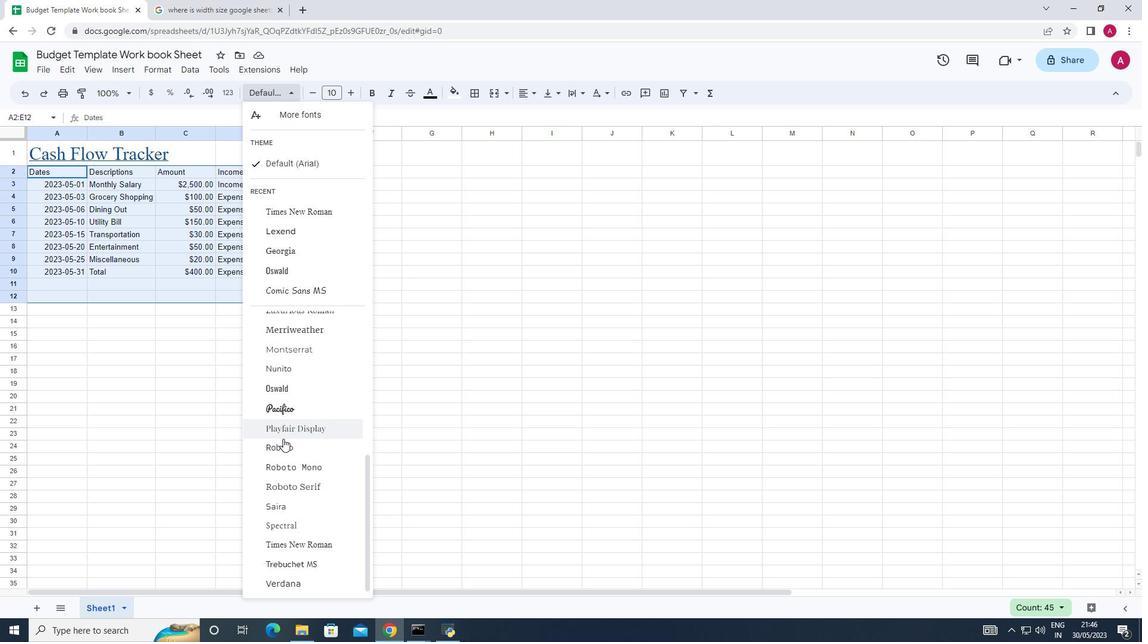 
Action: Mouse scrolled (283, 441) with delta (0, 0)
Screenshot: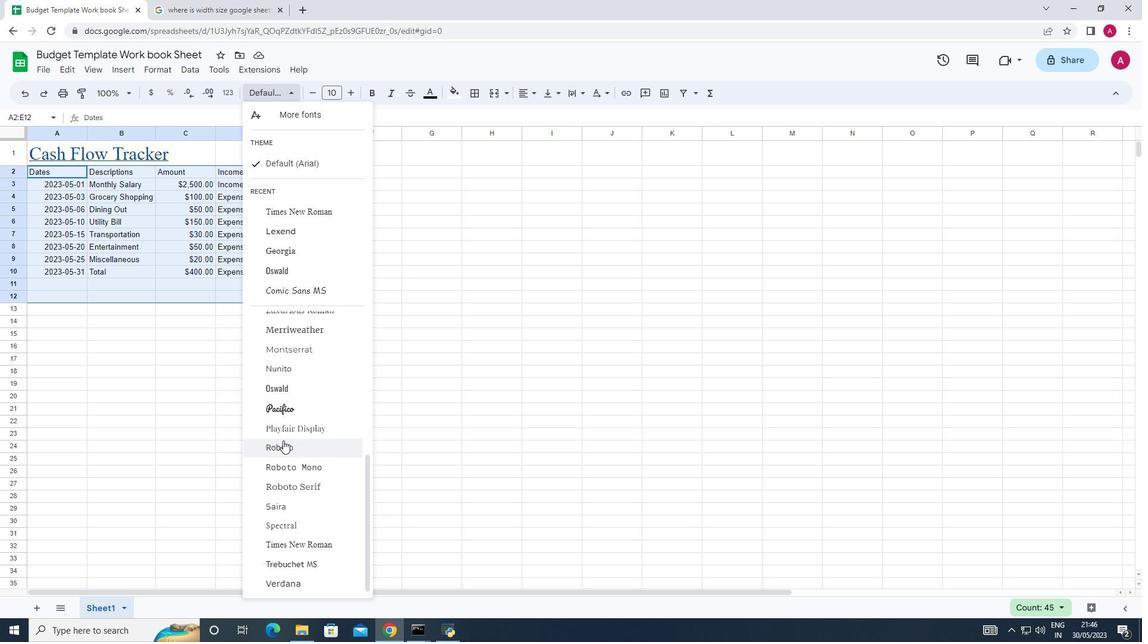 
Action: Mouse moved to (282, 583)
Screenshot: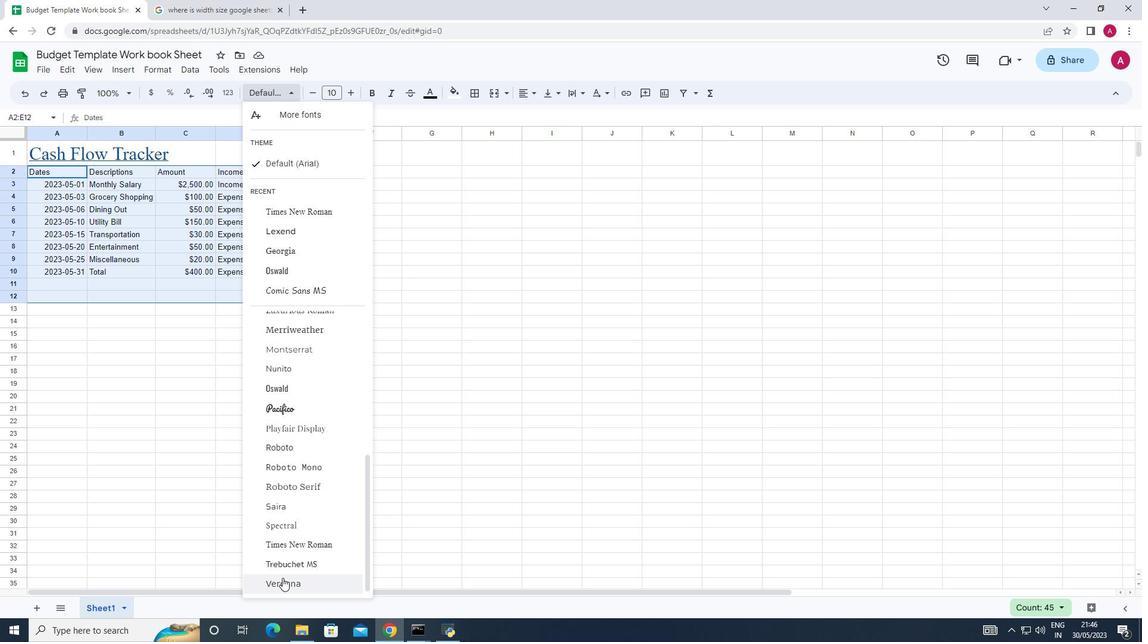 
Action: Mouse pressed left at (282, 583)
Screenshot: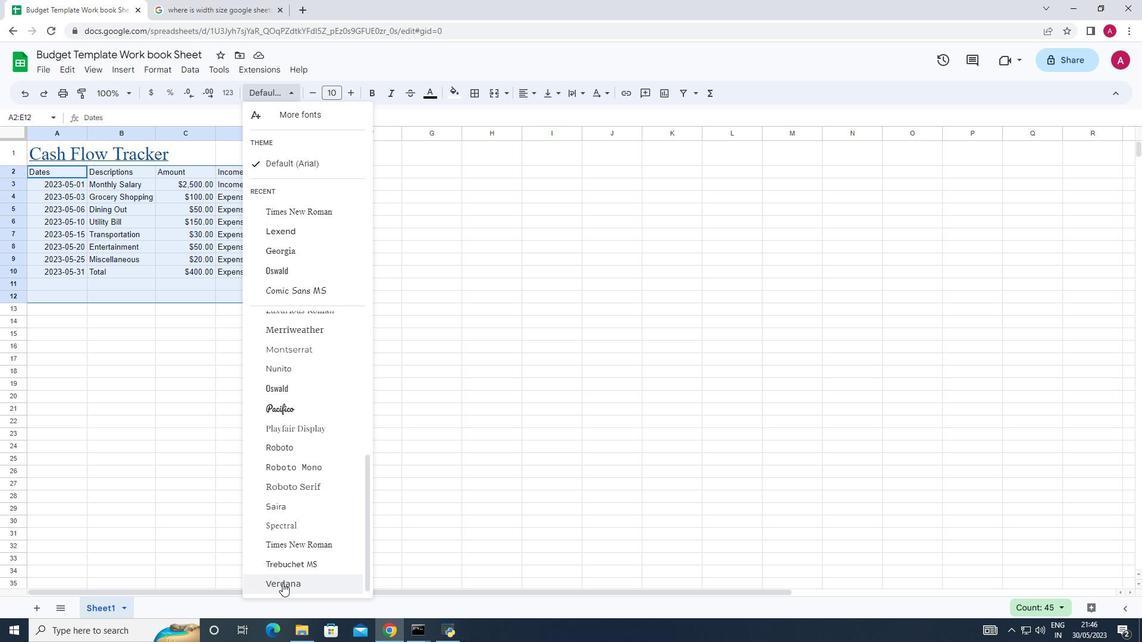 
Action: Mouse moved to (348, 91)
Screenshot: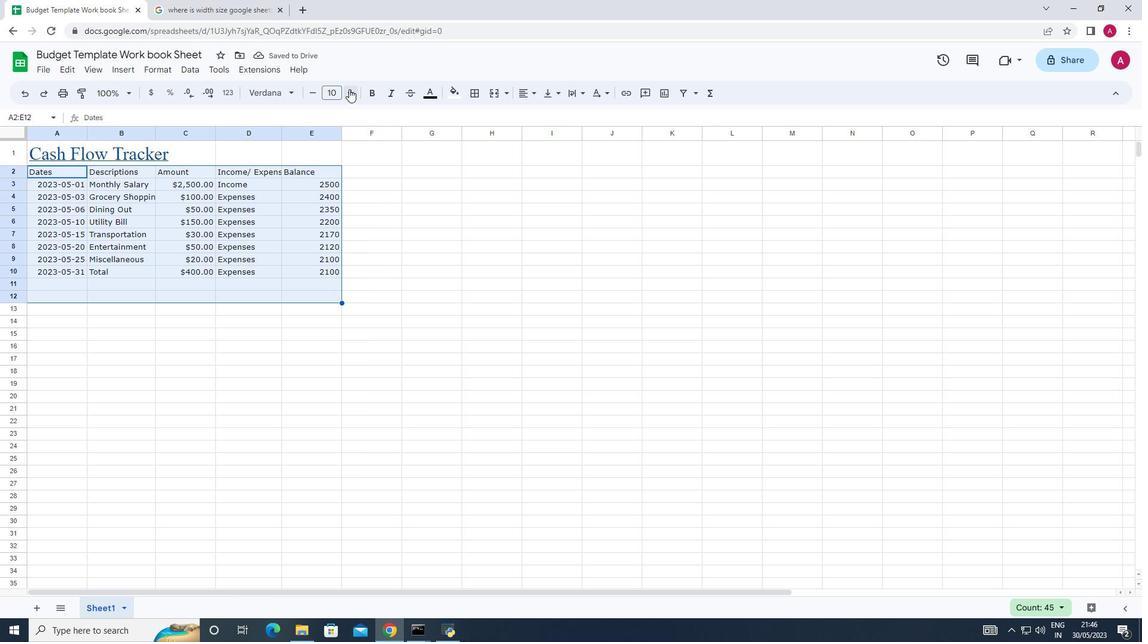 
Action: Mouse pressed left at (348, 91)
Screenshot: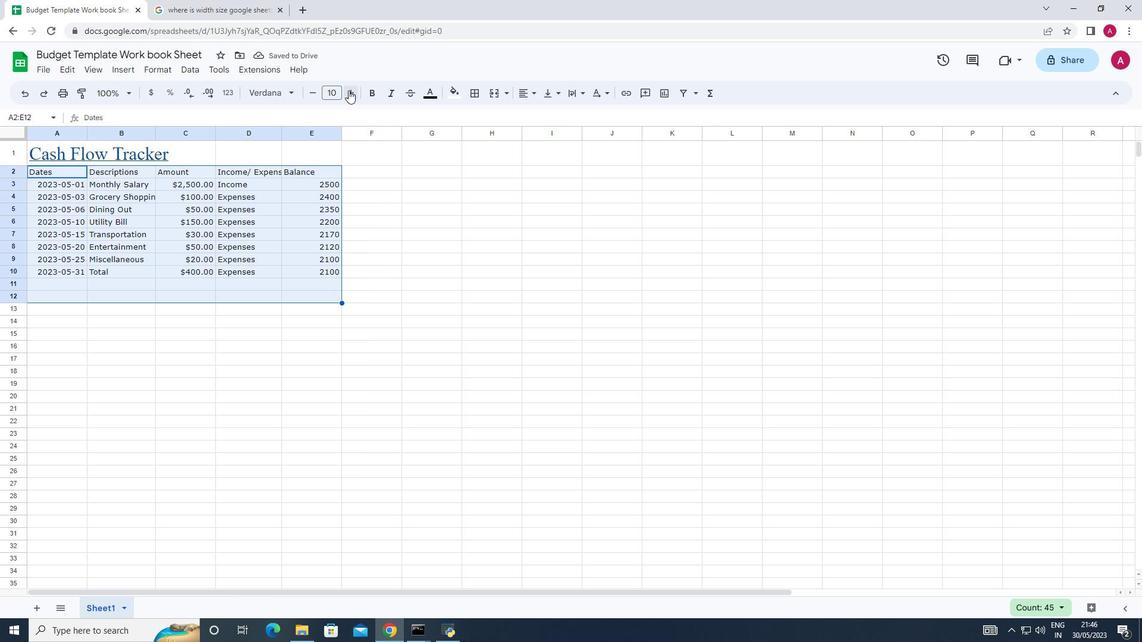 
Action: Mouse pressed left at (348, 91)
Screenshot: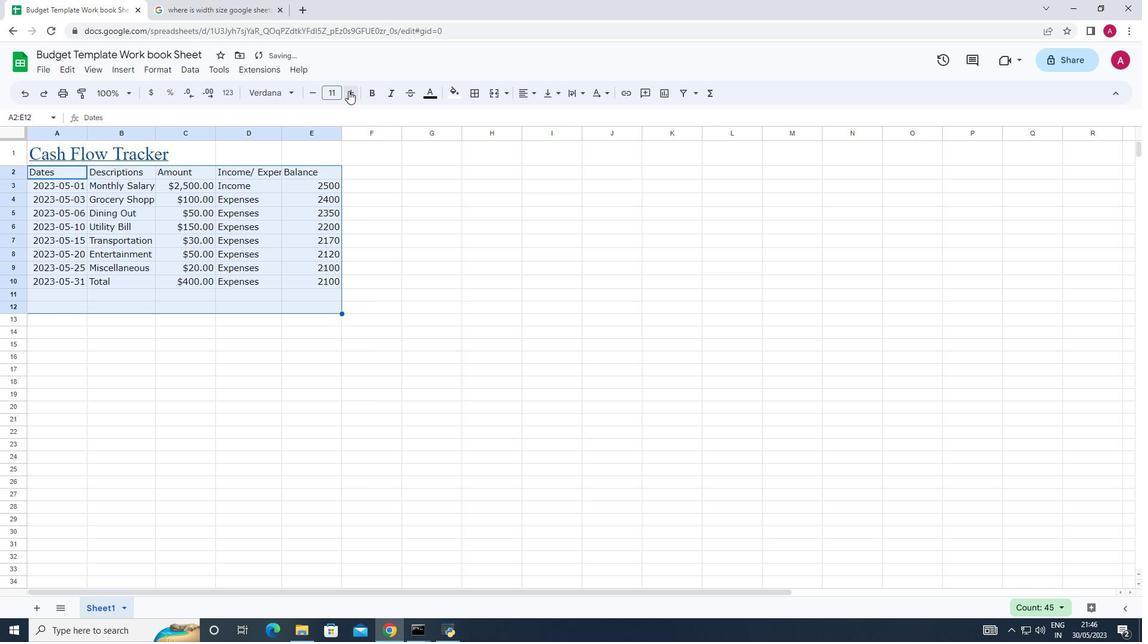 
Action: Mouse pressed left at (348, 91)
Screenshot: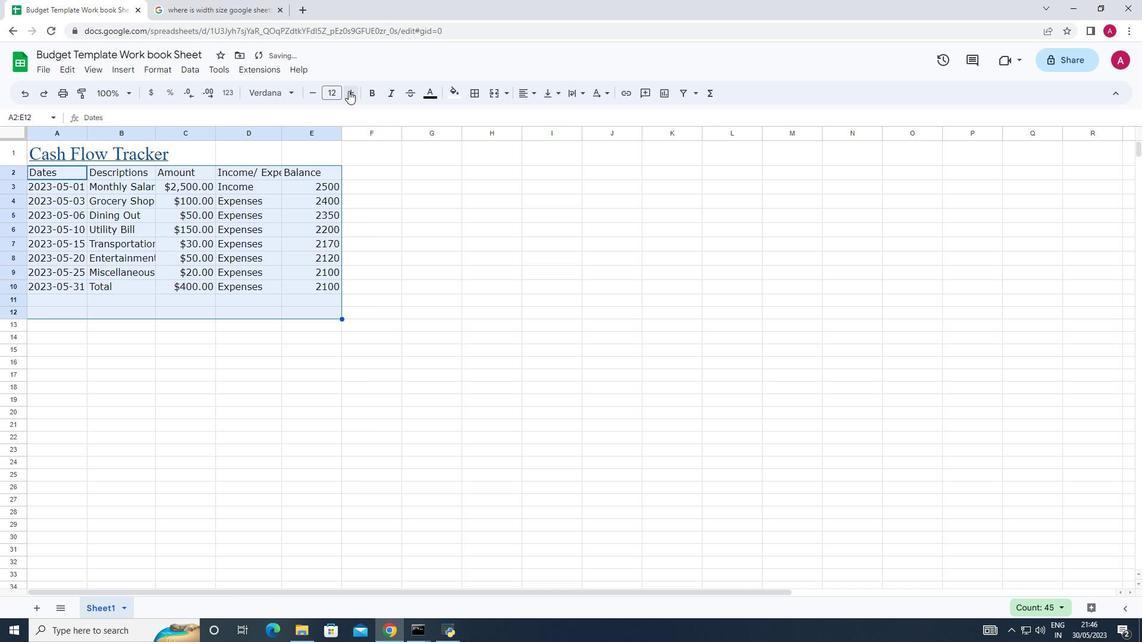 
Action: Mouse pressed left at (348, 91)
Screenshot: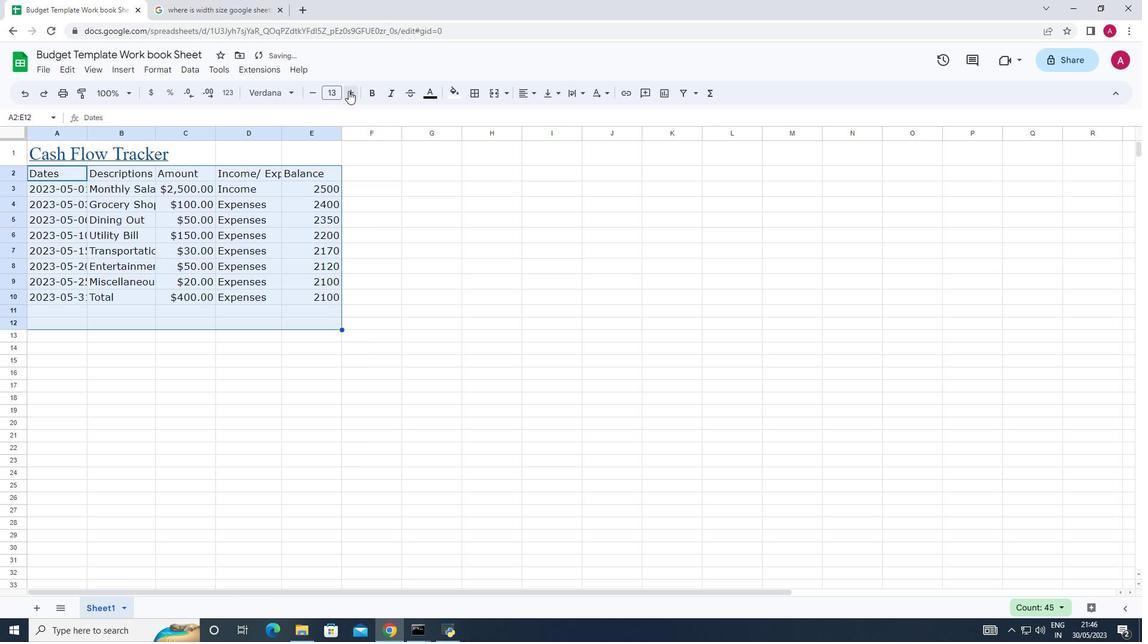 
Action: Mouse pressed left at (348, 91)
Screenshot: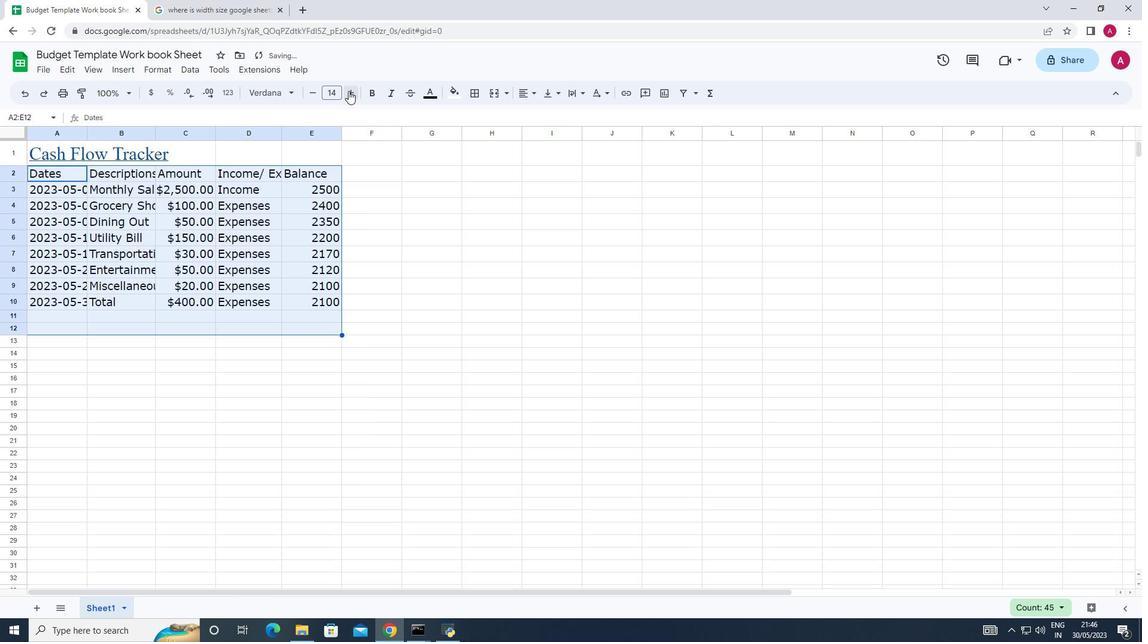 
Action: Mouse moved to (348, 91)
Screenshot: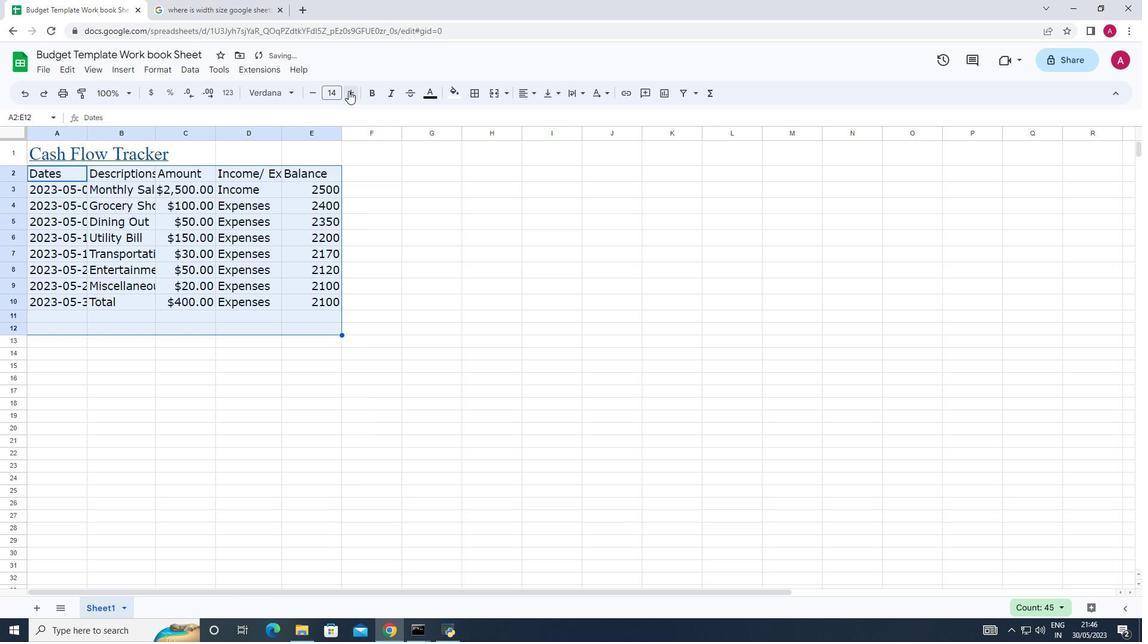 
Action: Mouse pressed left at (348, 91)
Screenshot: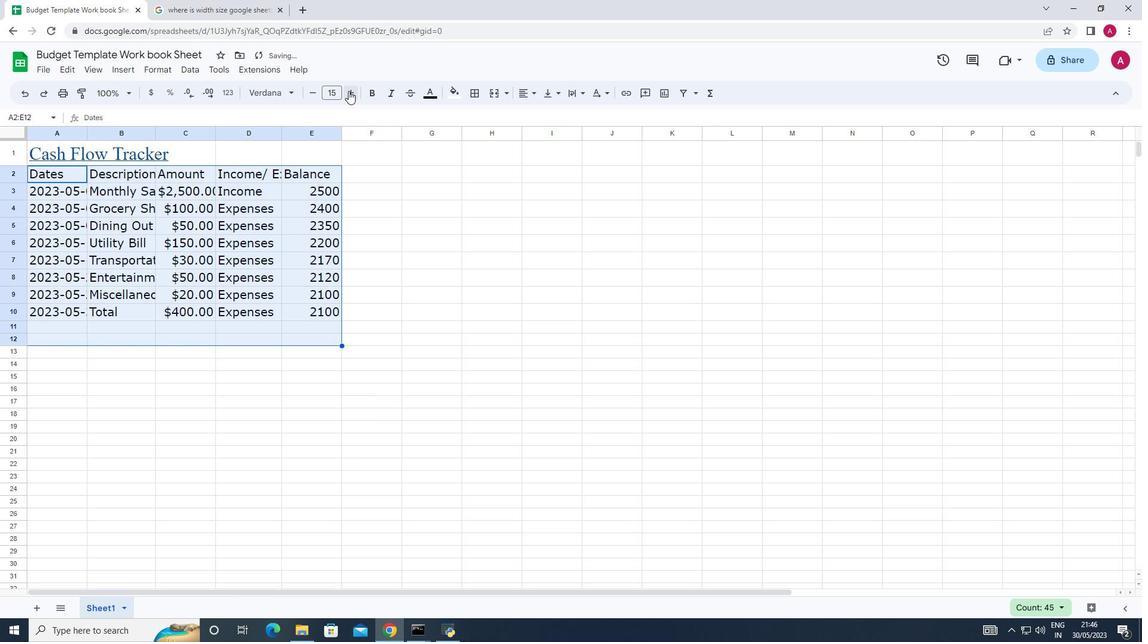 
Action: Mouse moved to (432, 278)
Screenshot: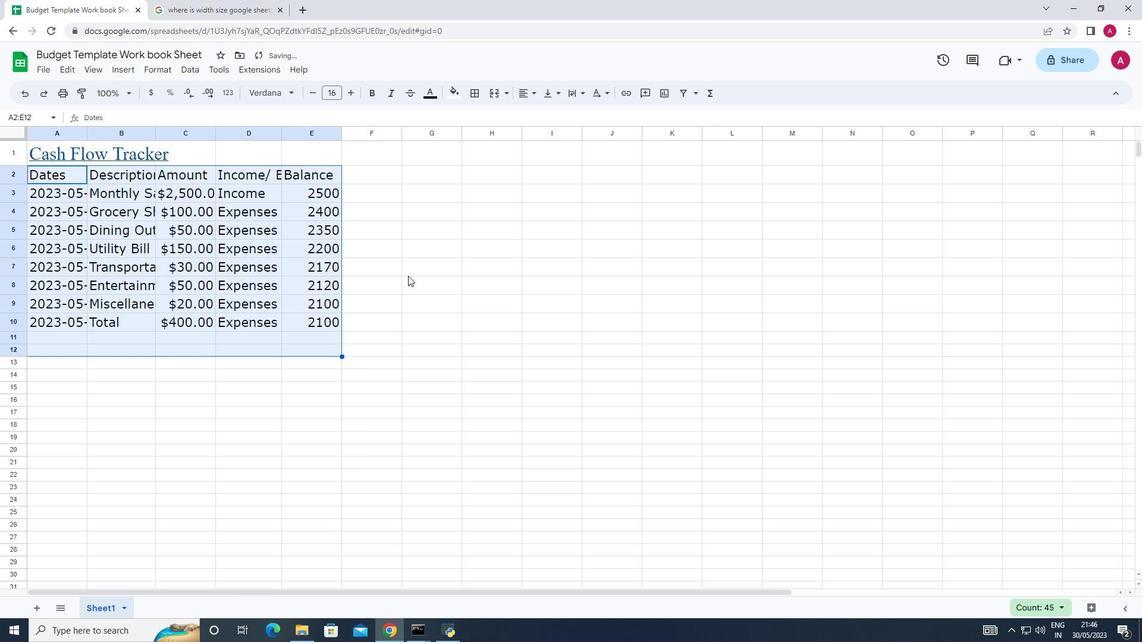 
Action: Mouse pressed left at (432, 278)
Screenshot: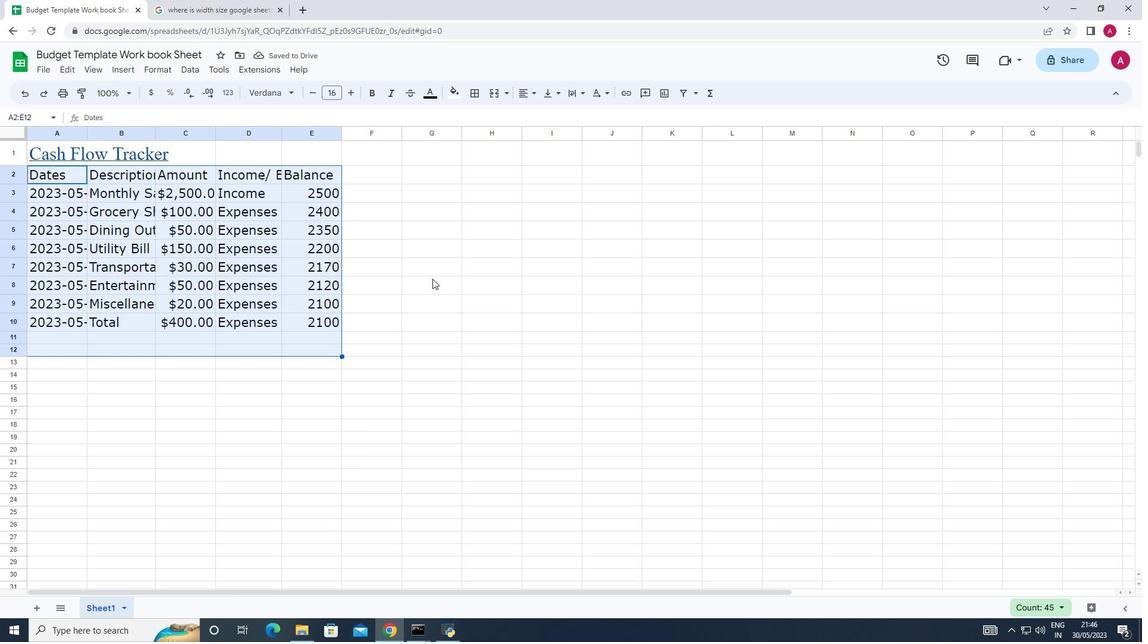 
Action: Mouse moved to (88, 137)
Screenshot: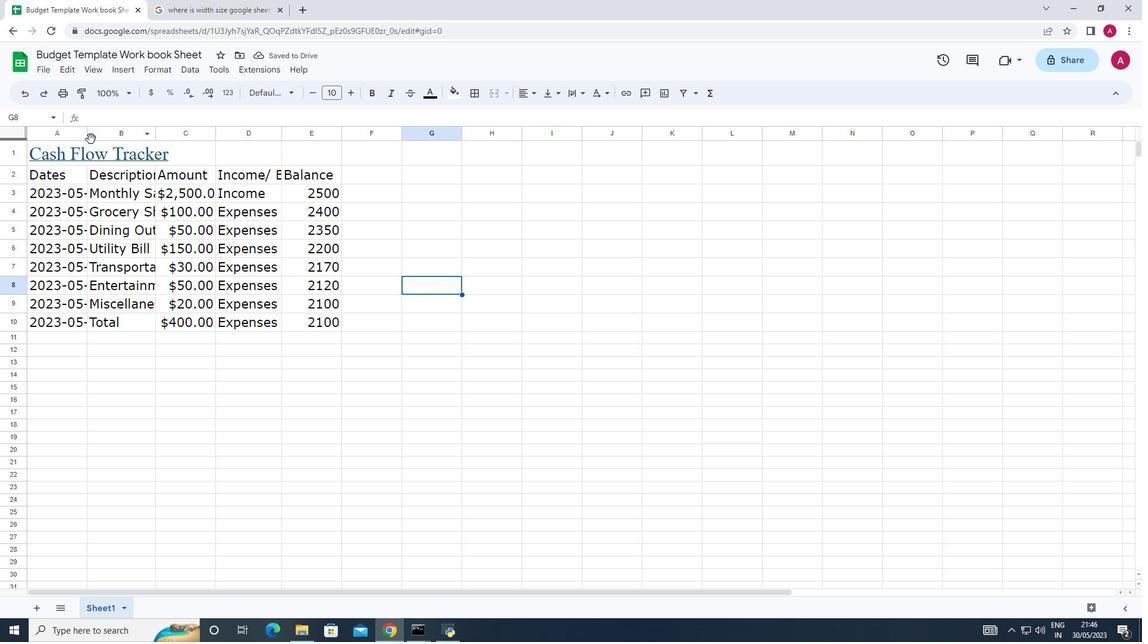 
Action: Mouse pressed left at (88, 137)
Screenshot: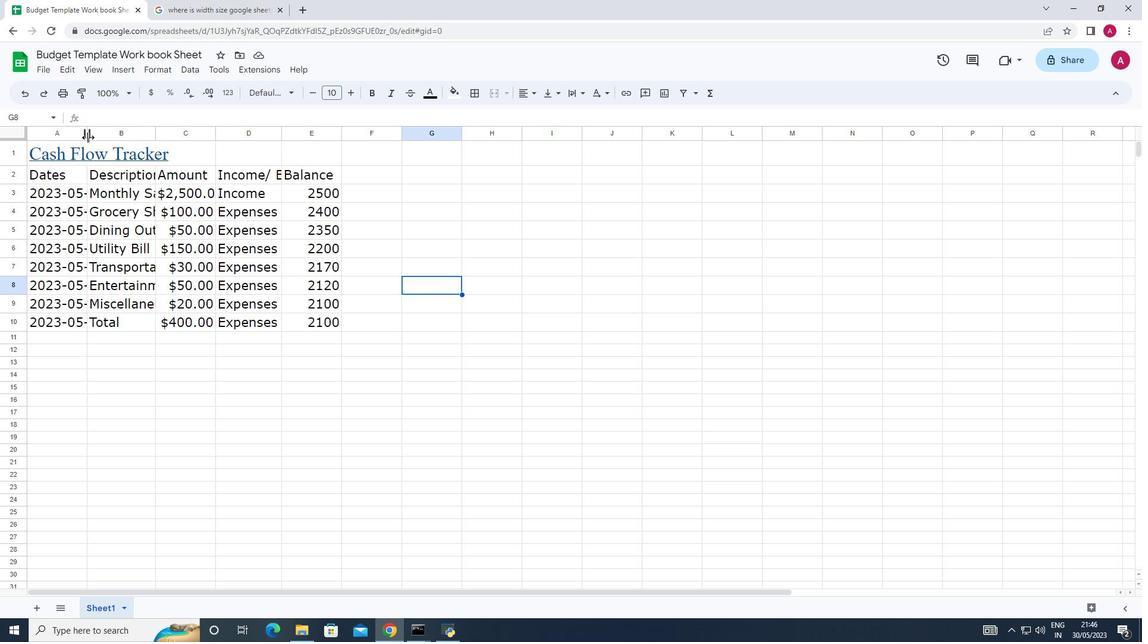 
Action: Mouse pressed left at (88, 137)
Screenshot: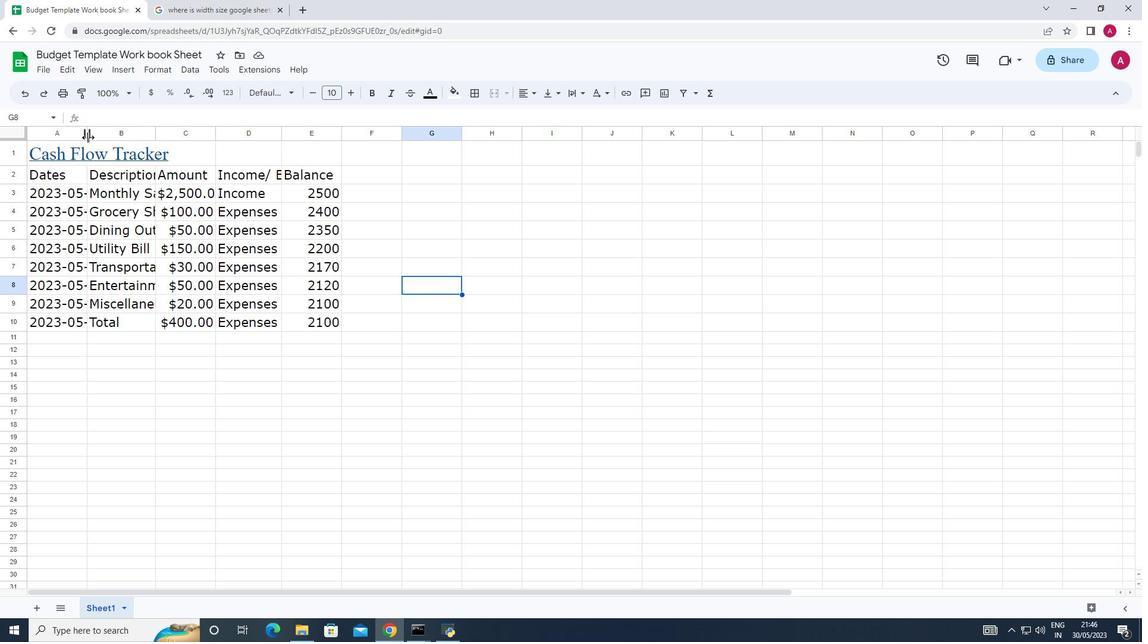
Action: Mouse moved to (240, 136)
Screenshot: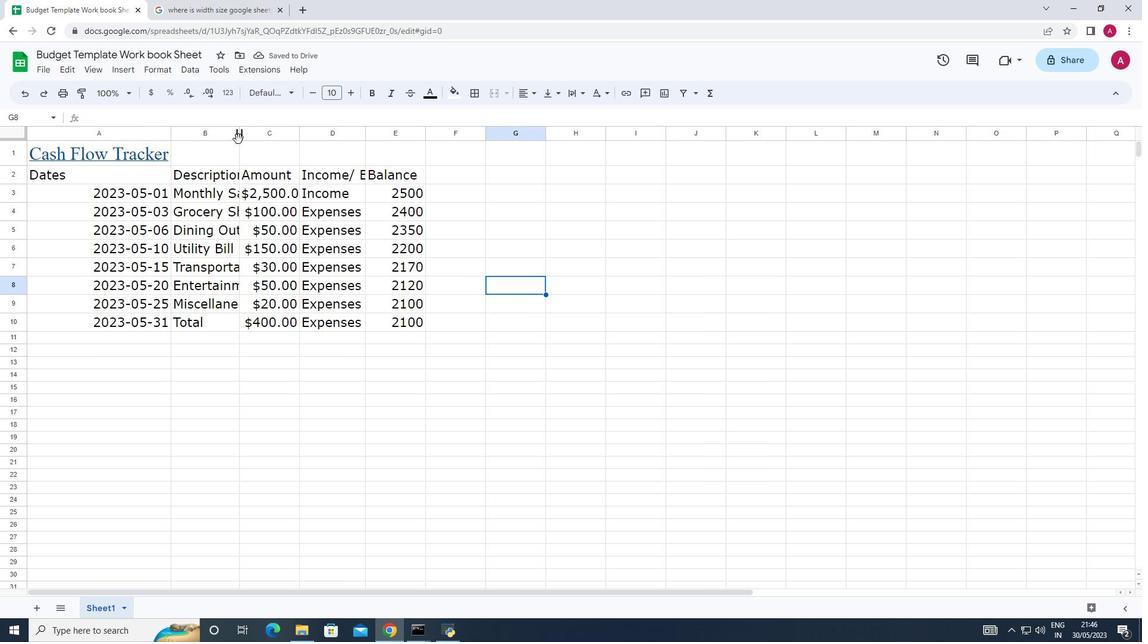 
Action: Mouse pressed left at (240, 136)
Screenshot: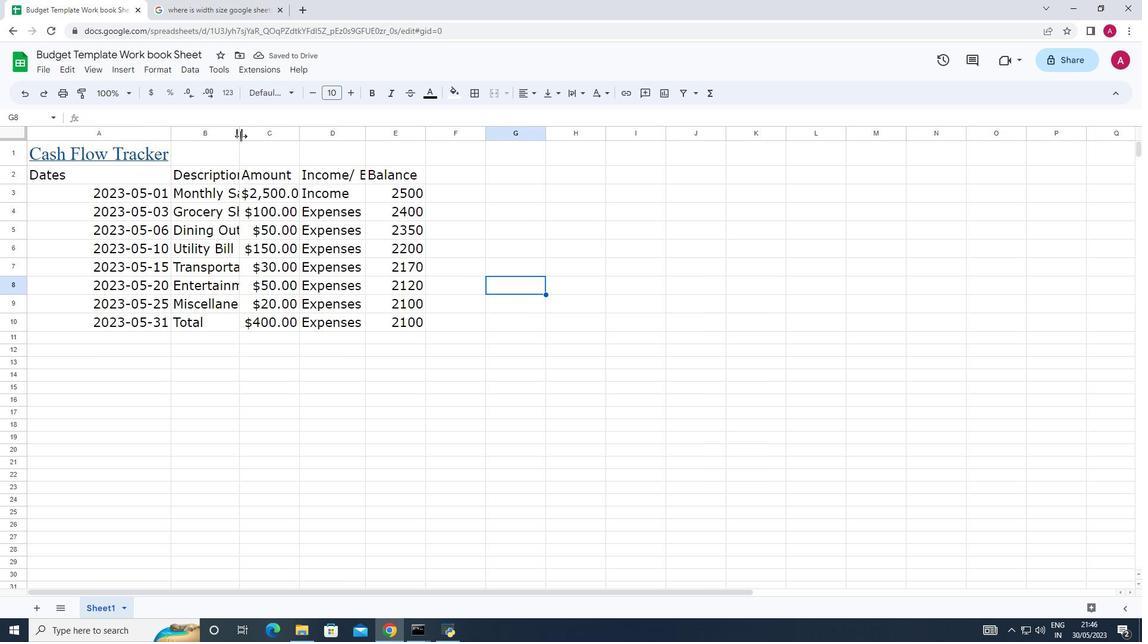 
Action: Mouse moved to (241, 135)
Screenshot: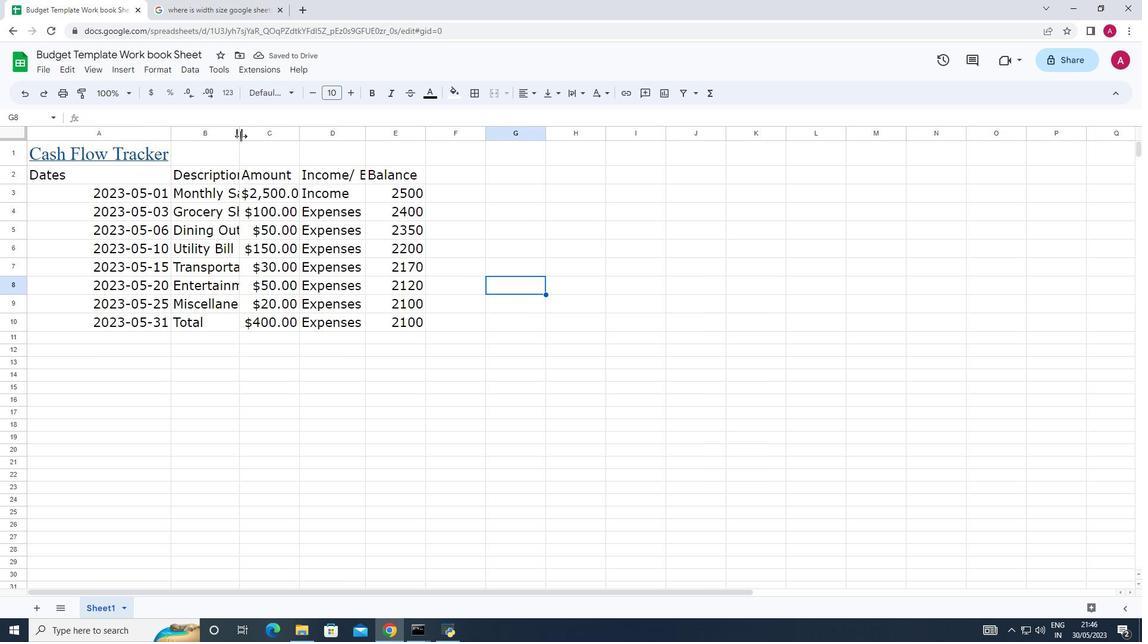 
Action: Mouse pressed left at (241, 135)
Screenshot: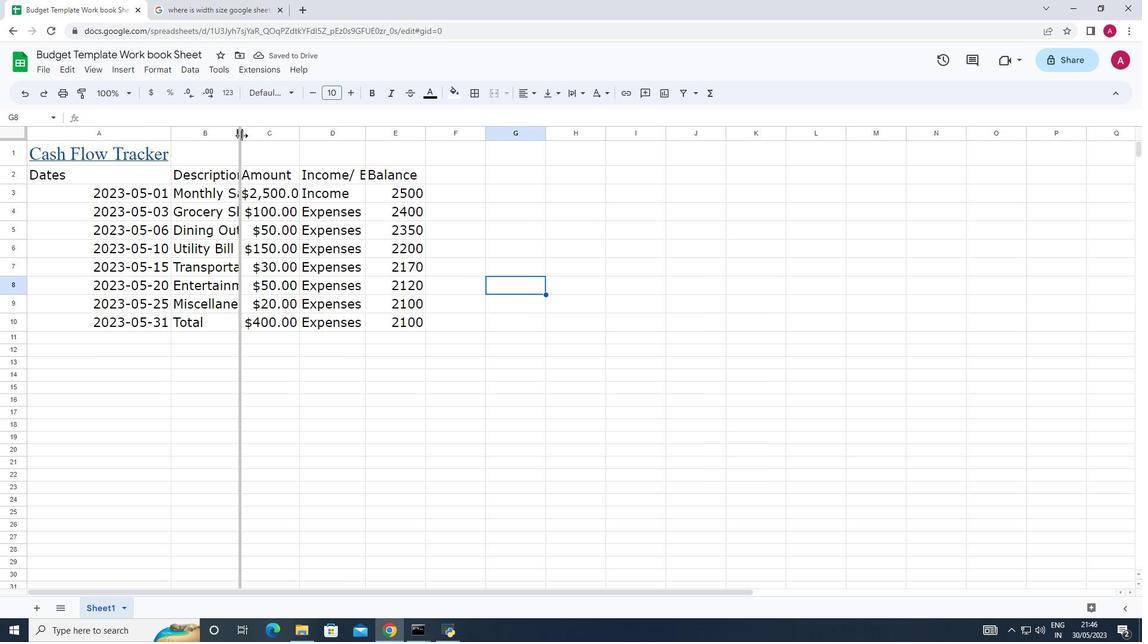 
Action: Mouse moved to (348, 126)
Screenshot: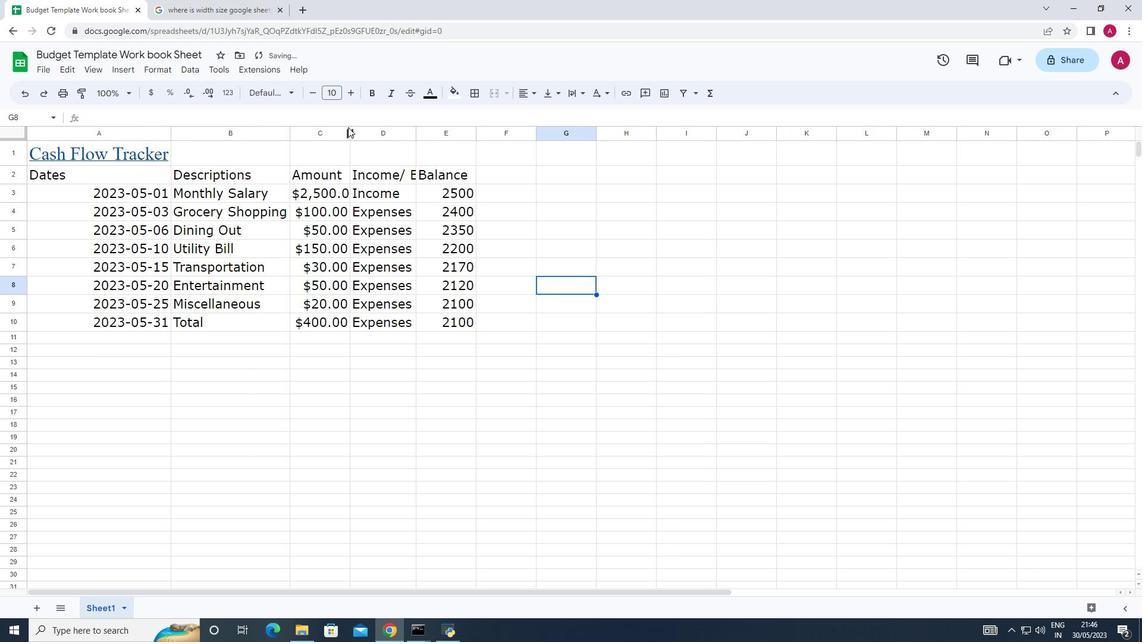 
Action: Mouse pressed left at (348, 126)
Screenshot: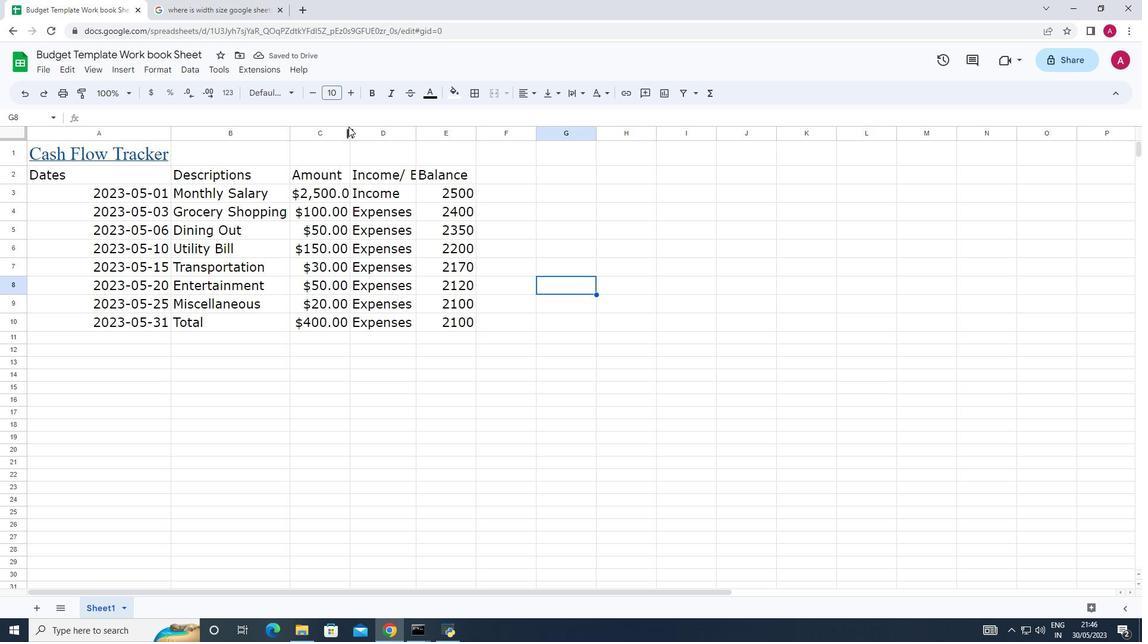 
Action: Mouse moved to (349, 126)
Screenshot: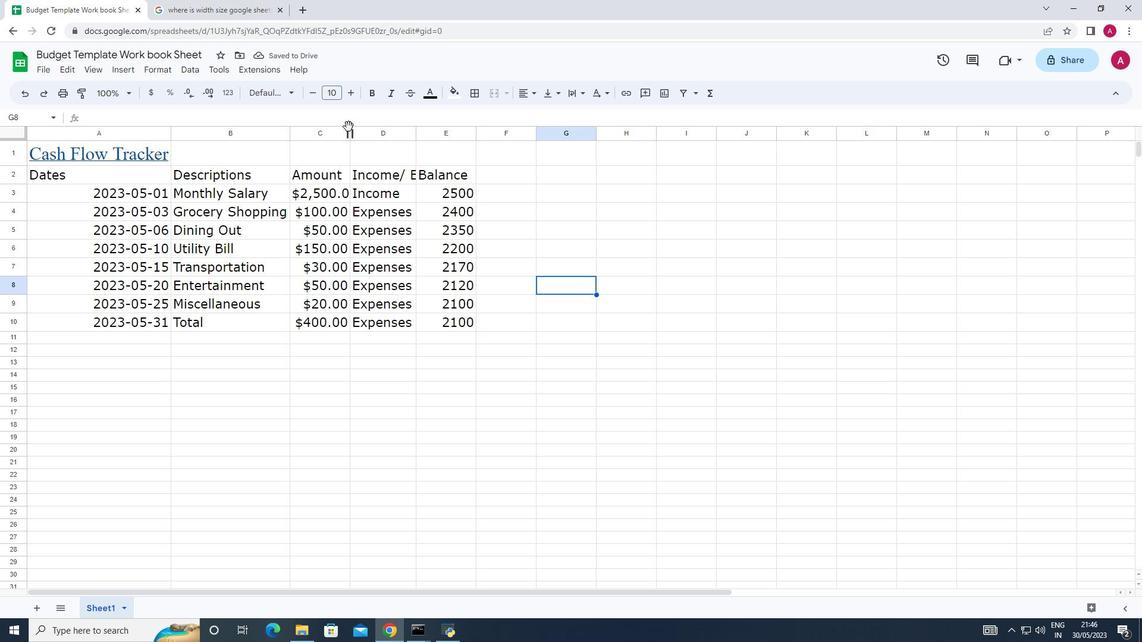 
Action: Mouse pressed left at (349, 126)
Screenshot: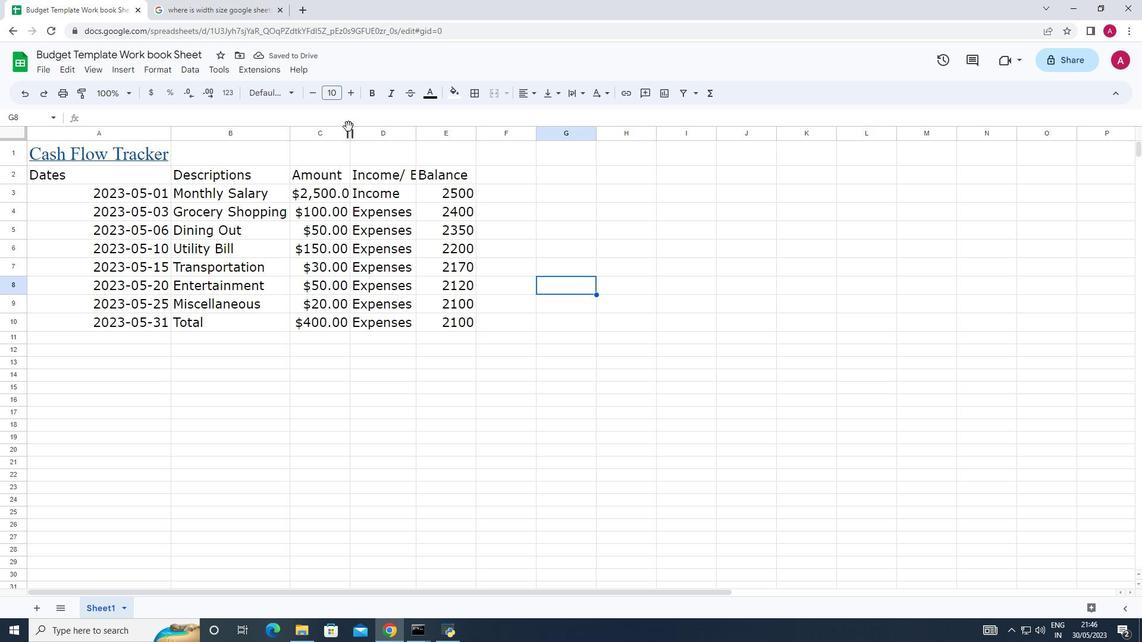 
Action: Mouse moved to (376, 148)
Screenshot: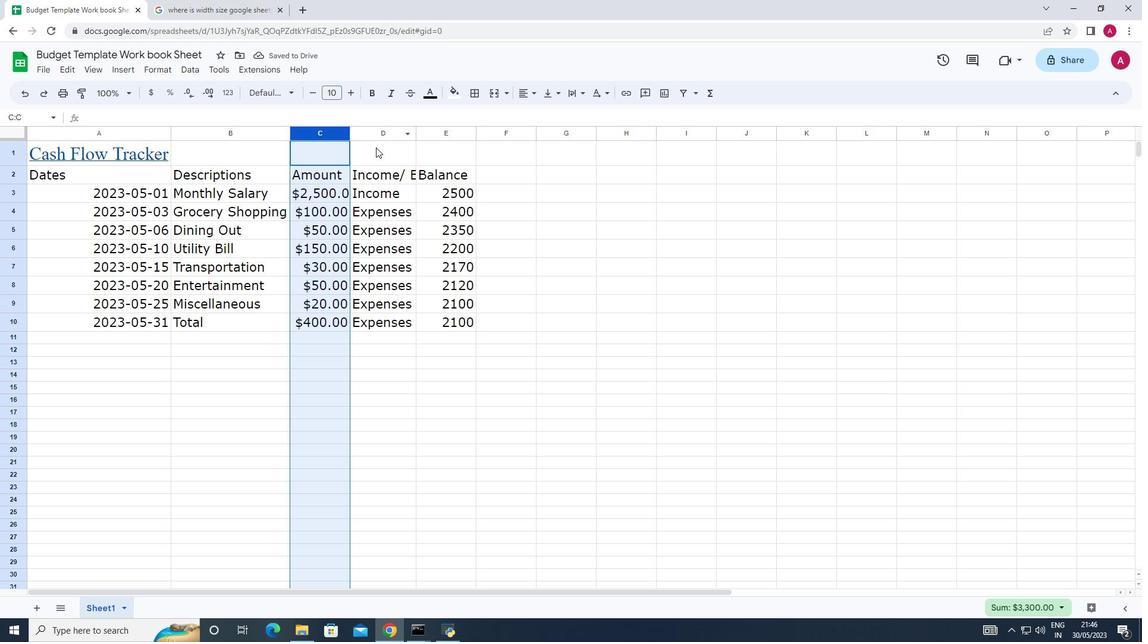 
Action: Mouse pressed left at (376, 148)
Screenshot: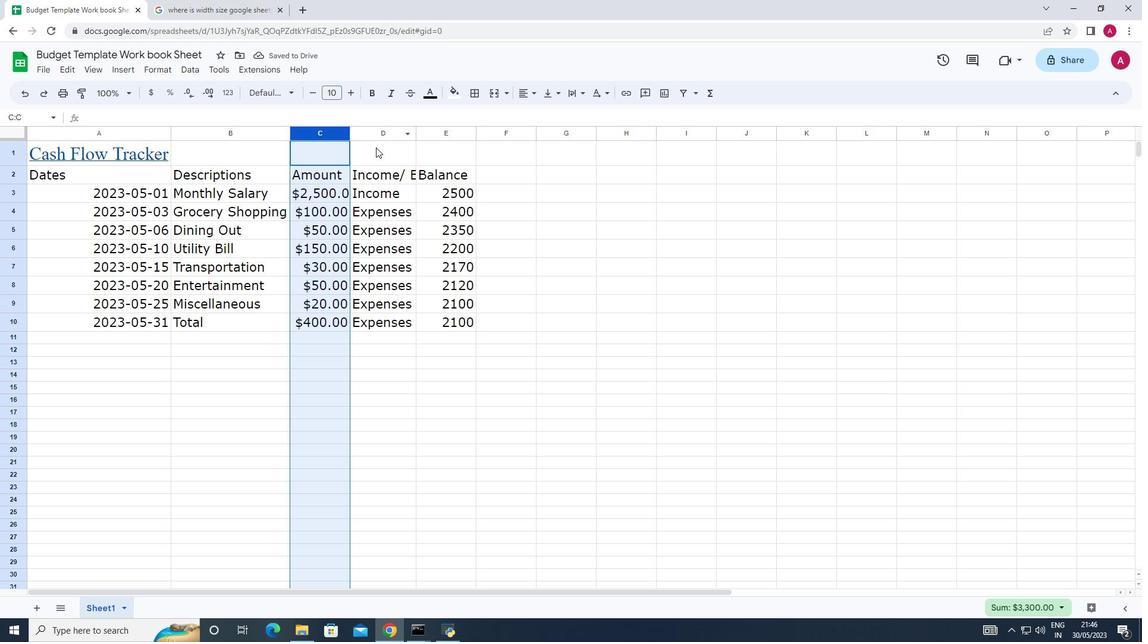 
Action: Mouse moved to (349, 140)
Screenshot: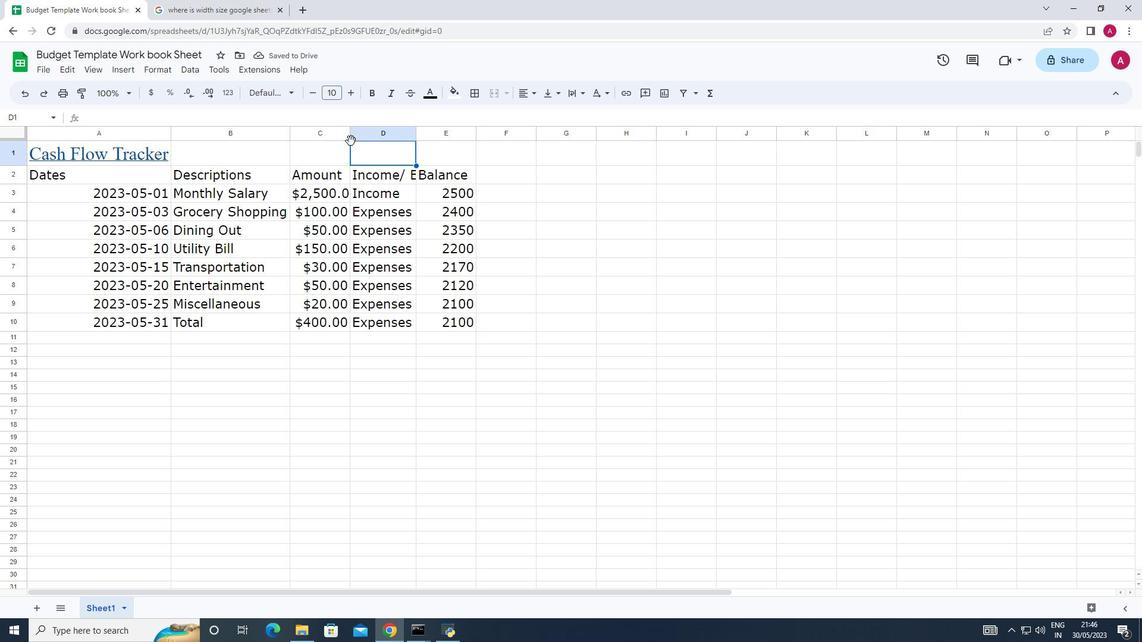 
Action: Mouse pressed left at (349, 140)
Screenshot: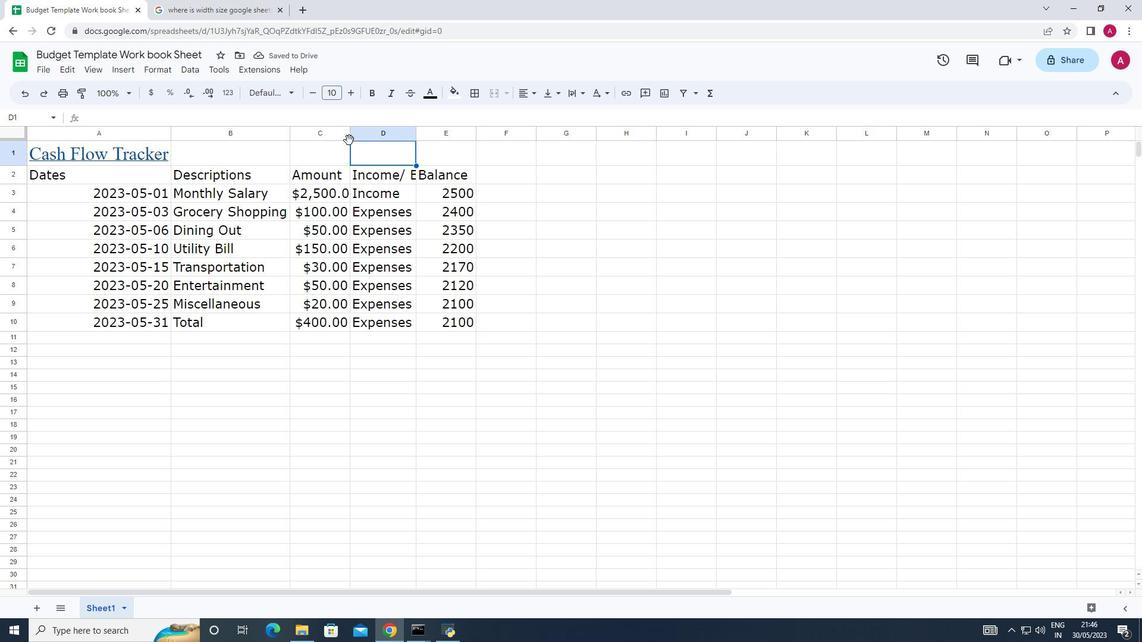 
Action: Mouse moved to (349, 134)
Screenshot: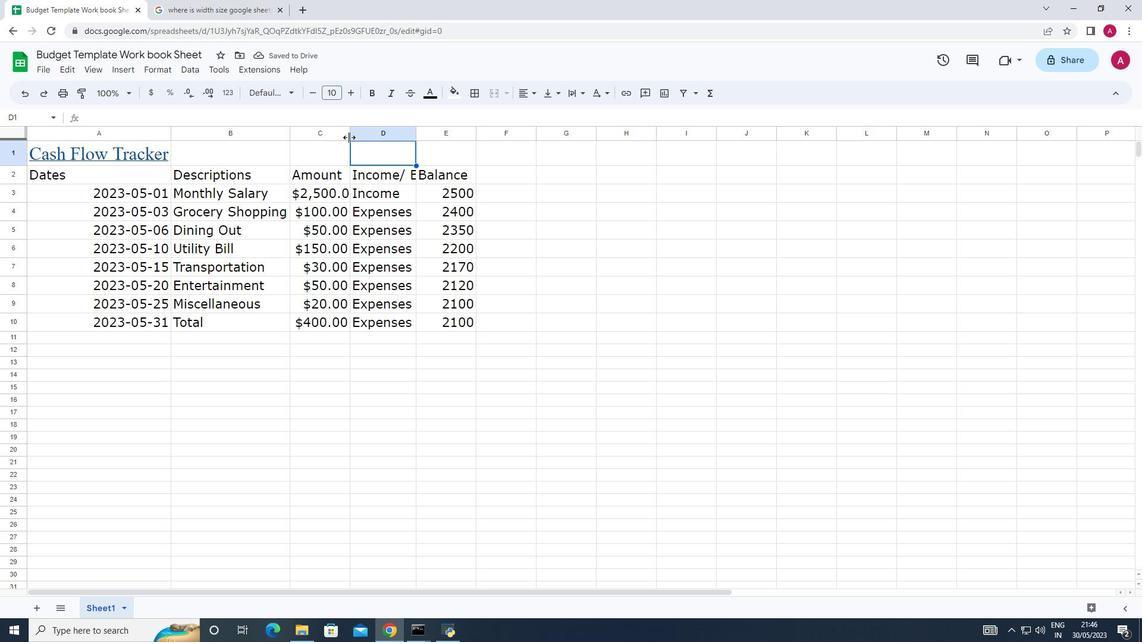 
Action: Mouse pressed left at (349, 134)
Screenshot: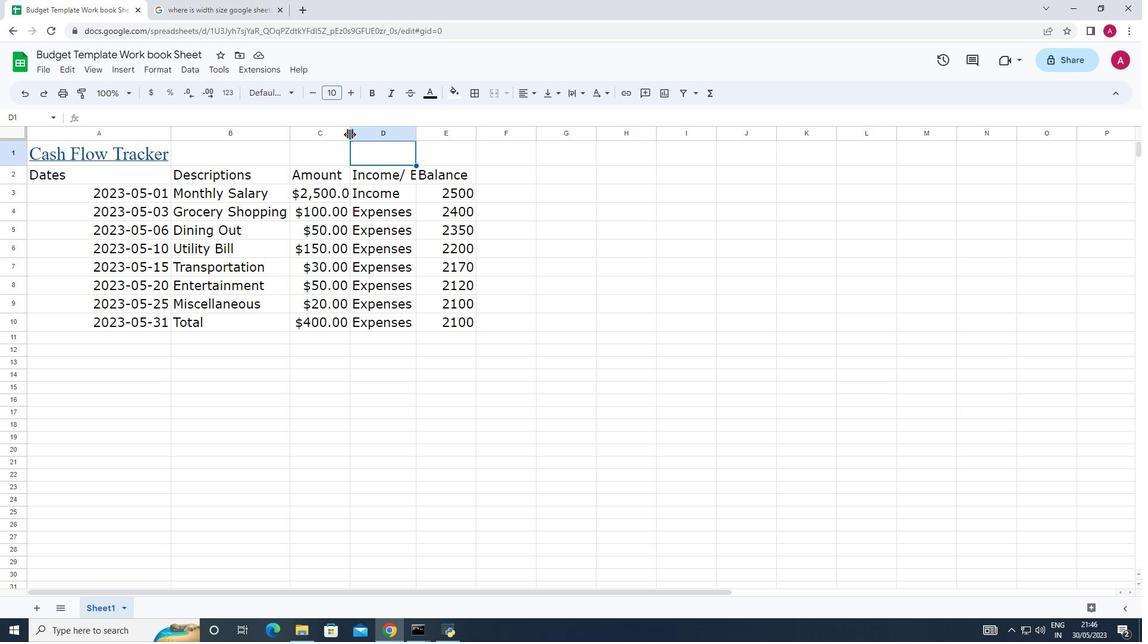 
Action: Mouse pressed left at (349, 134)
Screenshot: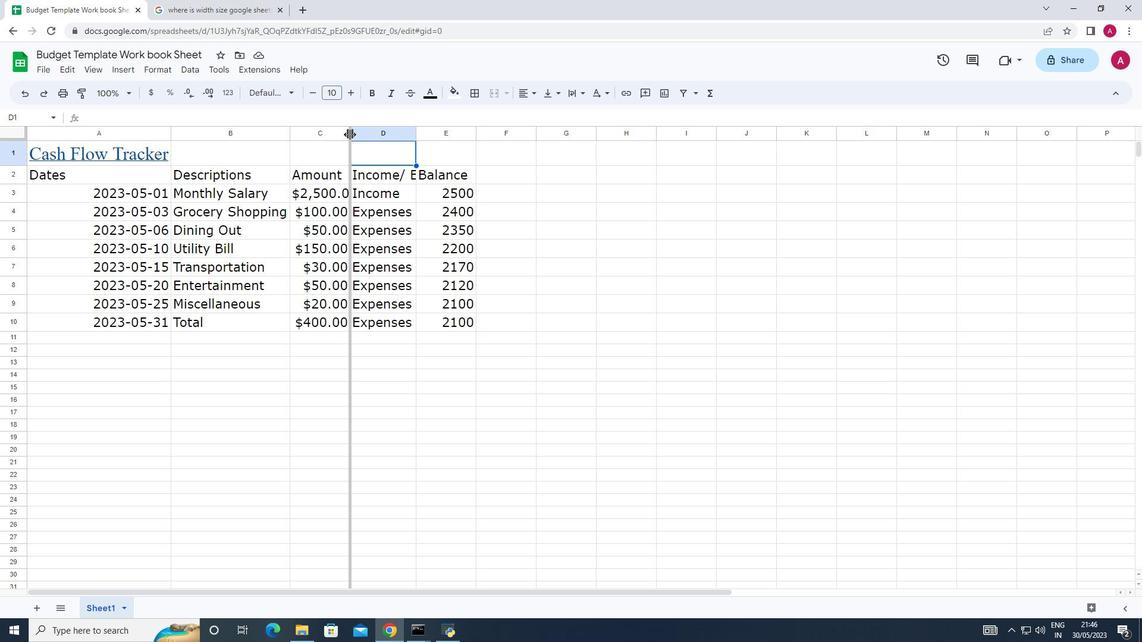 
Action: Mouse moved to (424, 130)
Screenshot: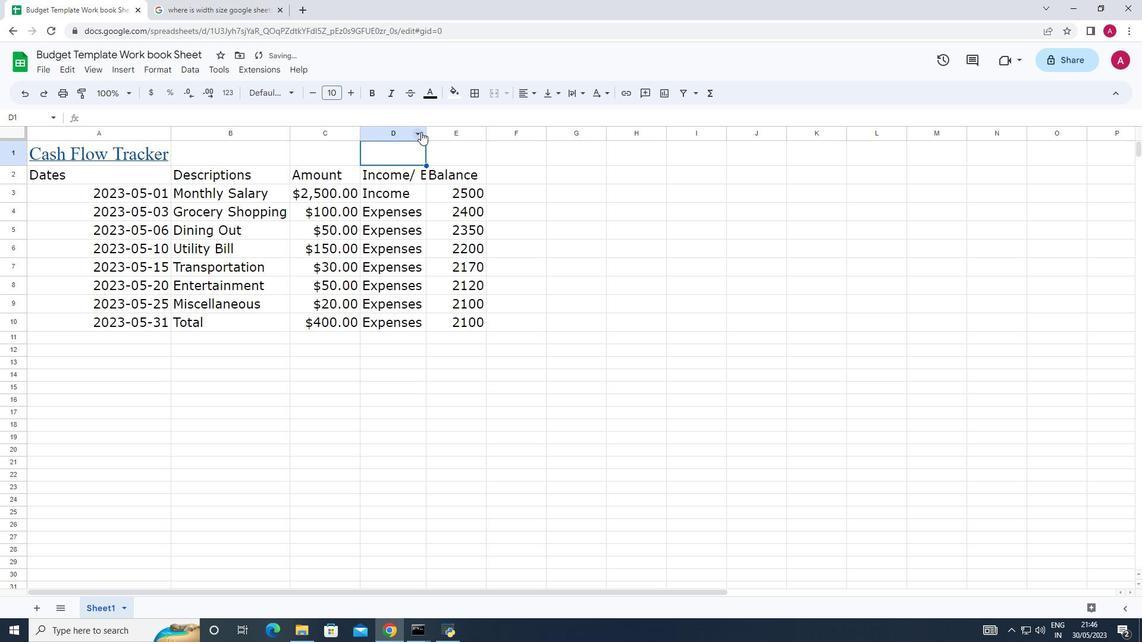 
Action: Mouse pressed left at (424, 130)
Screenshot: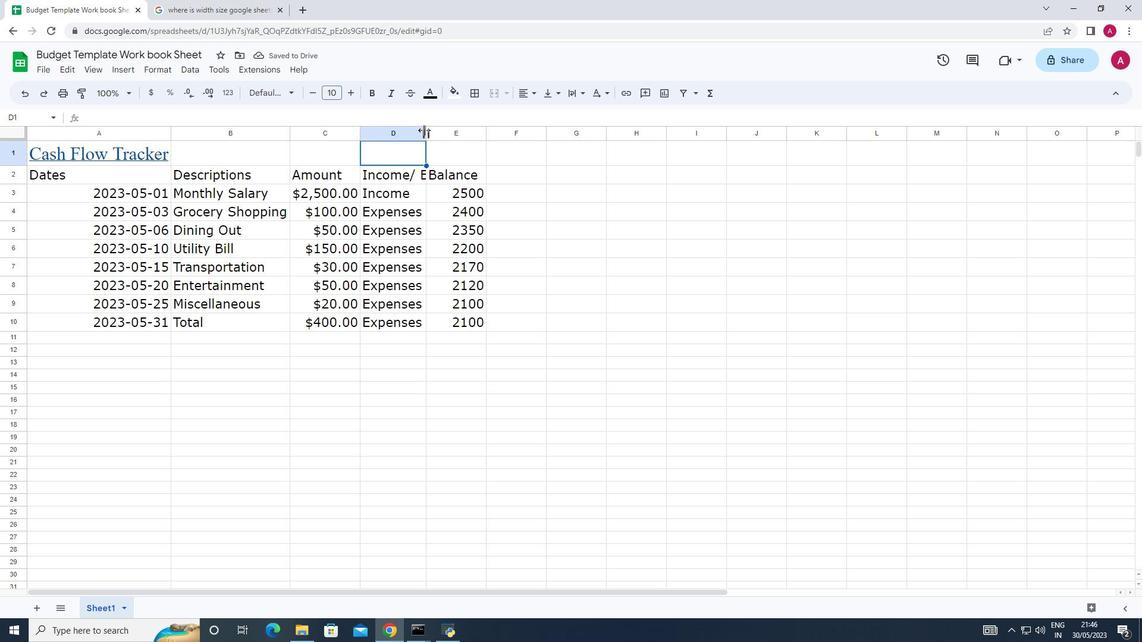 
Action: Mouse pressed left at (424, 130)
Screenshot: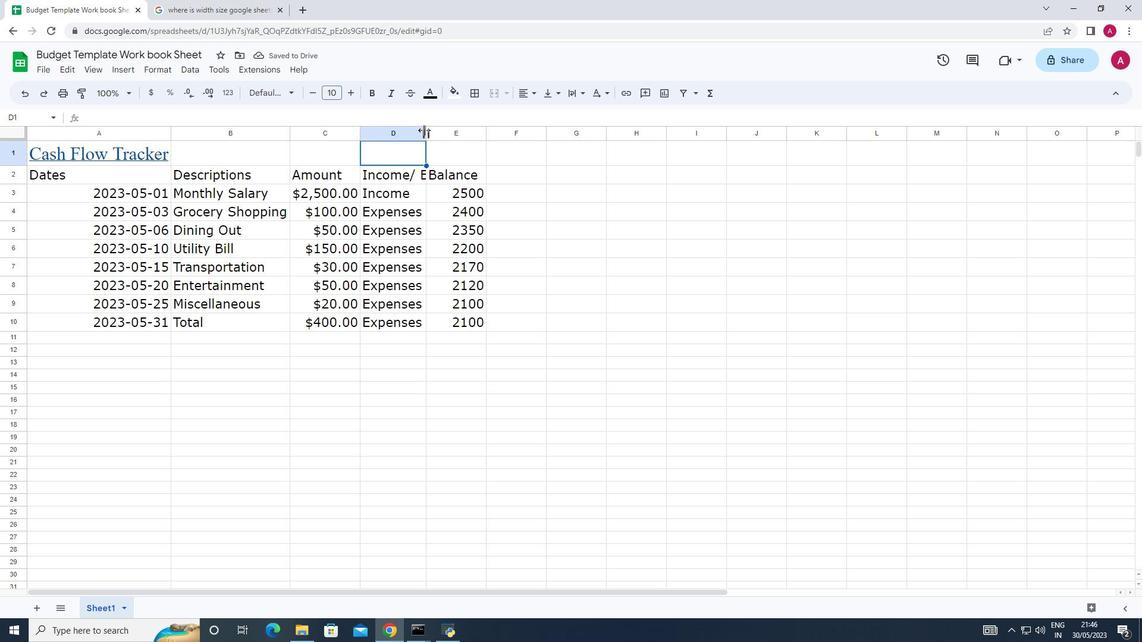 
Action: Mouse moved to (531, 139)
Screenshot: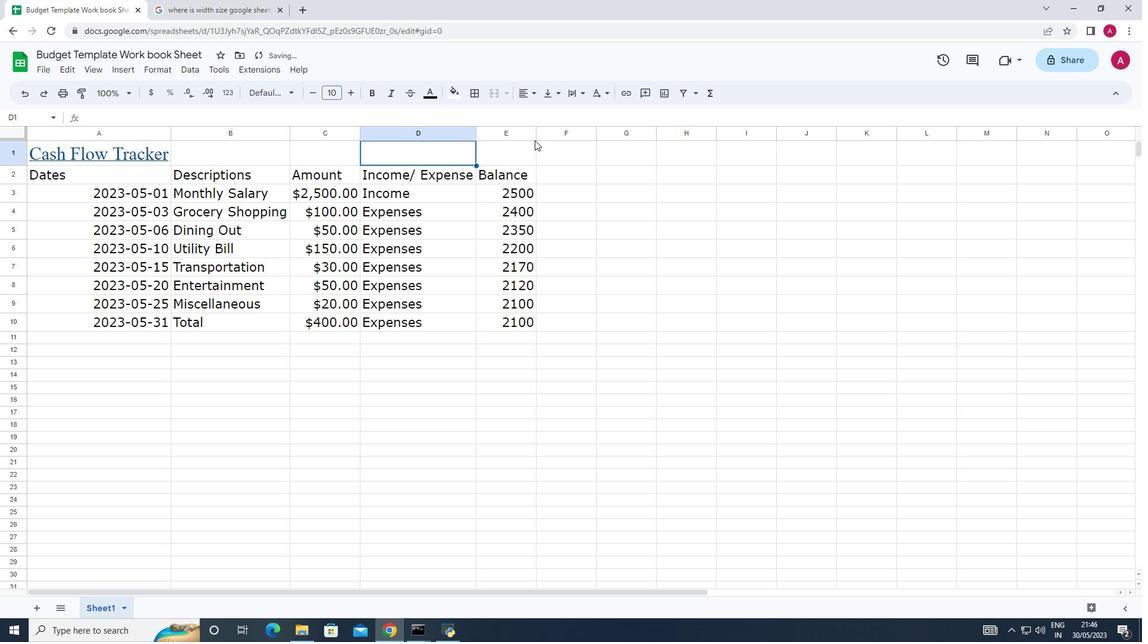 
Action: Mouse pressed left at (531, 139)
Screenshot: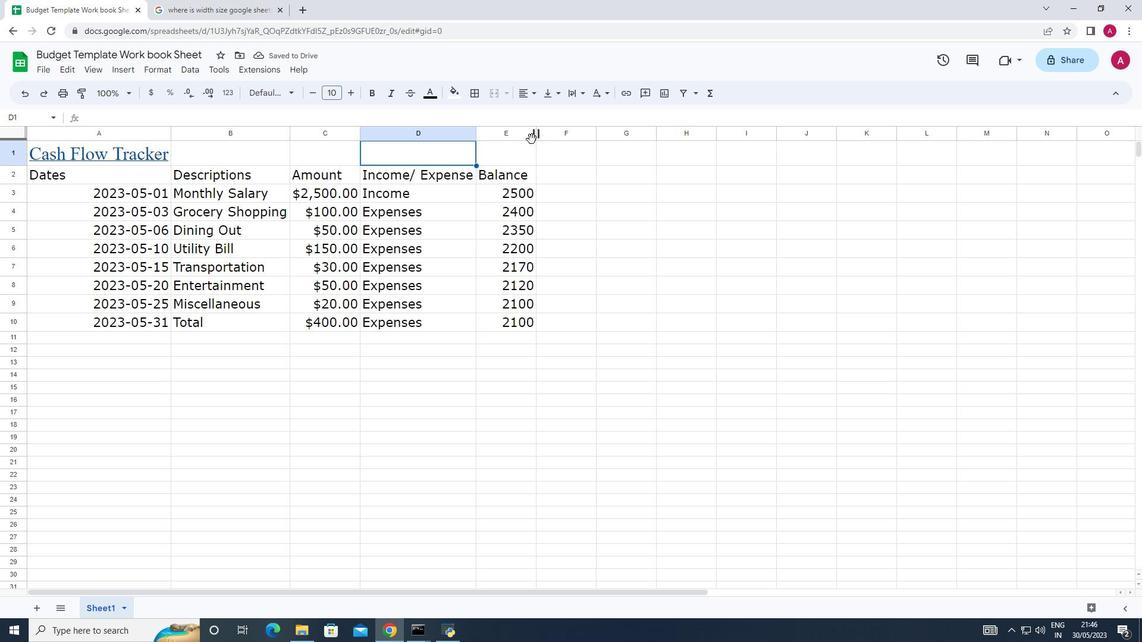 
Action: Mouse pressed left at (531, 139)
Screenshot: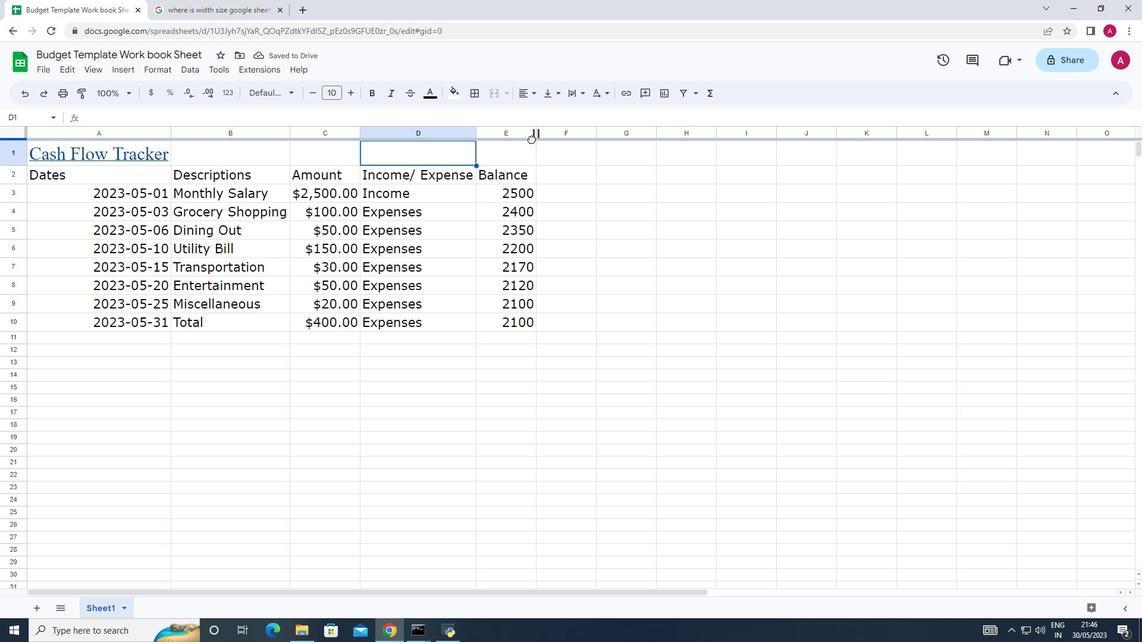 
Action: Mouse moved to (500, 191)
Screenshot: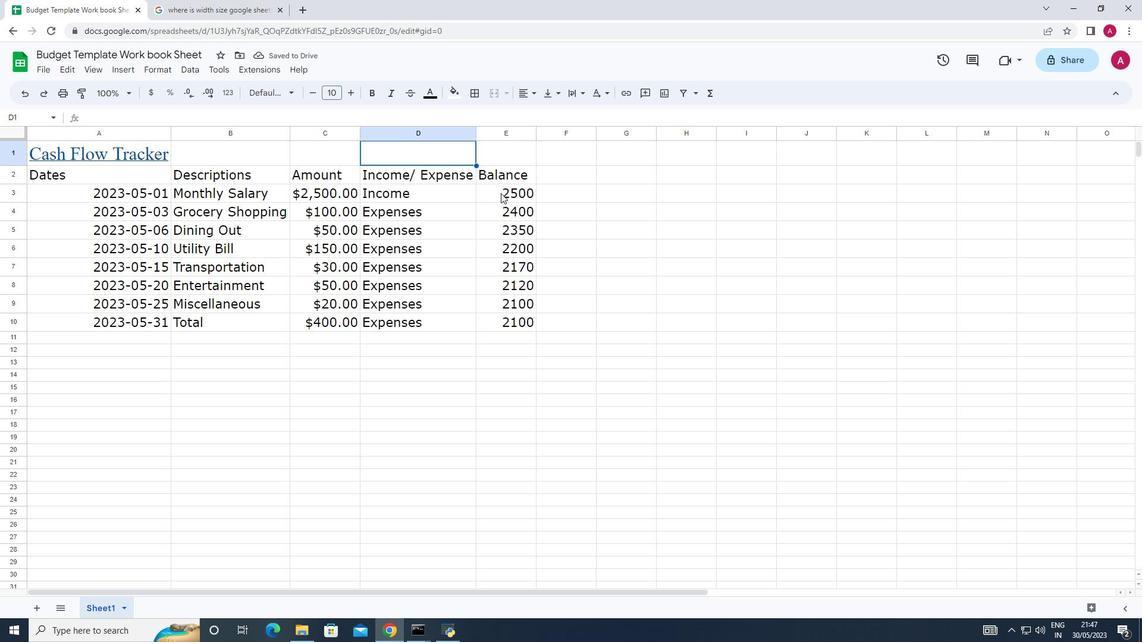 
Action: Mouse pressed left at (500, 191)
Screenshot: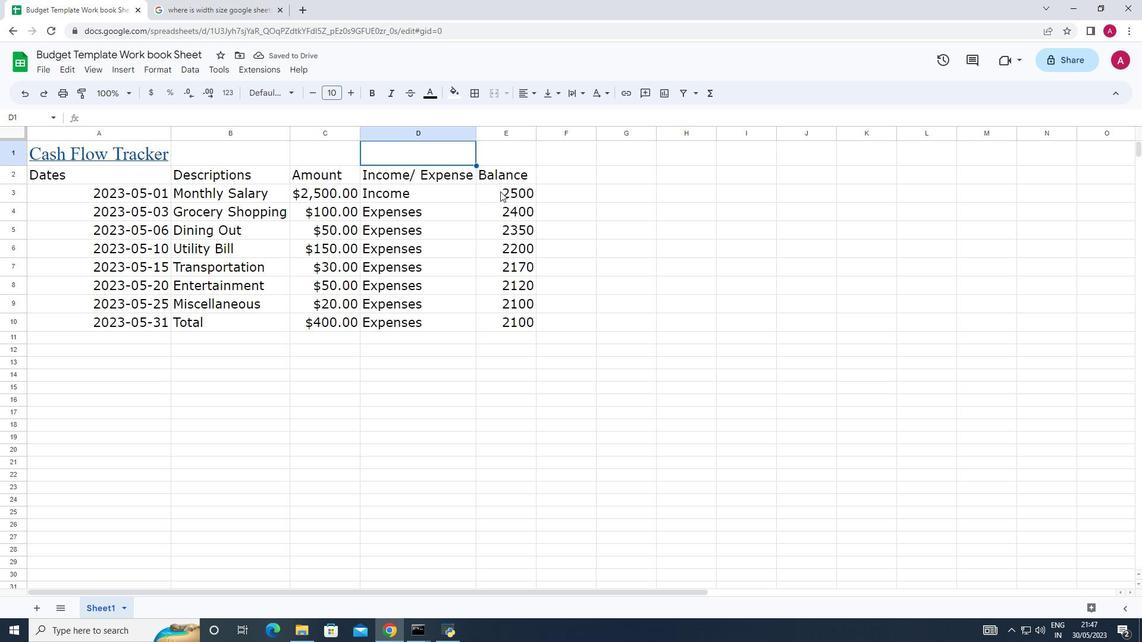 
Action: Mouse moved to (162, 74)
Screenshot: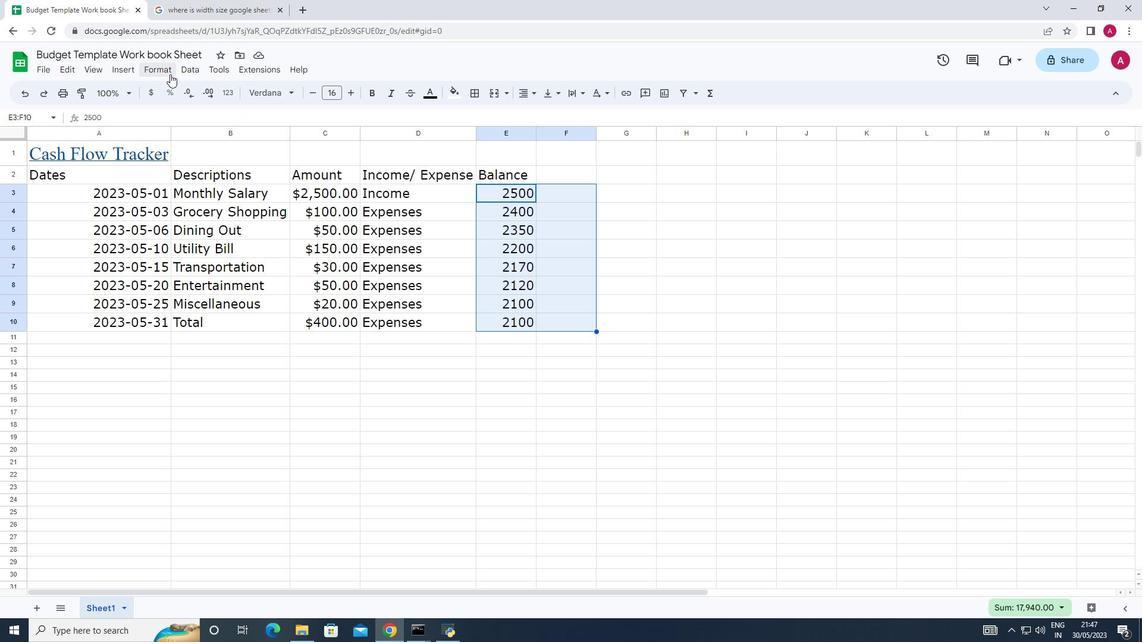 
Action: Mouse pressed left at (162, 74)
Screenshot: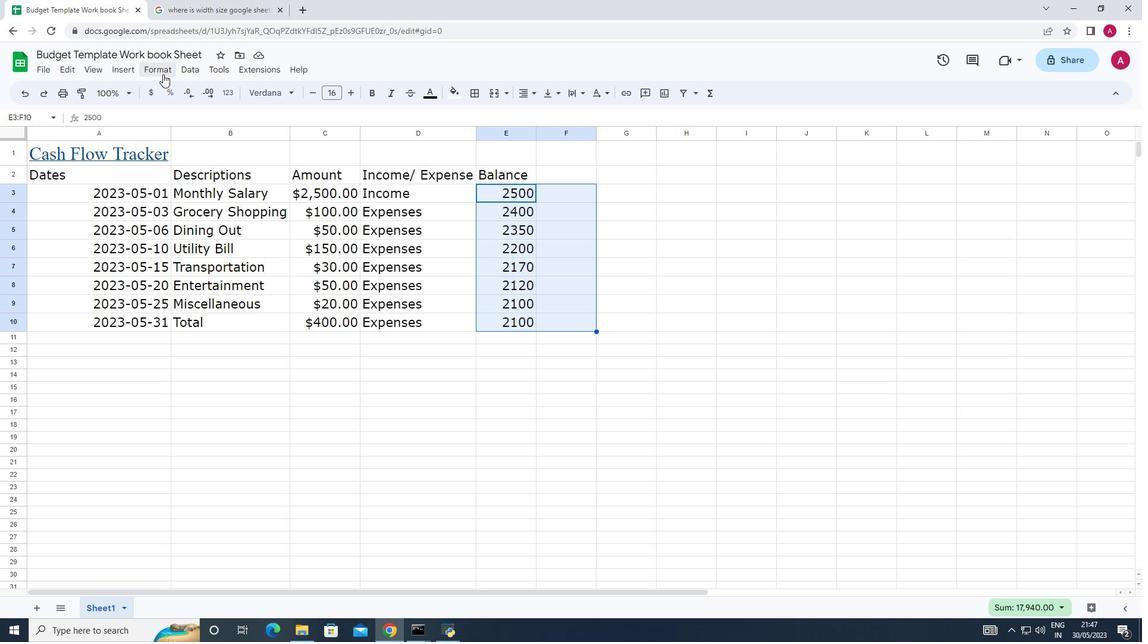
Action: Mouse moved to (197, 127)
Screenshot: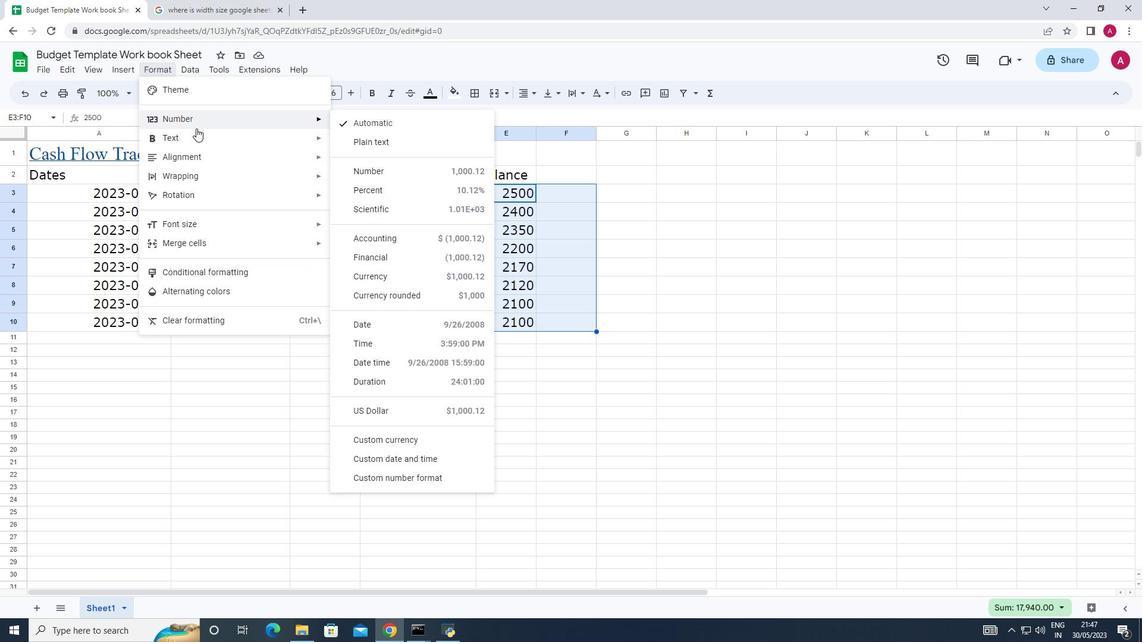 
Action: Mouse pressed left at (197, 127)
Screenshot: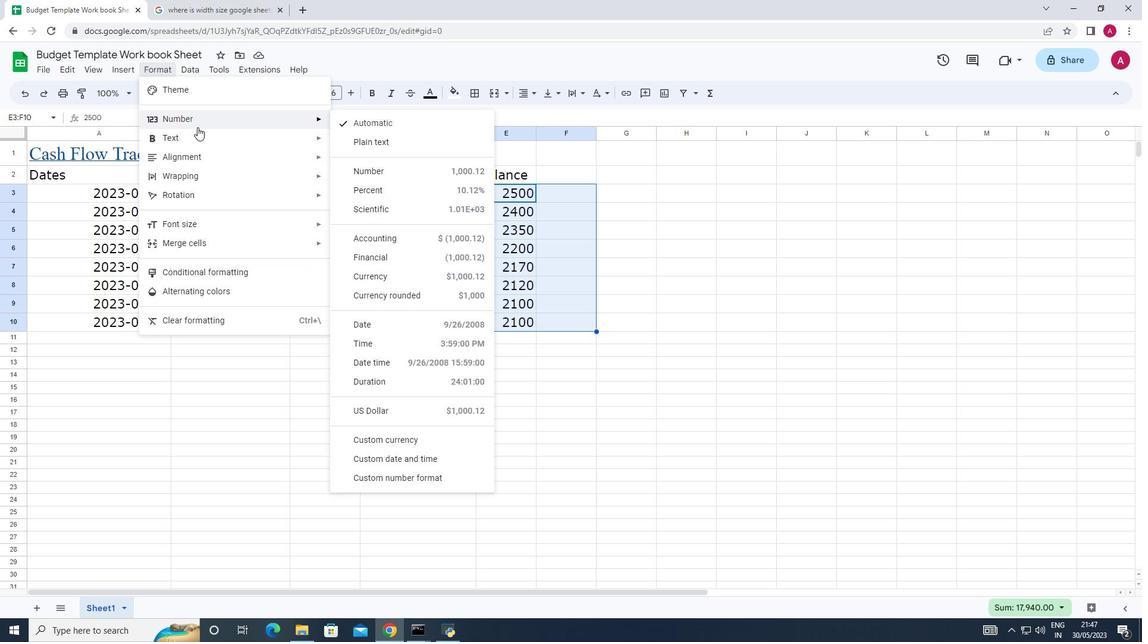
Action: Mouse moved to (390, 283)
Screenshot: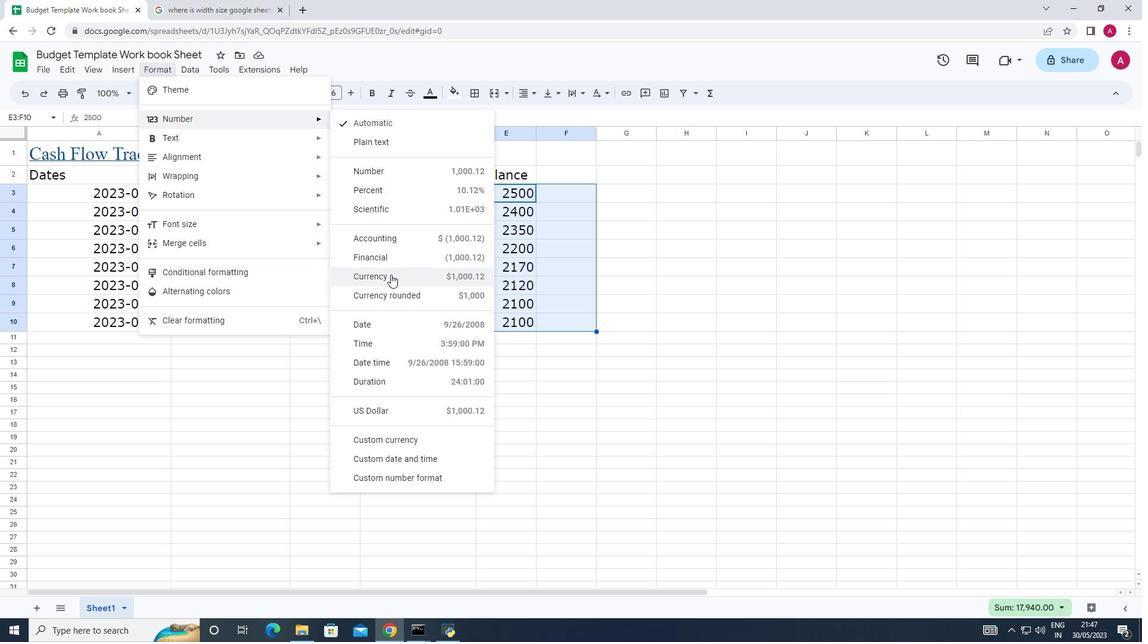 
Action: Mouse pressed left at (390, 283)
Screenshot: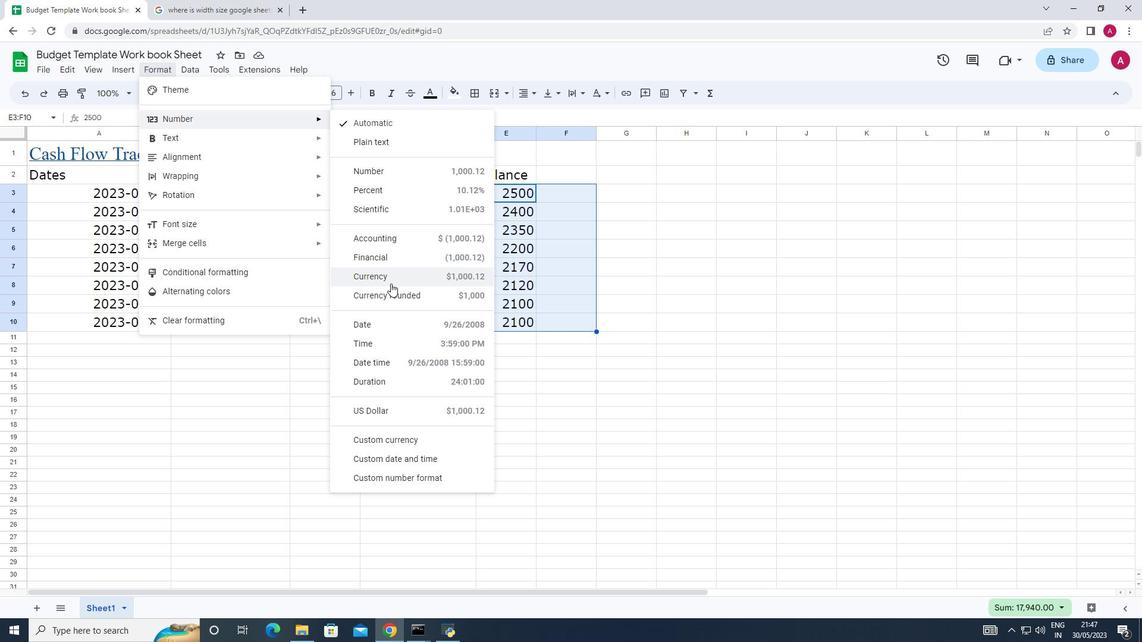 
Action: Mouse moved to (602, 378)
Screenshot: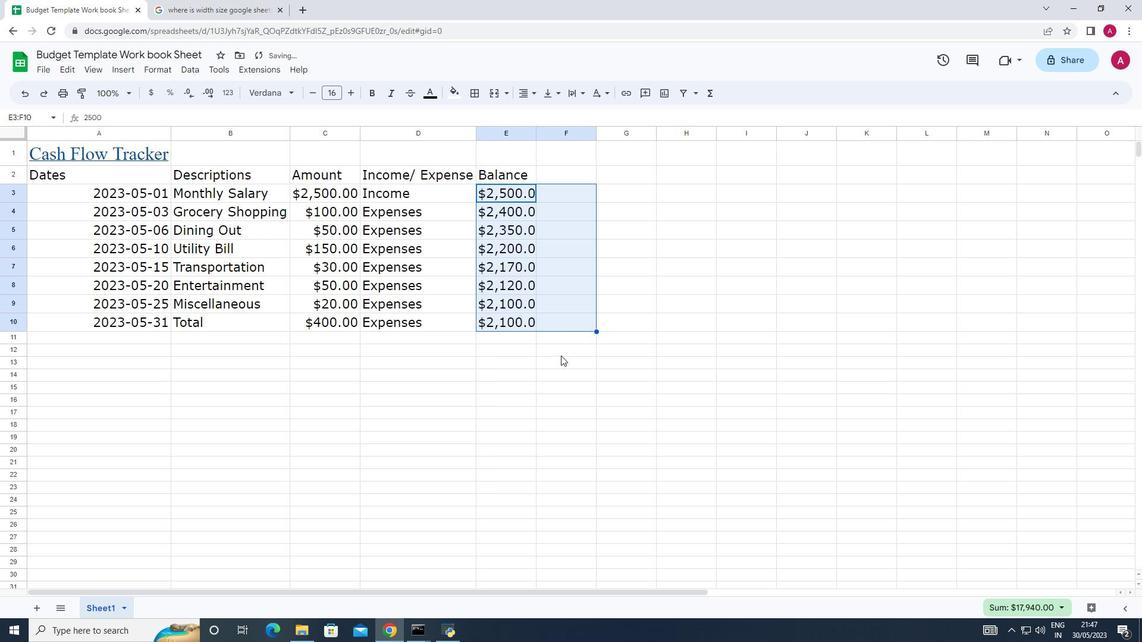 
Action: Mouse pressed left at (602, 378)
Screenshot: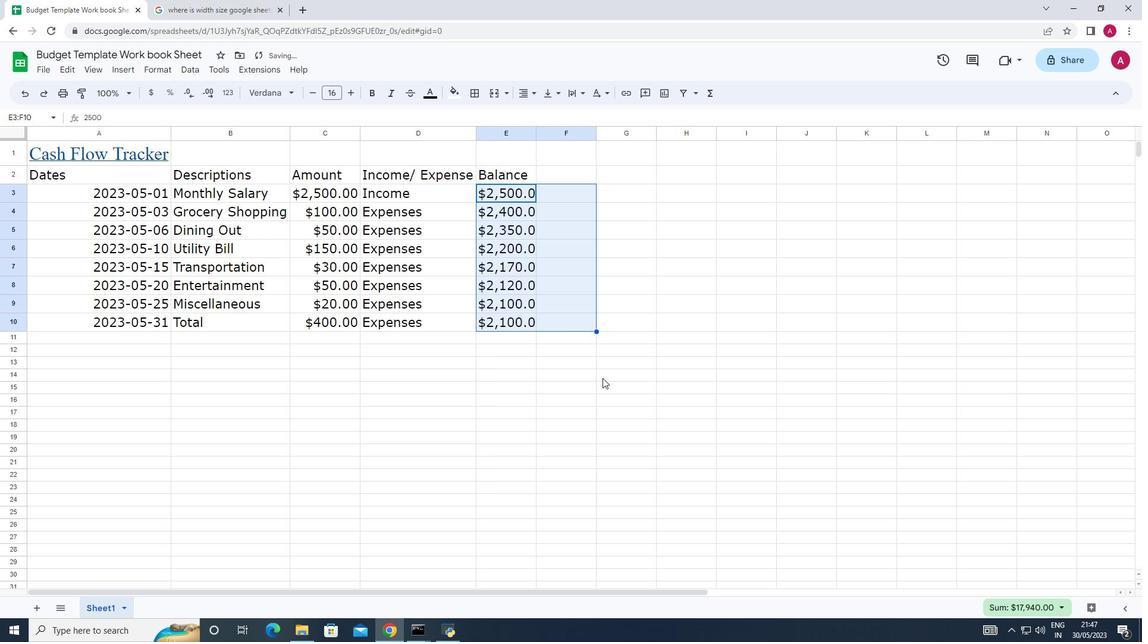 
Action: Mouse moved to (535, 136)
Screenshot: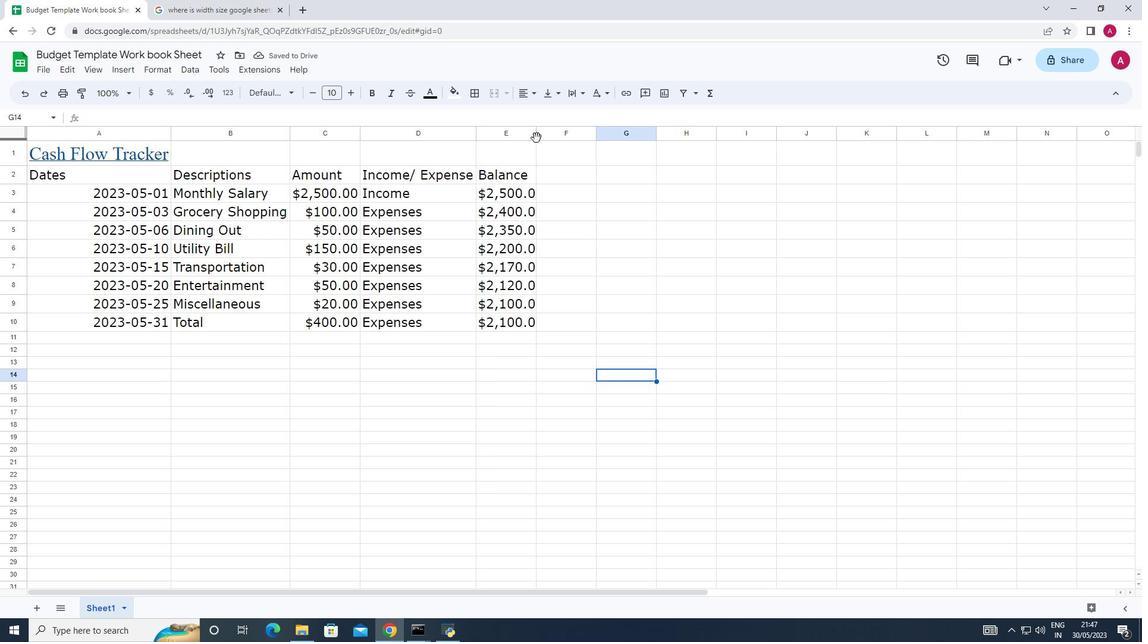 
Action: Mouse pressed left at (535, 136)
Screenshot: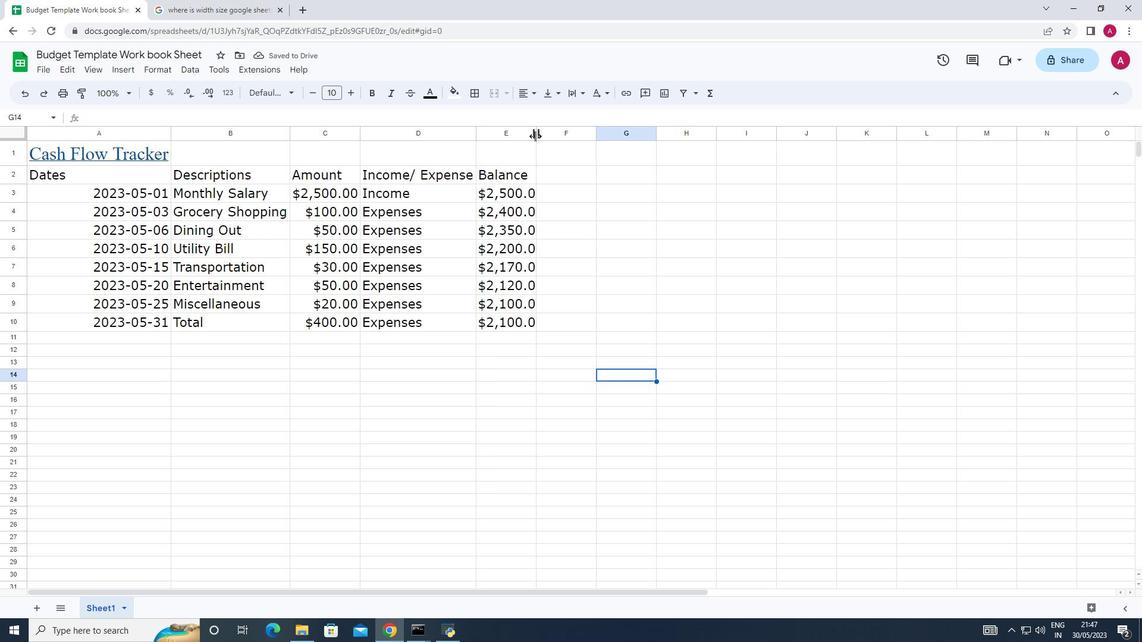 
Action: Mouse pressed left at (535, 136)
Screenshot: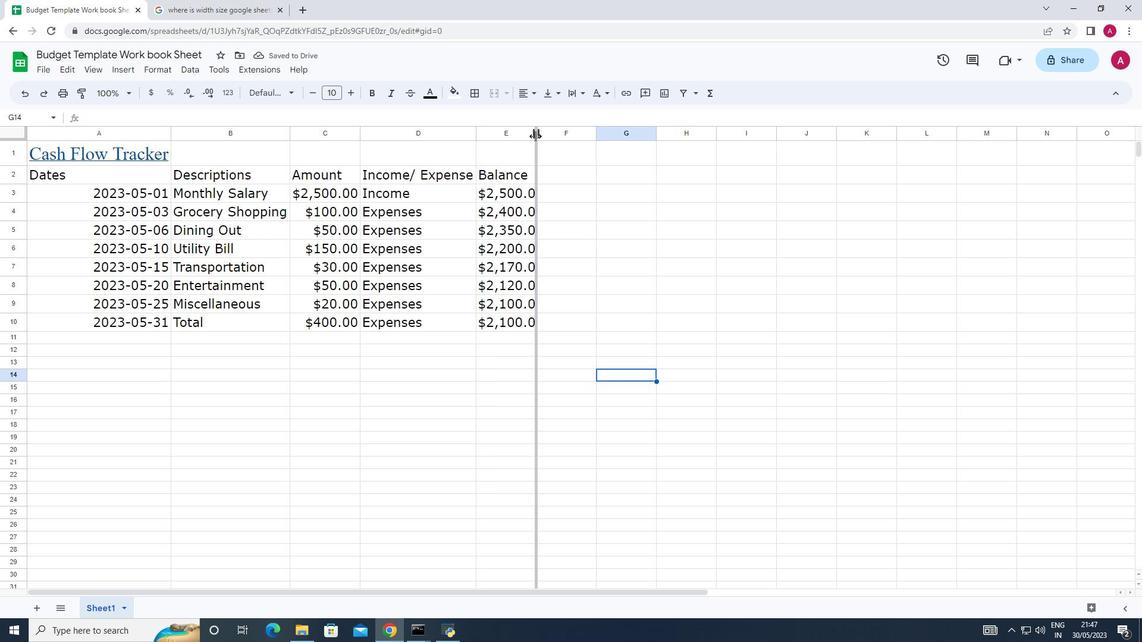 
Action: Mouse moved to (48, 139)
Screenshot: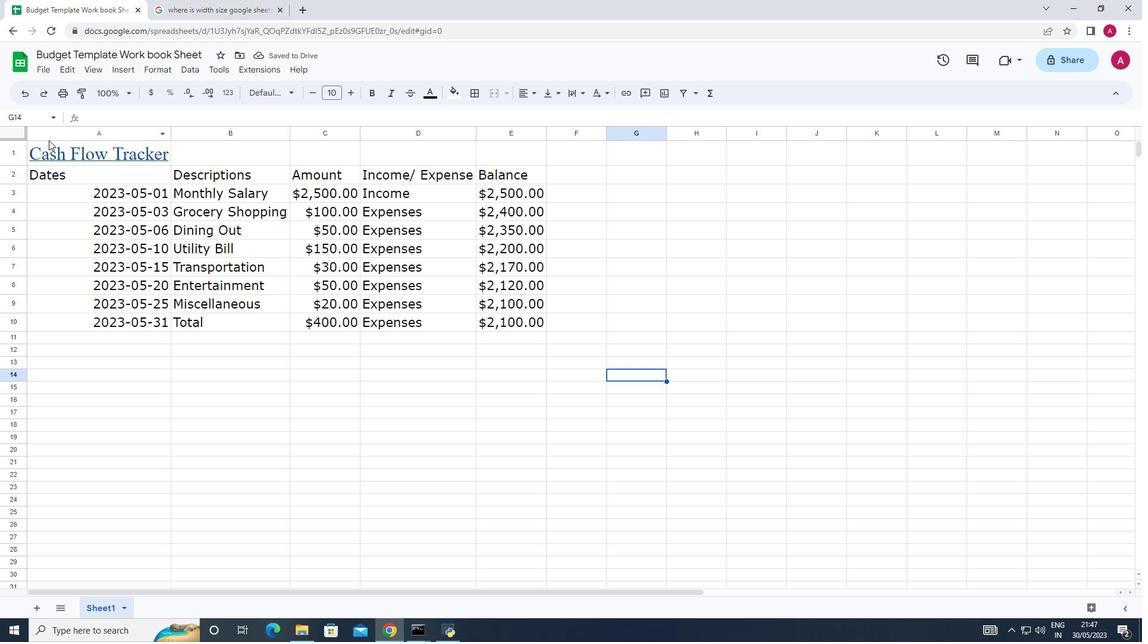 
Action: Mouse pressed left at (48, 139)
Screenshot: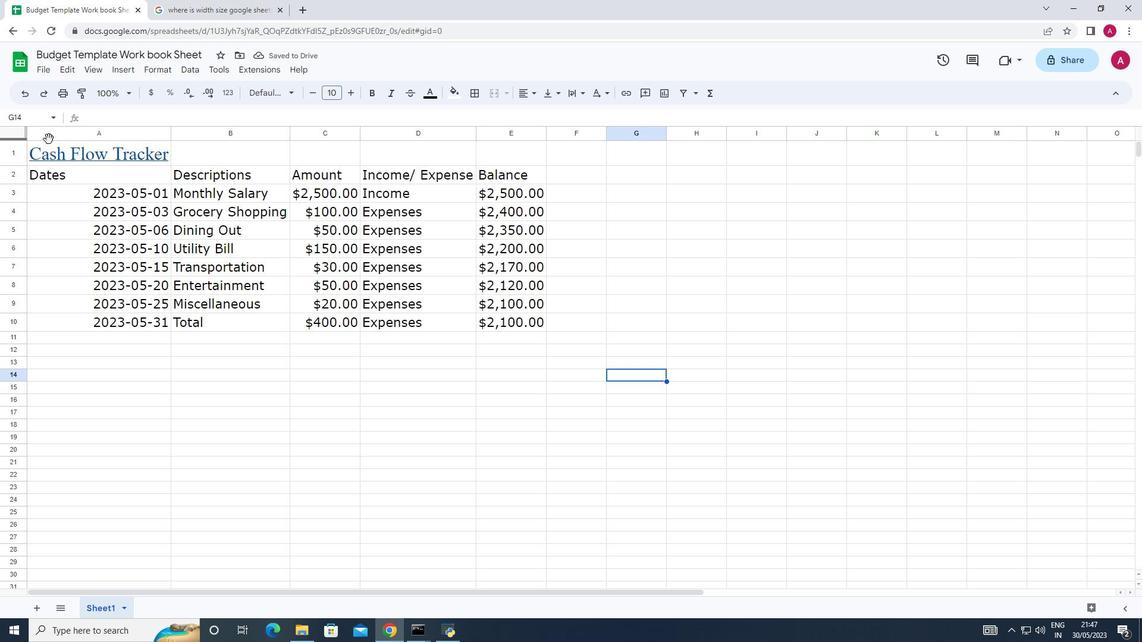 
Action: Mouse moved to (407, 397)
Screenshot: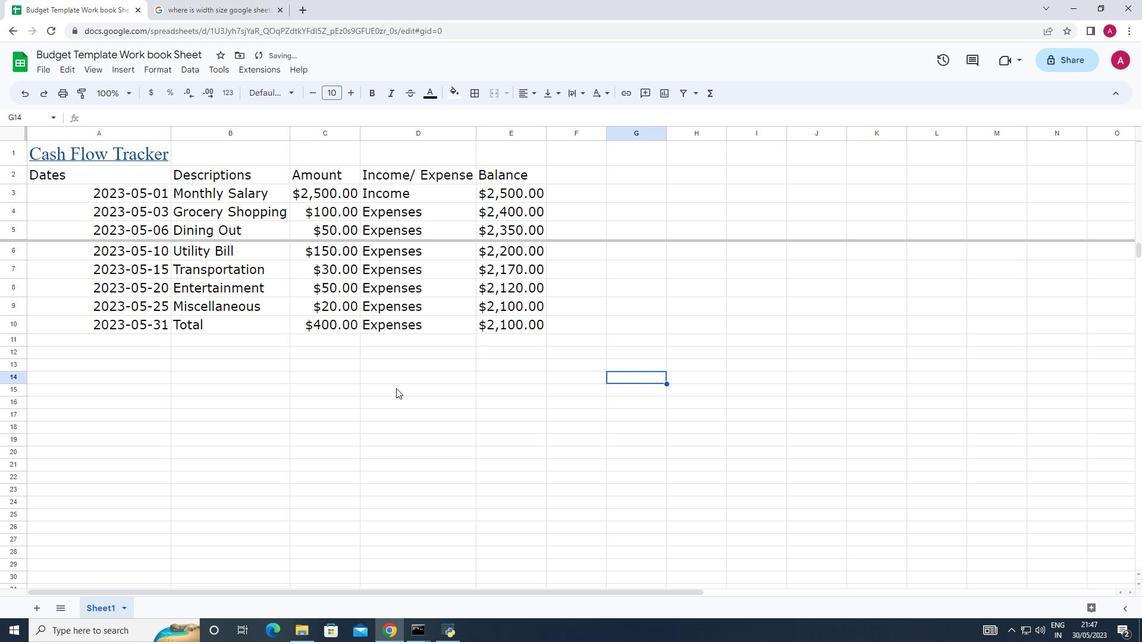 
Action: Mouse pressed left at (407, 397)
Screenshot: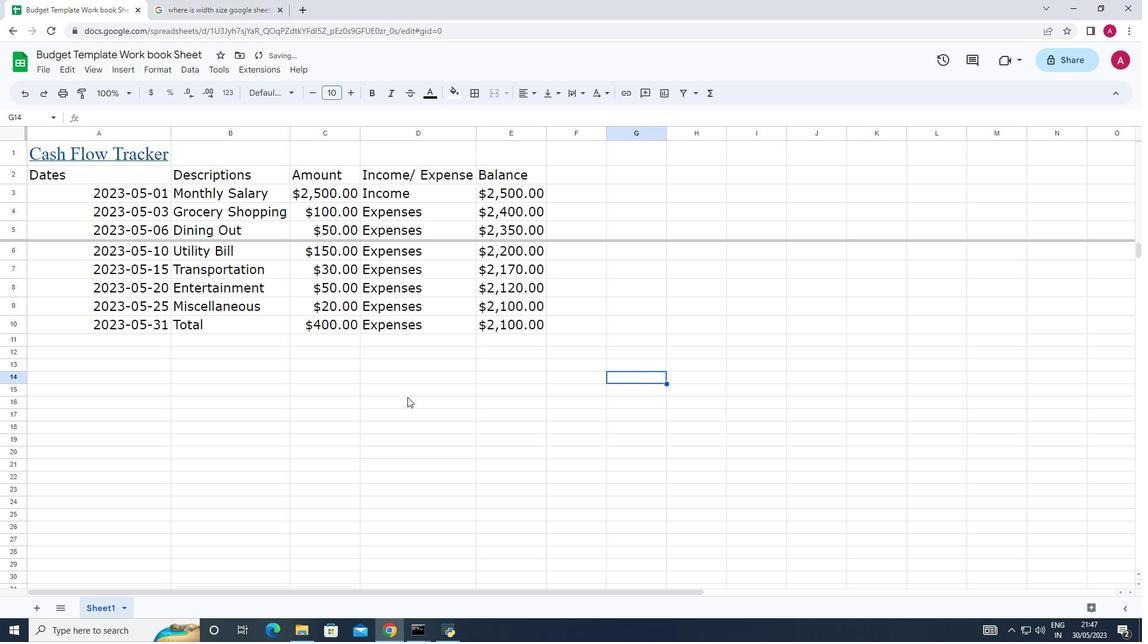 
Action: Mouse moved to (415, 411)
Screenshot: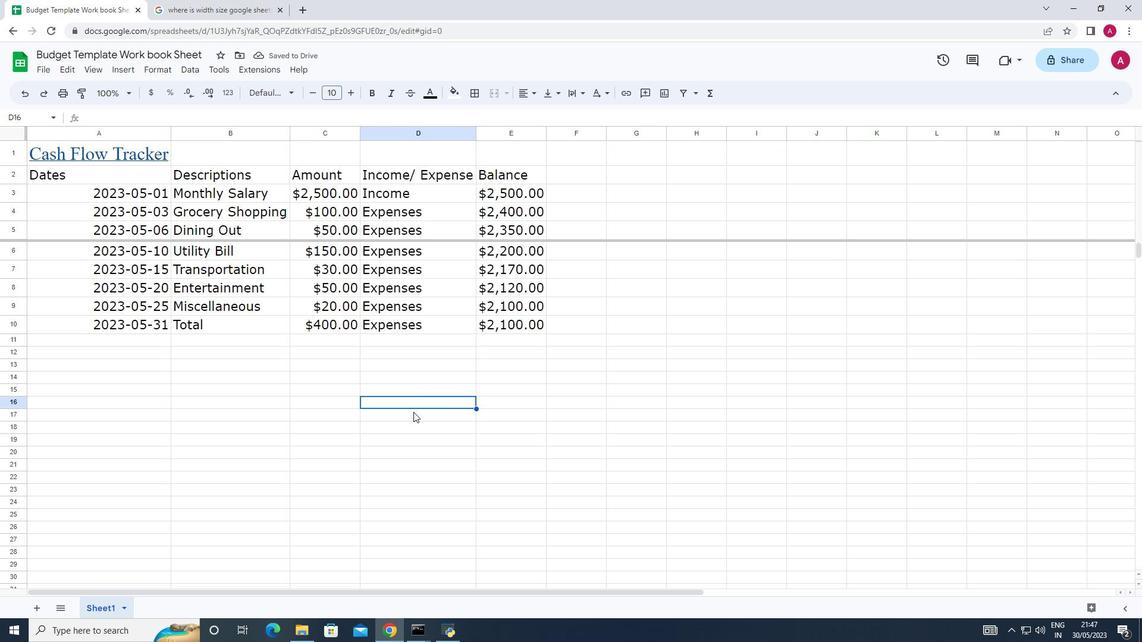 
Action: Key pressed ctrl+Z
Screenshot: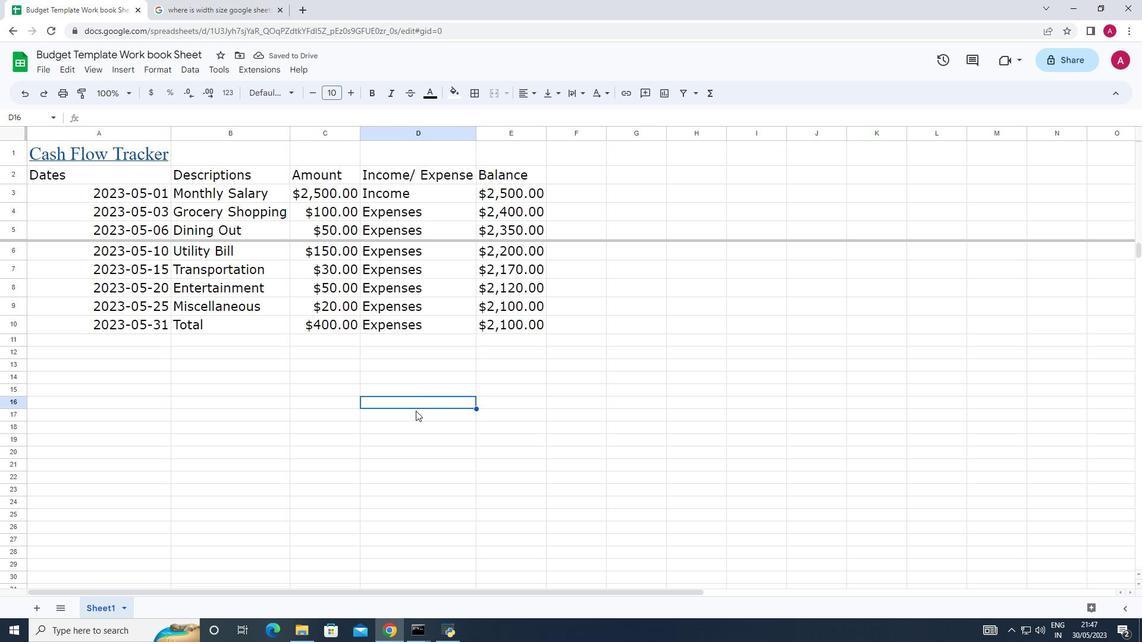
Action: Mouse moved to (31, 144)
Screenshot: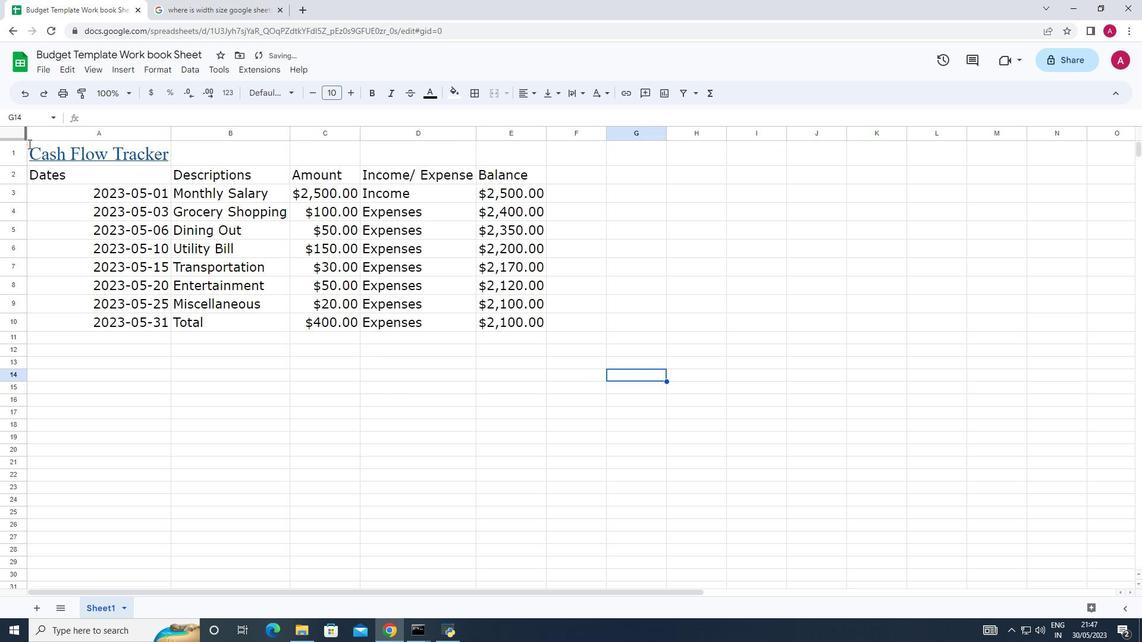 
Action: Mouse pressed left at (31, 144)
Screenshot: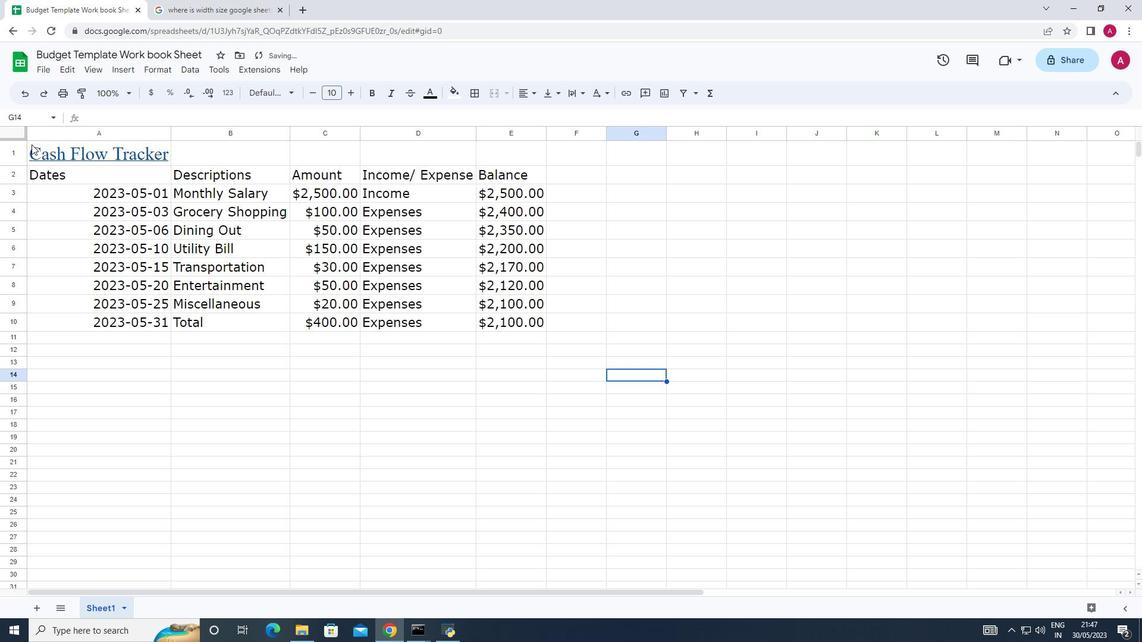 
Action: Mouse moved to (519, 98)
Screenshot: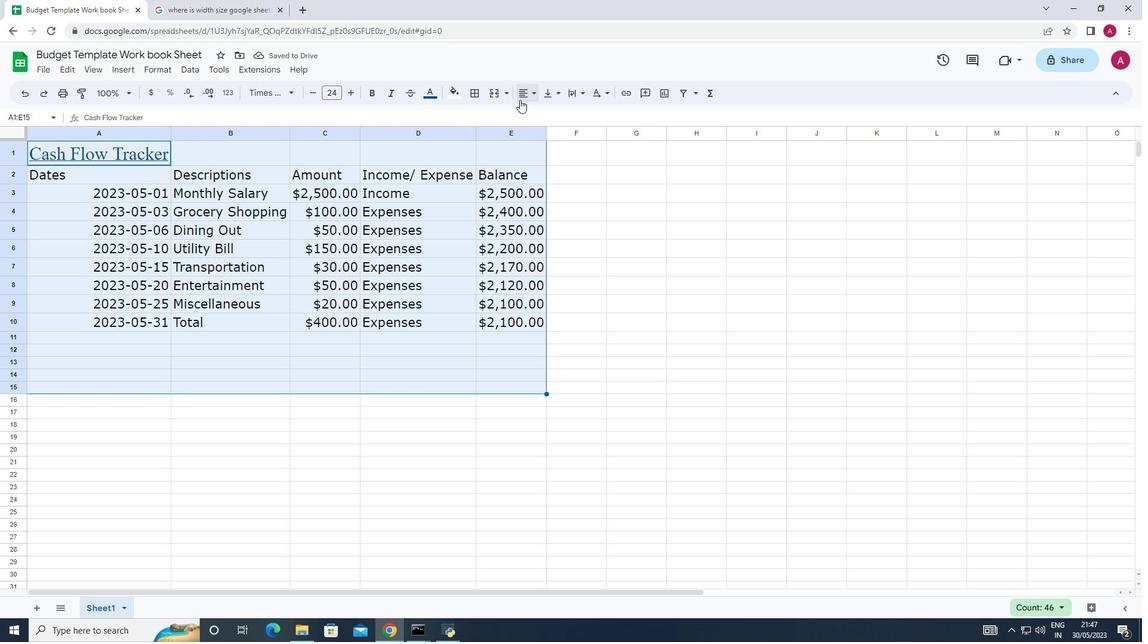 
Action: Mouse pressed left at (519, 98)
Screenshot: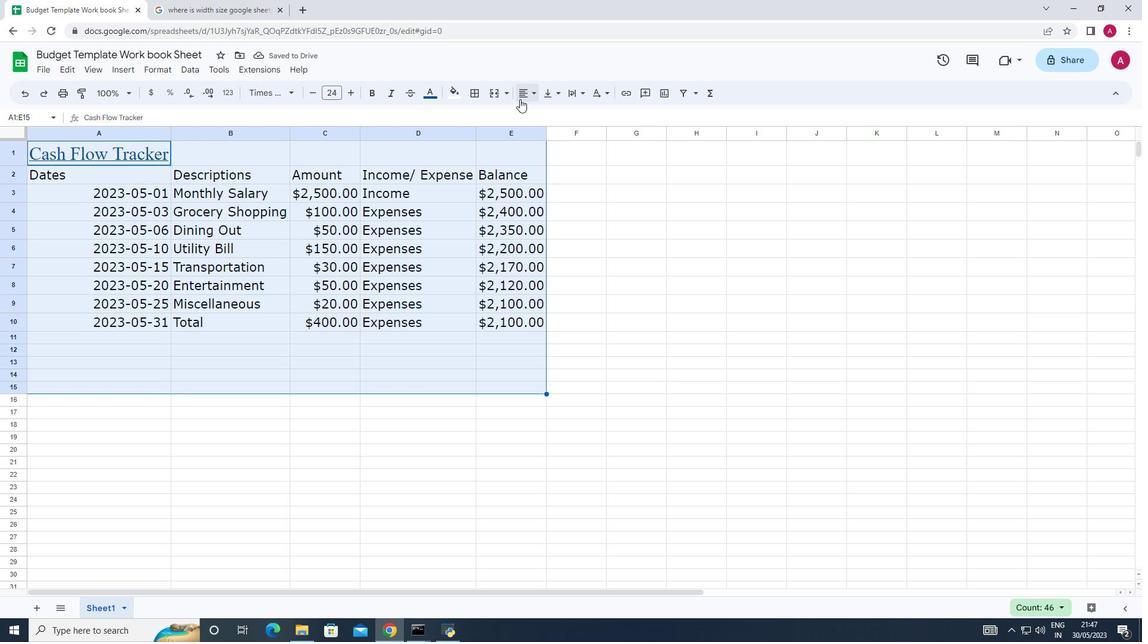 
Action: Mouse moved to (560, 120)
Screenshot: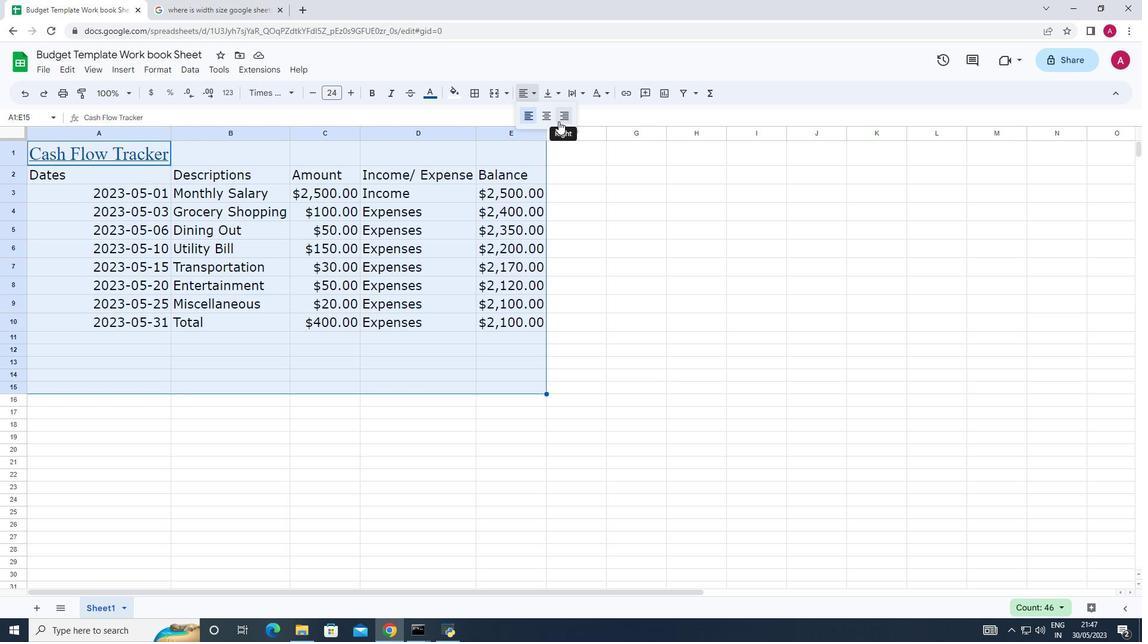 
Action: Mouse pressed left at (560, 120)
Screenshot: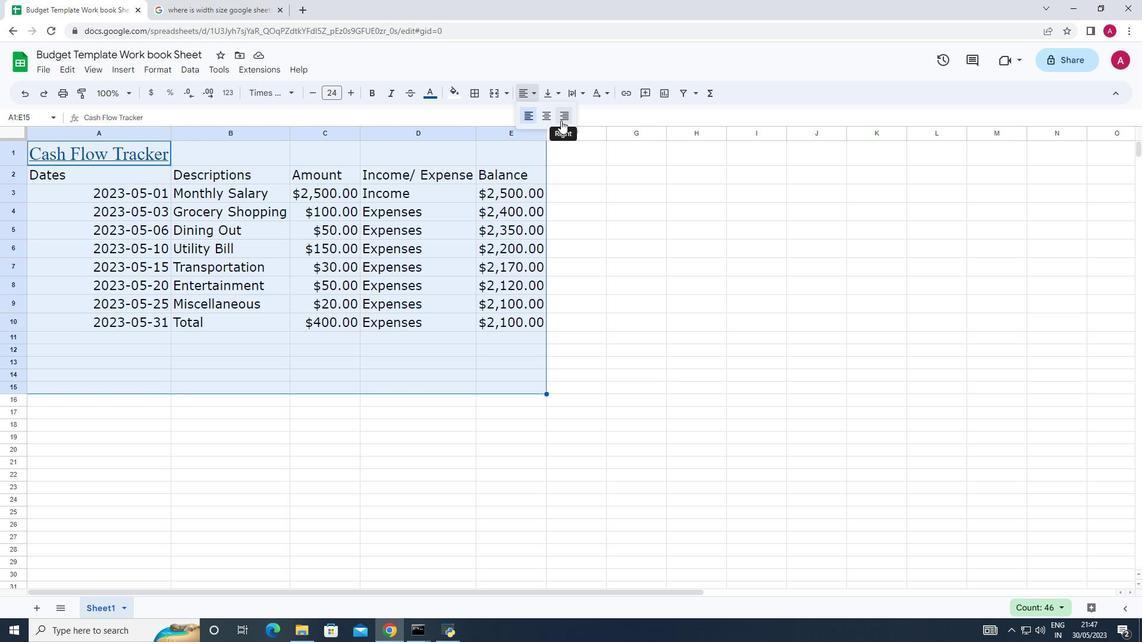 
Action: Mouse moved to (634, 405)
Screenshot: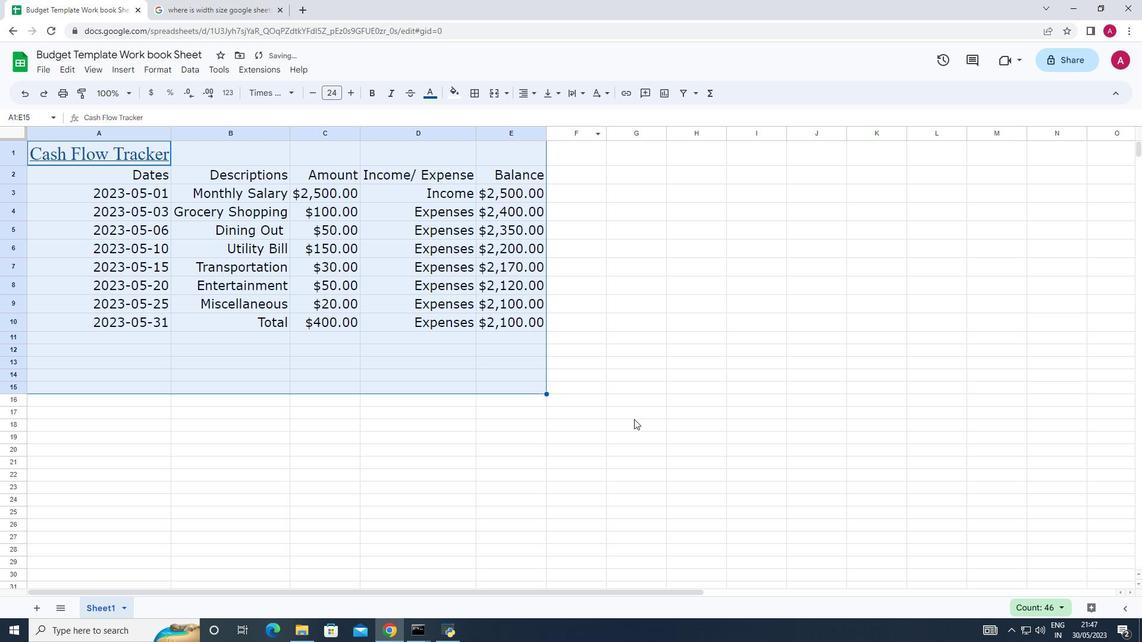 
Action: Mouse pressed left at (634, 405)
Screenshot: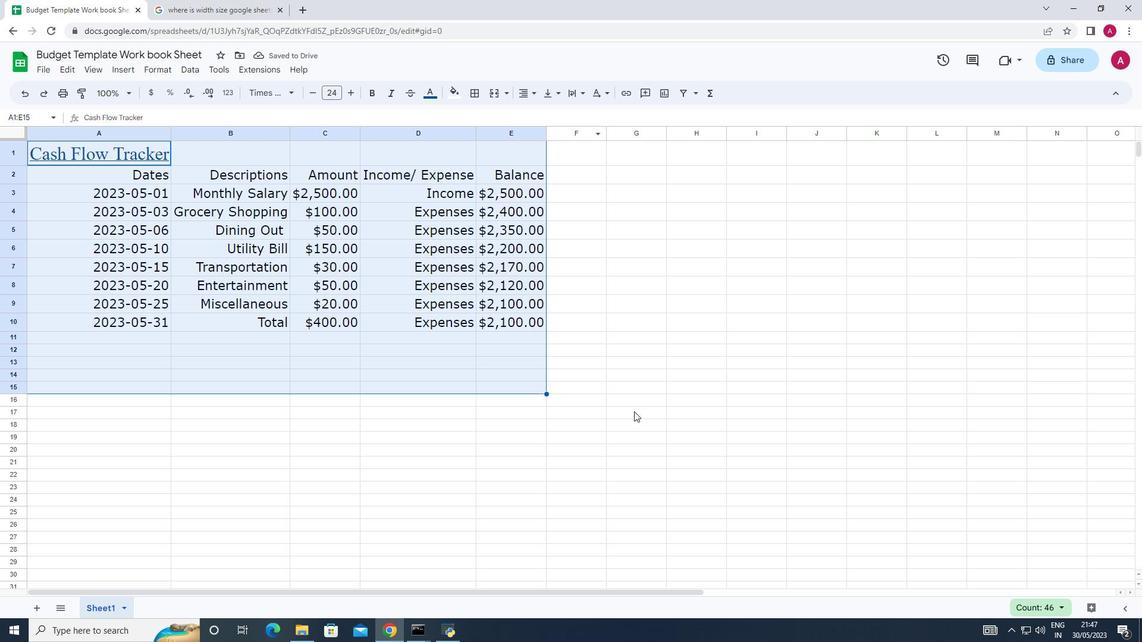 
Action: Mouse moved to (280, 394)
Screenshot: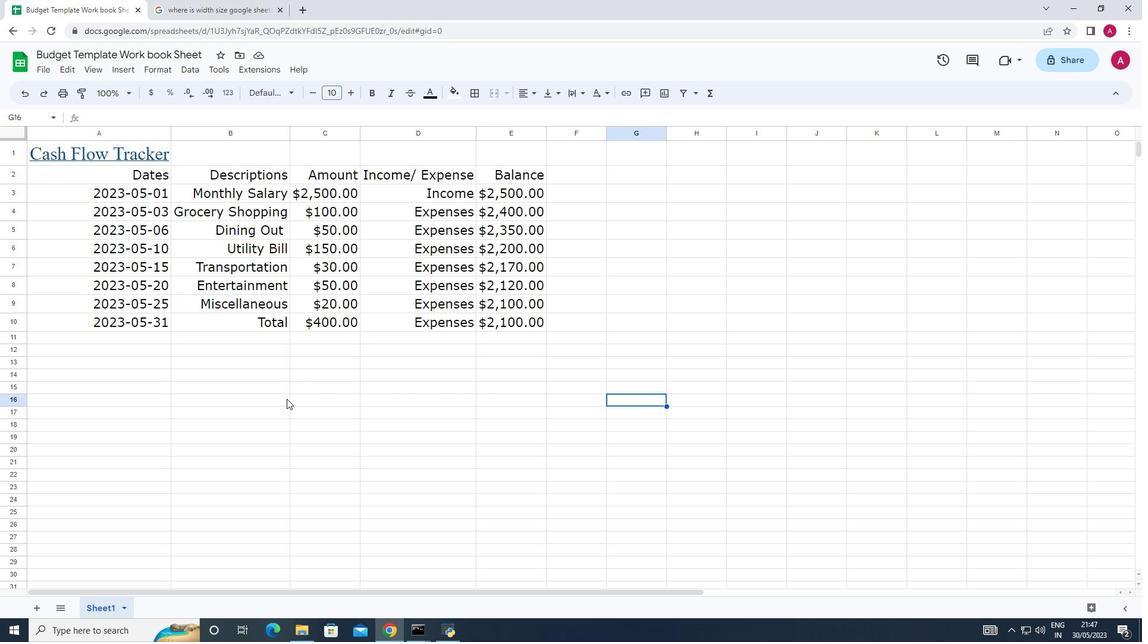 
